 Task: Find connections with filter location Bhānvad with filter topic #Jobwith filter profile language French with filter current company Mitsubishi Electric in India with filter school Calcutta Institute Of Engineering And Management with filter industry Spectator Sports with filter service category Illustration with filter keywords title Product Manager
Action: Mouse moved to (689, 88)
Screenshot: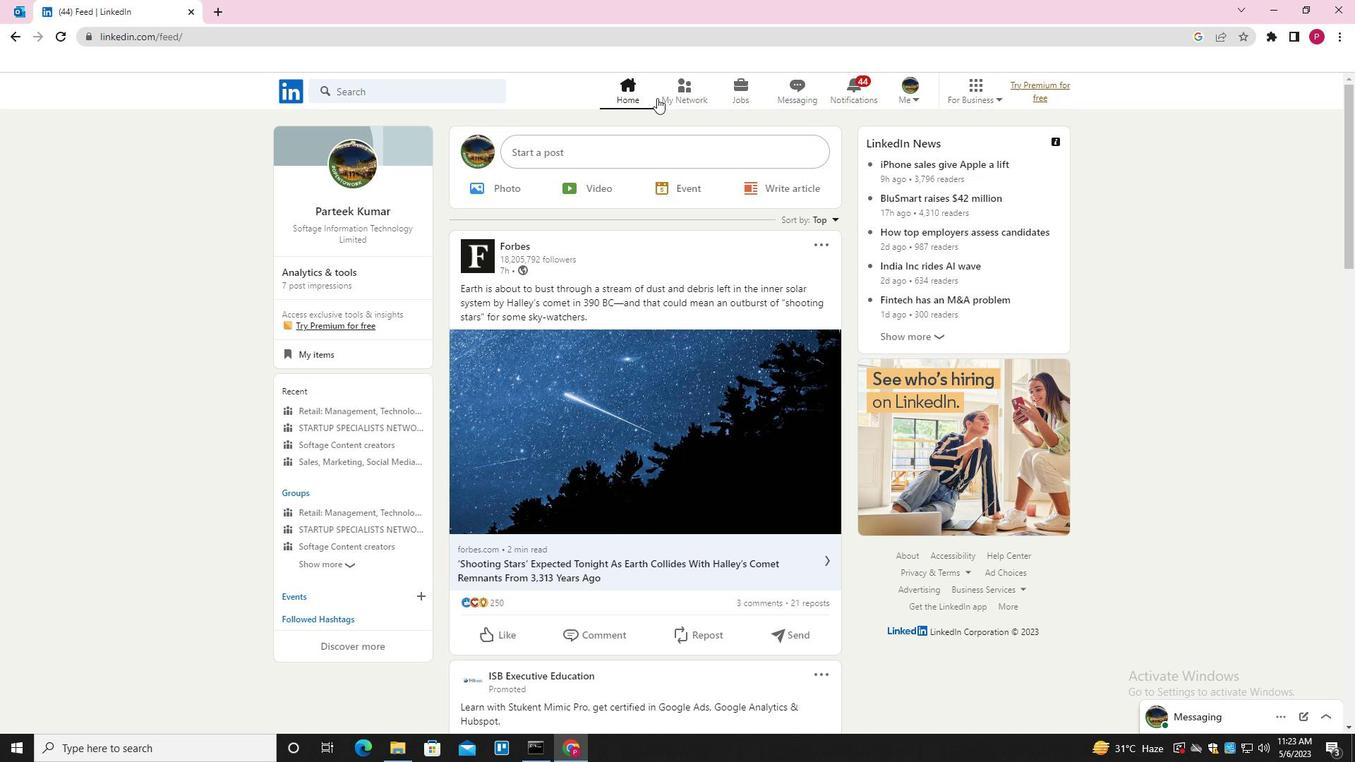 
Action: Mouse pressed left at (689, 88)
Screenshot: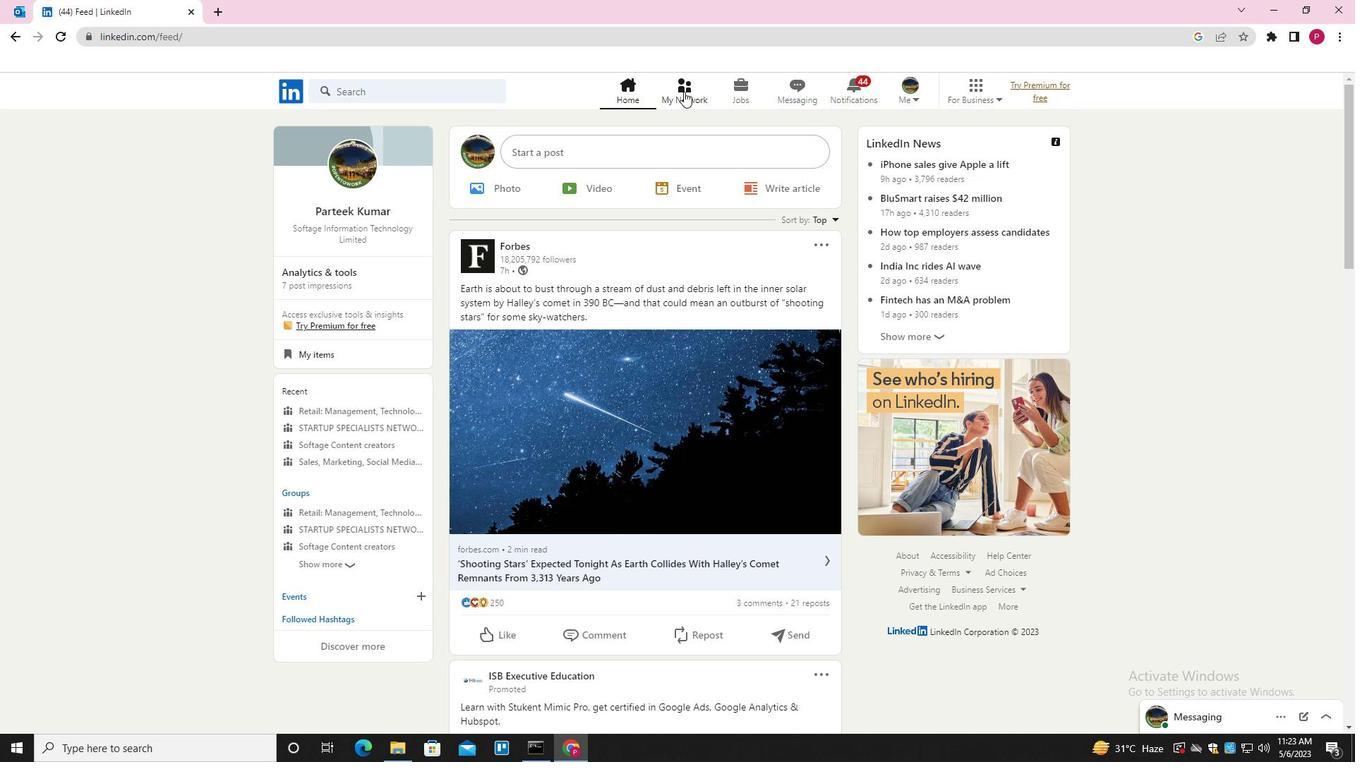 
Action: Mouse moved to (443, 172)
Screenshot: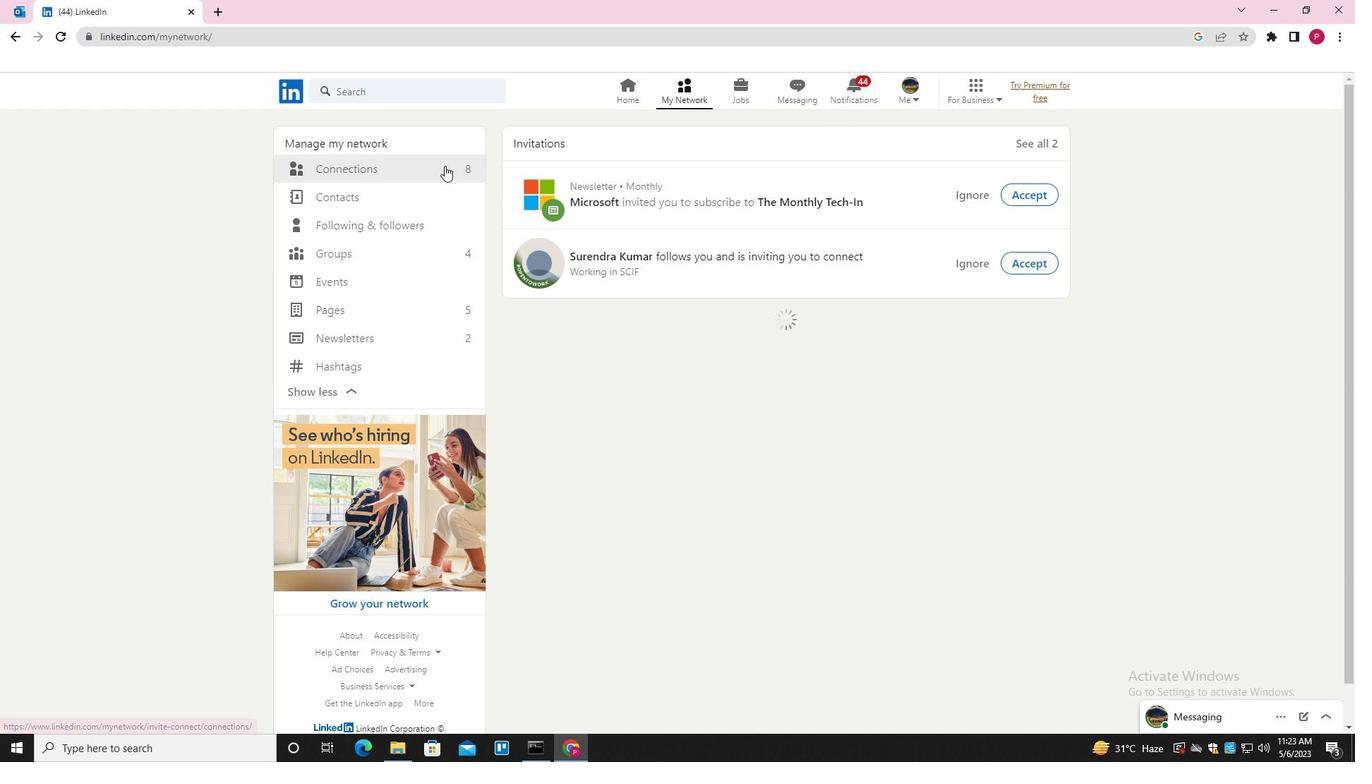 
Action: Mouse pressed left at (443, 172)
Screenshot: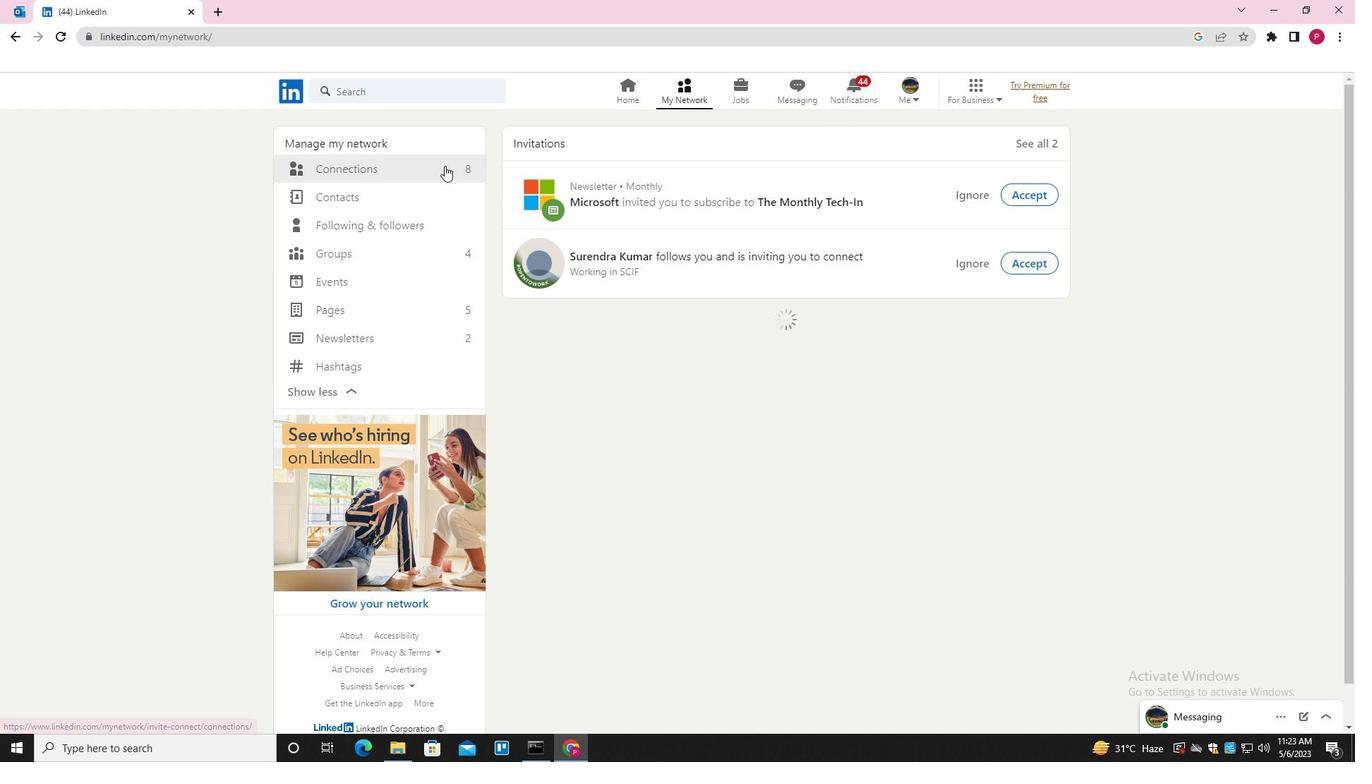 
Action: Mouse moved to (754, 172)
Screenshot: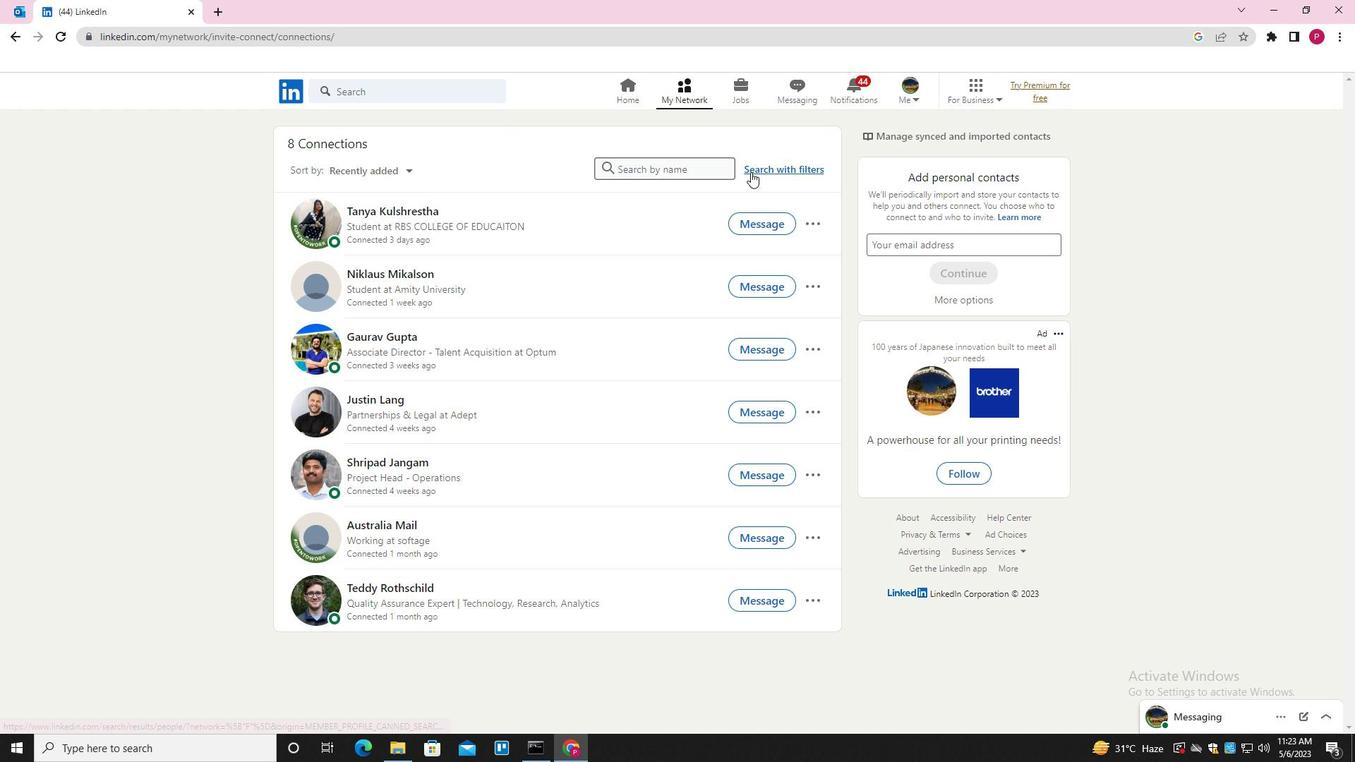 
Action: Mouse pressed left at (754, 172)
Screenshot: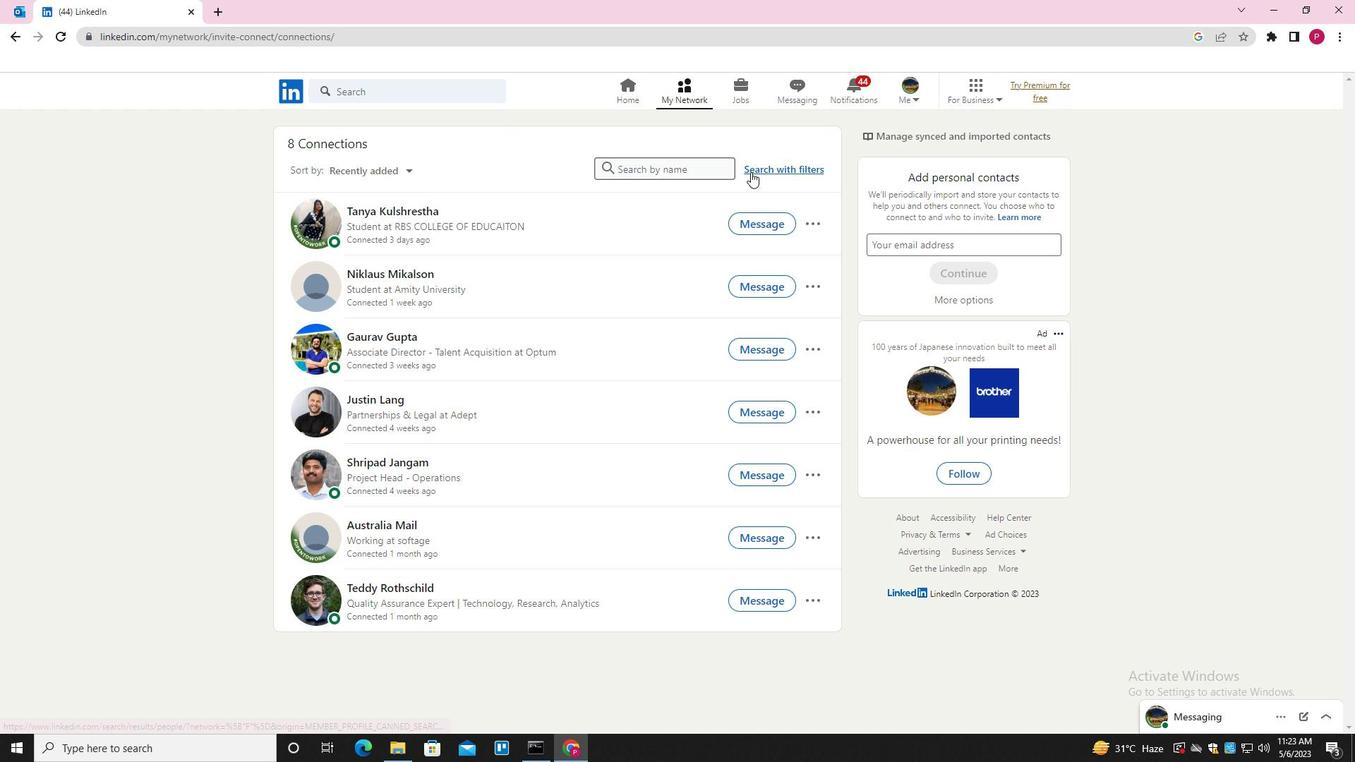 
Action: Mouse moved to (723, 135)
Screenshot: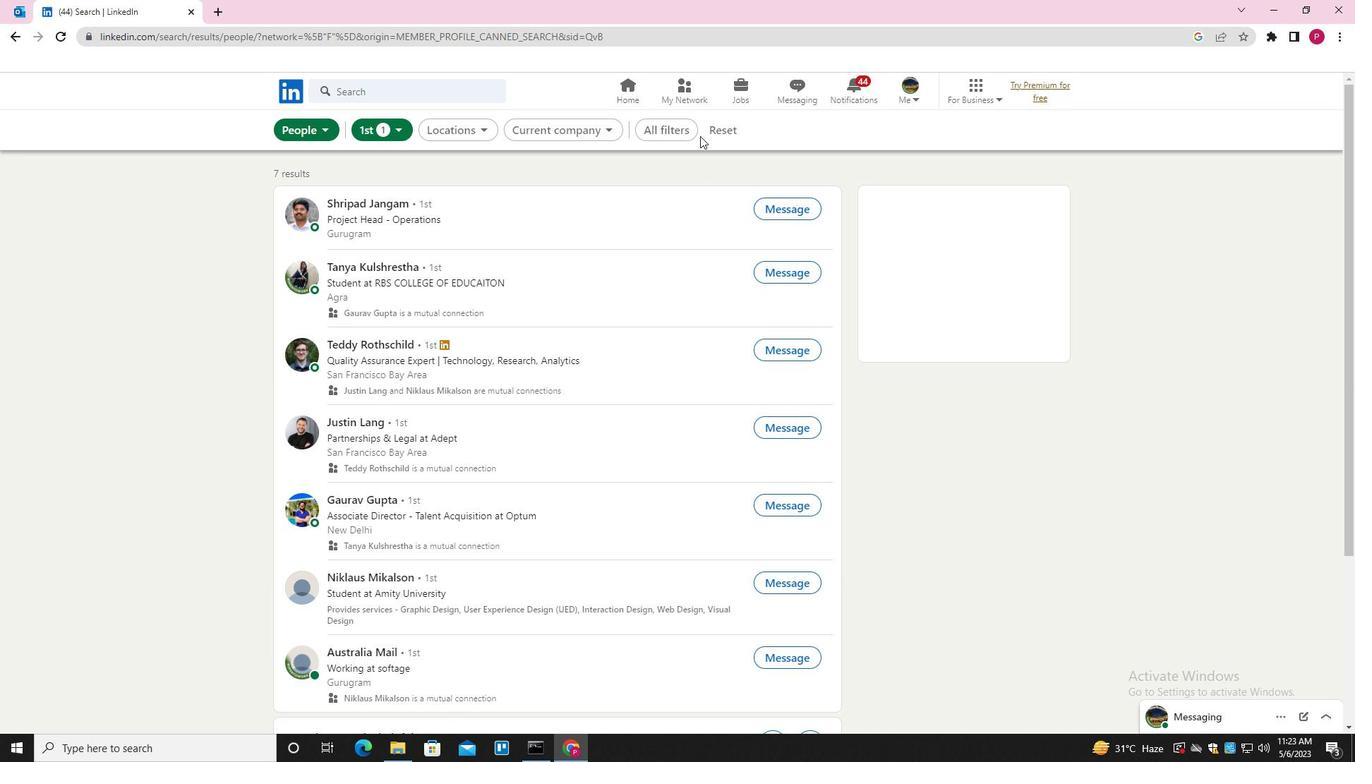 
Action: Mouse pressed left at (723, 135)
Screenshot: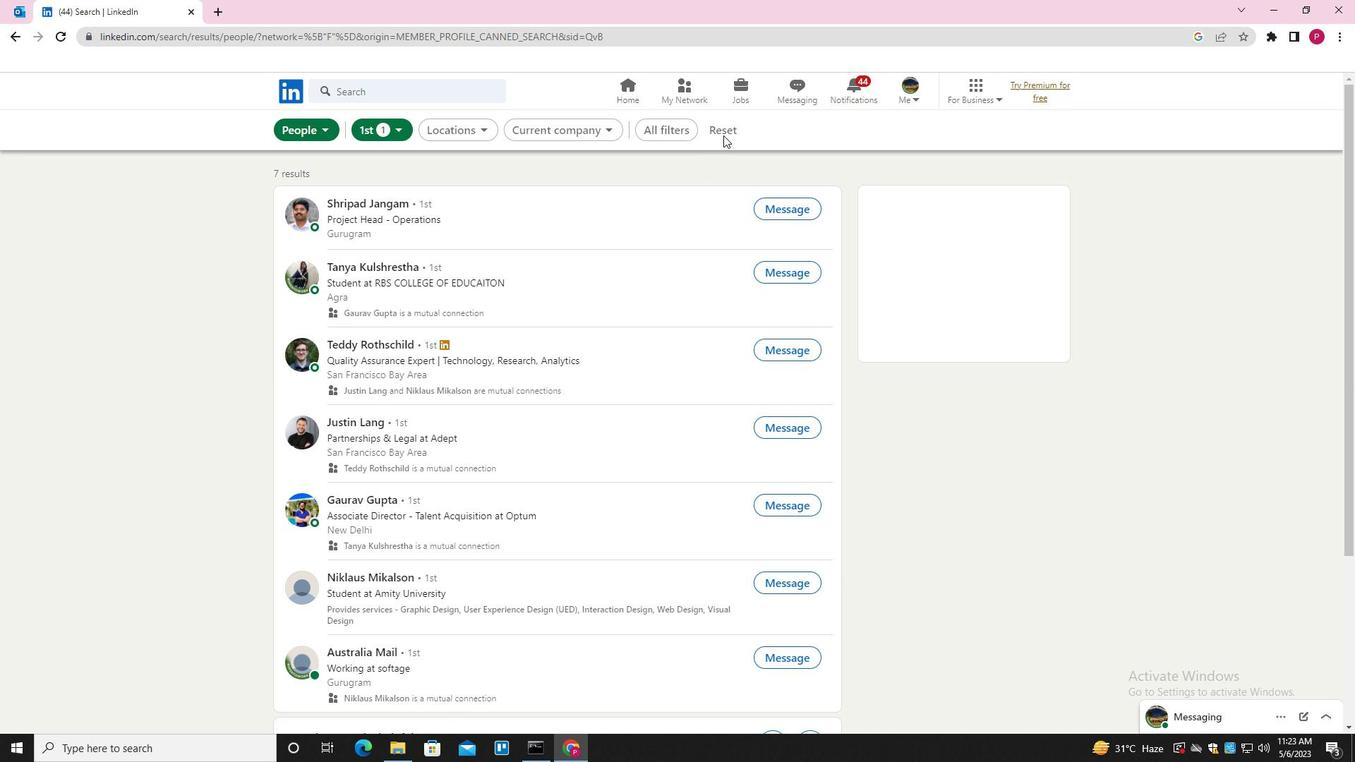 
Action: Mouse moved to (701, 131)
Screenshot: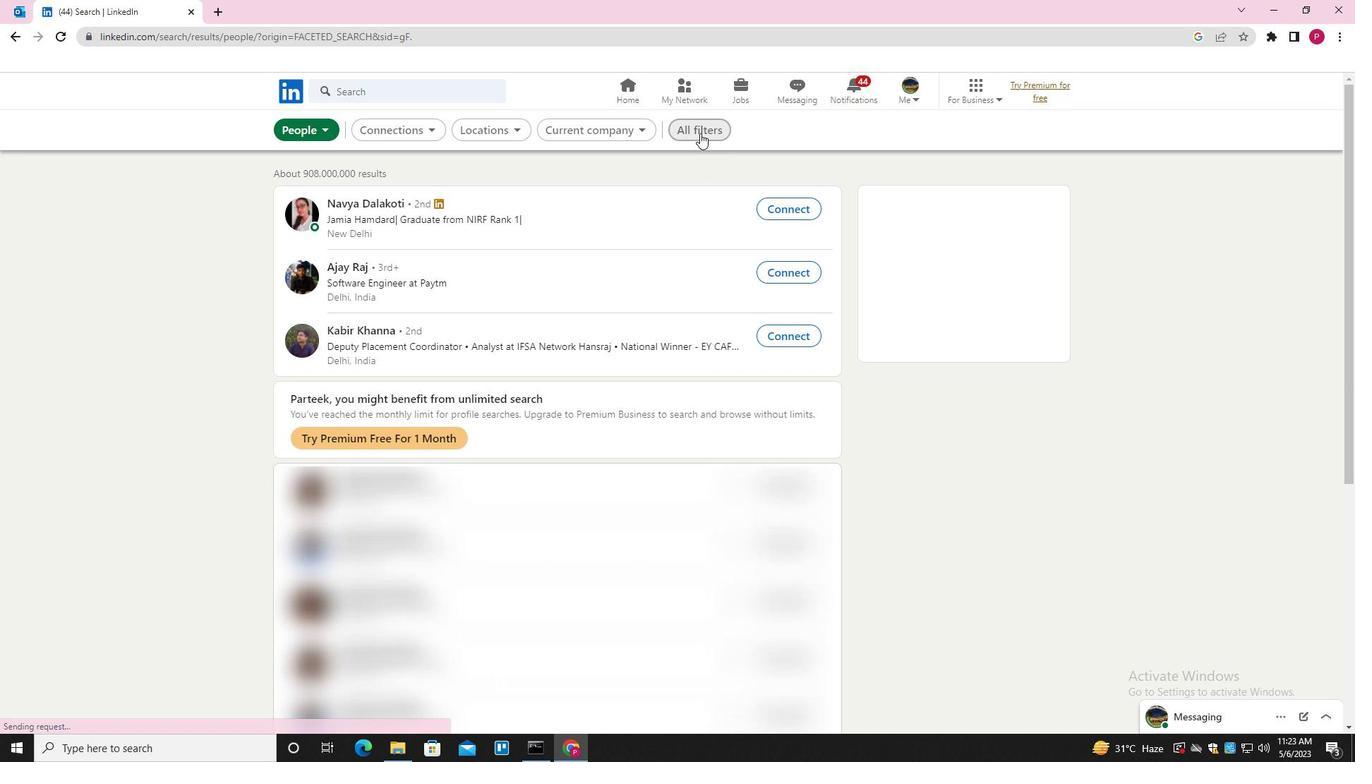 
Action: Mouse pressed left at (701, 131)
Screenshot: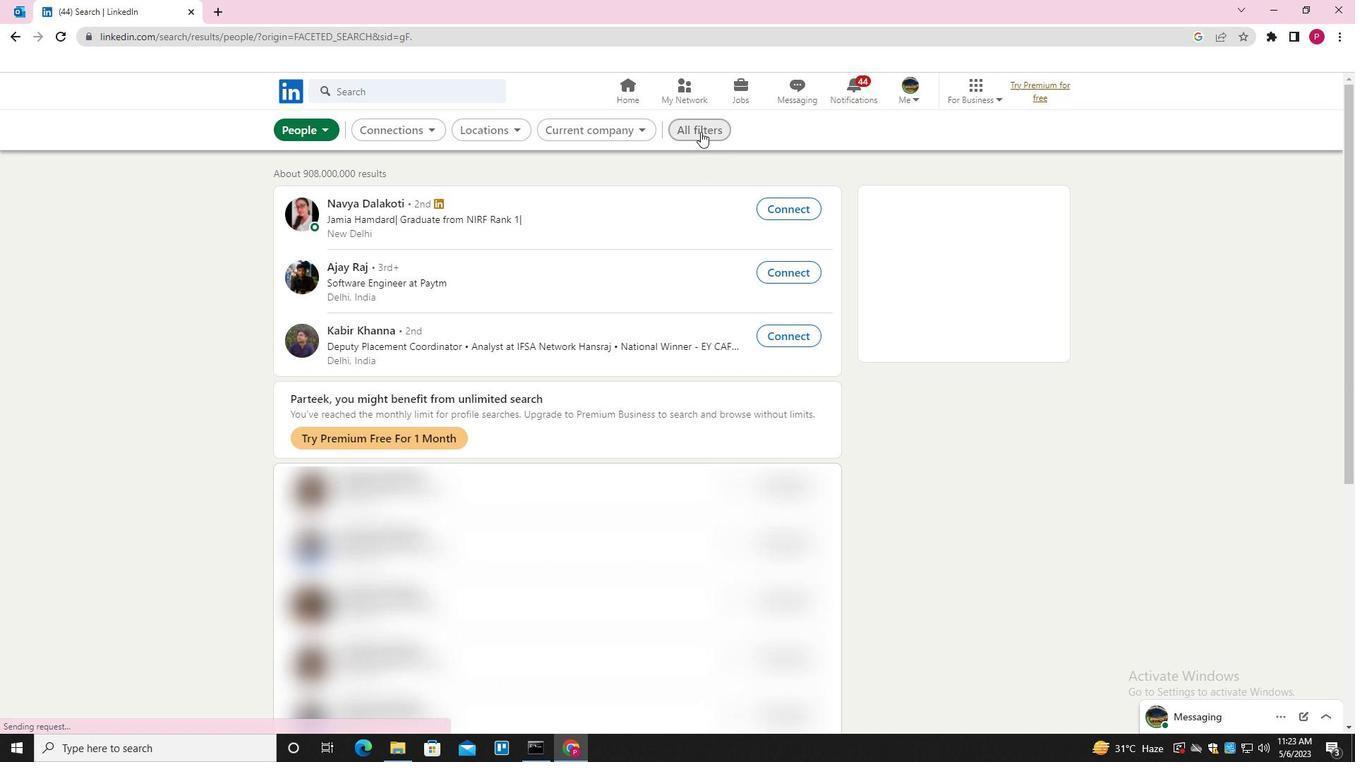 
Action: Mouse moved to (974, 327)
Screenshot: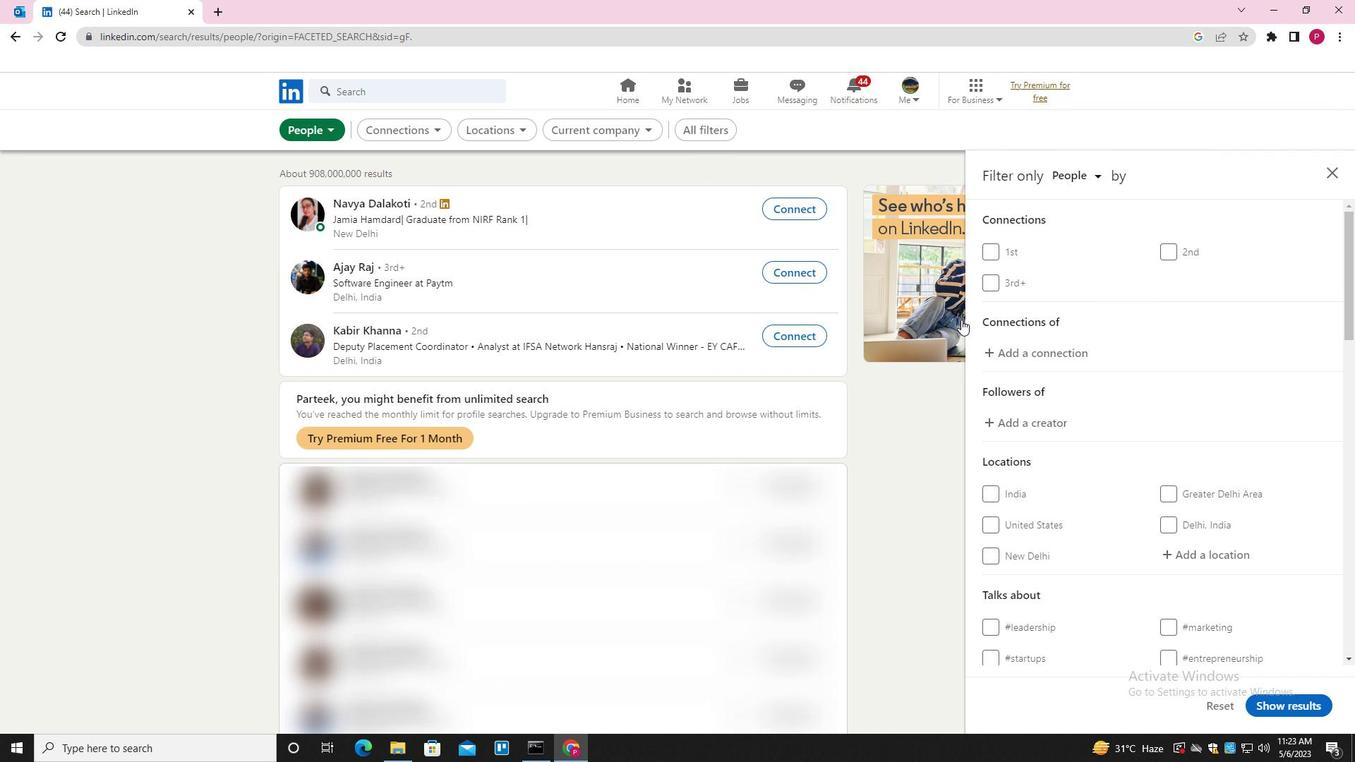 
Action: Mouse scrolled (974, 326) with delta (0, 0)
Screenshot: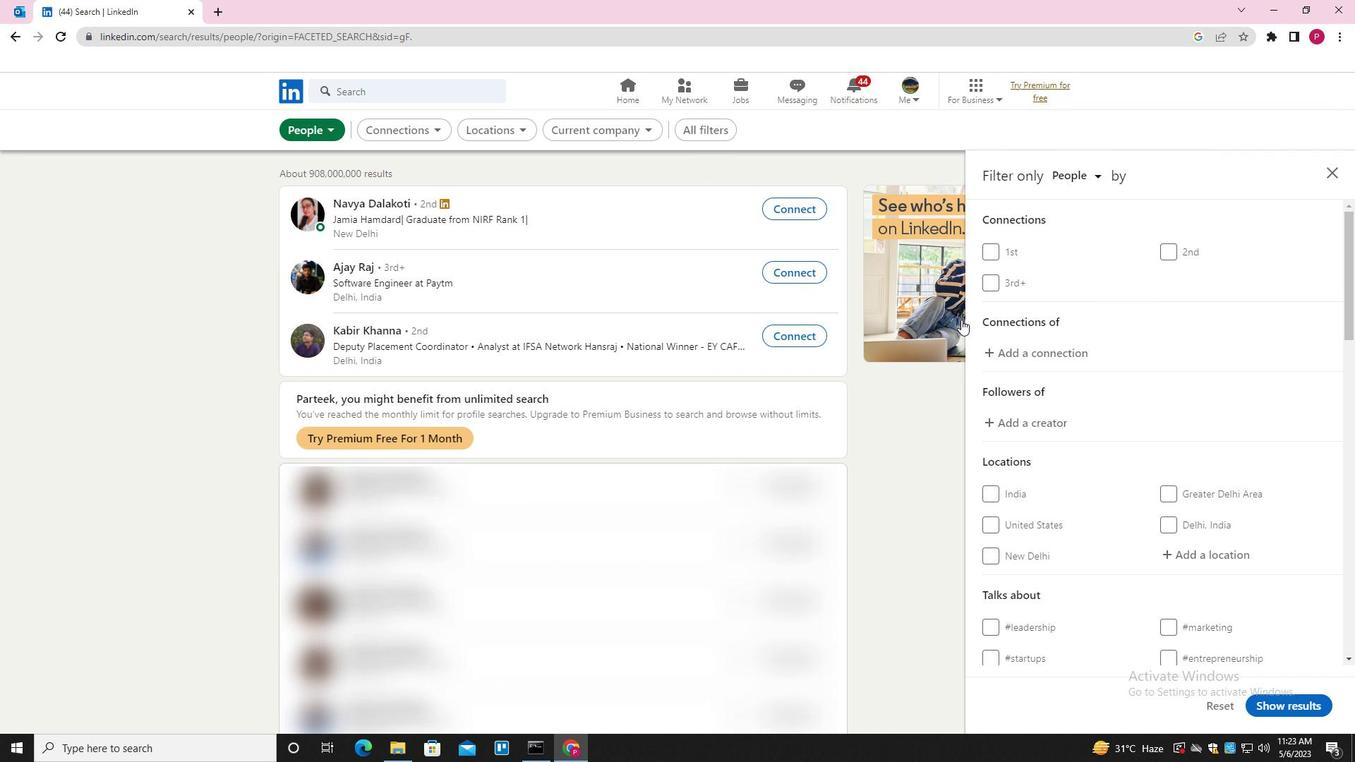 
Action: Mouse moved to (985, 337)
Screenshot: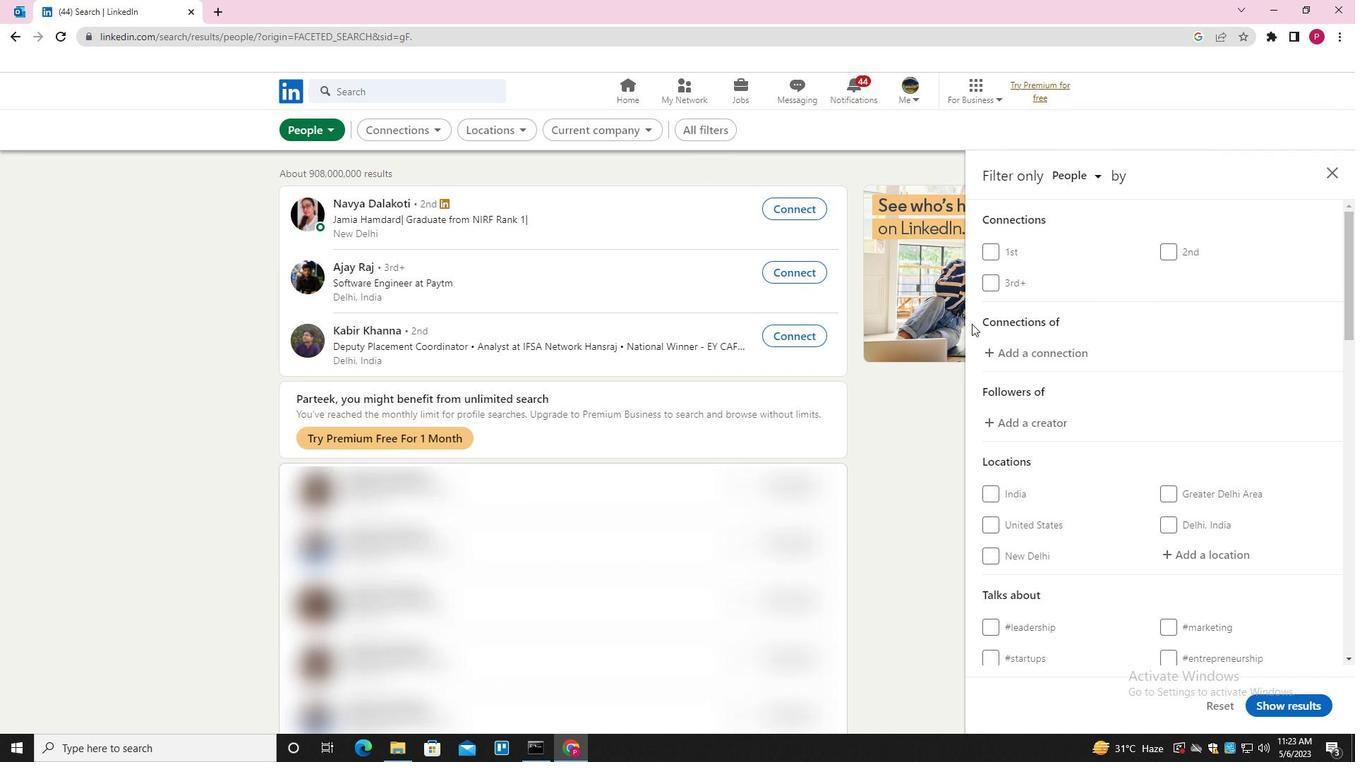 
Action: Mouse scrolled (985, 336) with delta (0, 0)
Screenshot: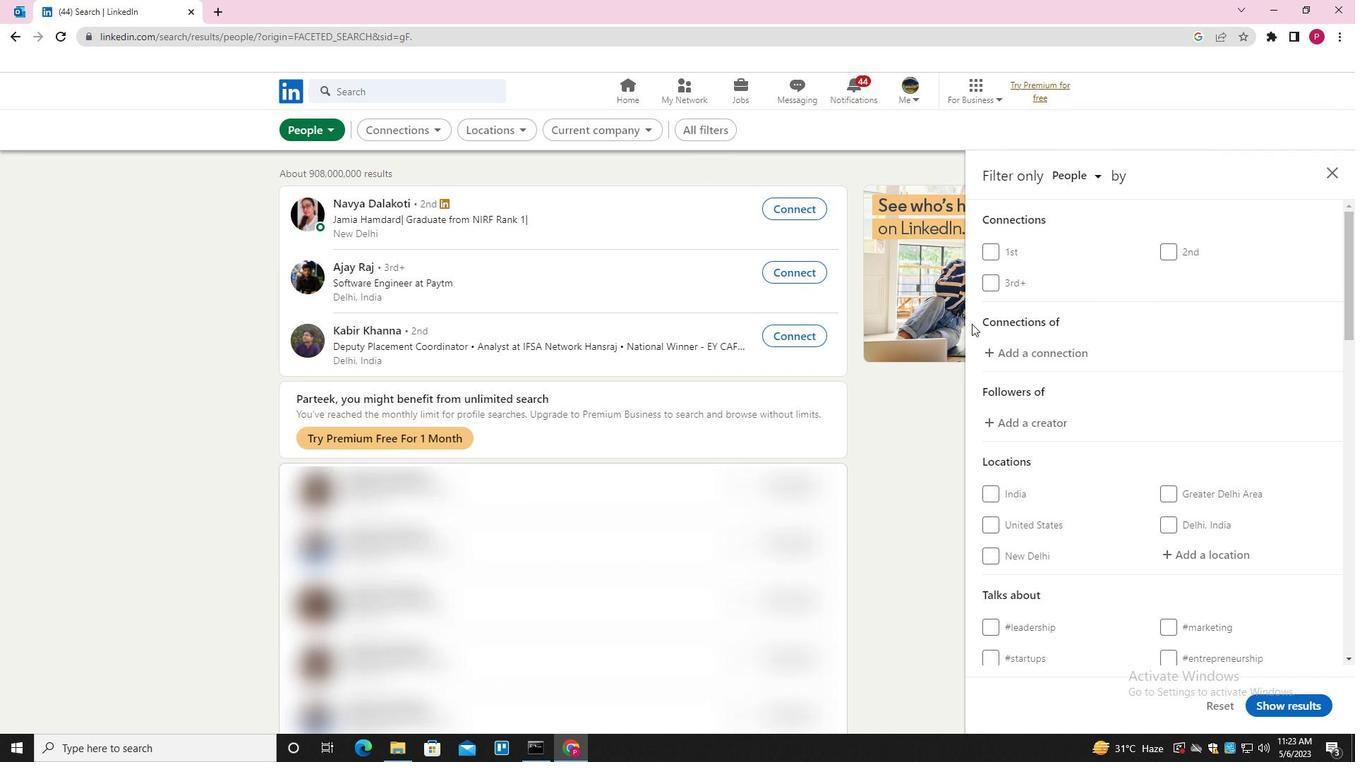 
Action: Mouse moved to (1199, 412)
Screenshot: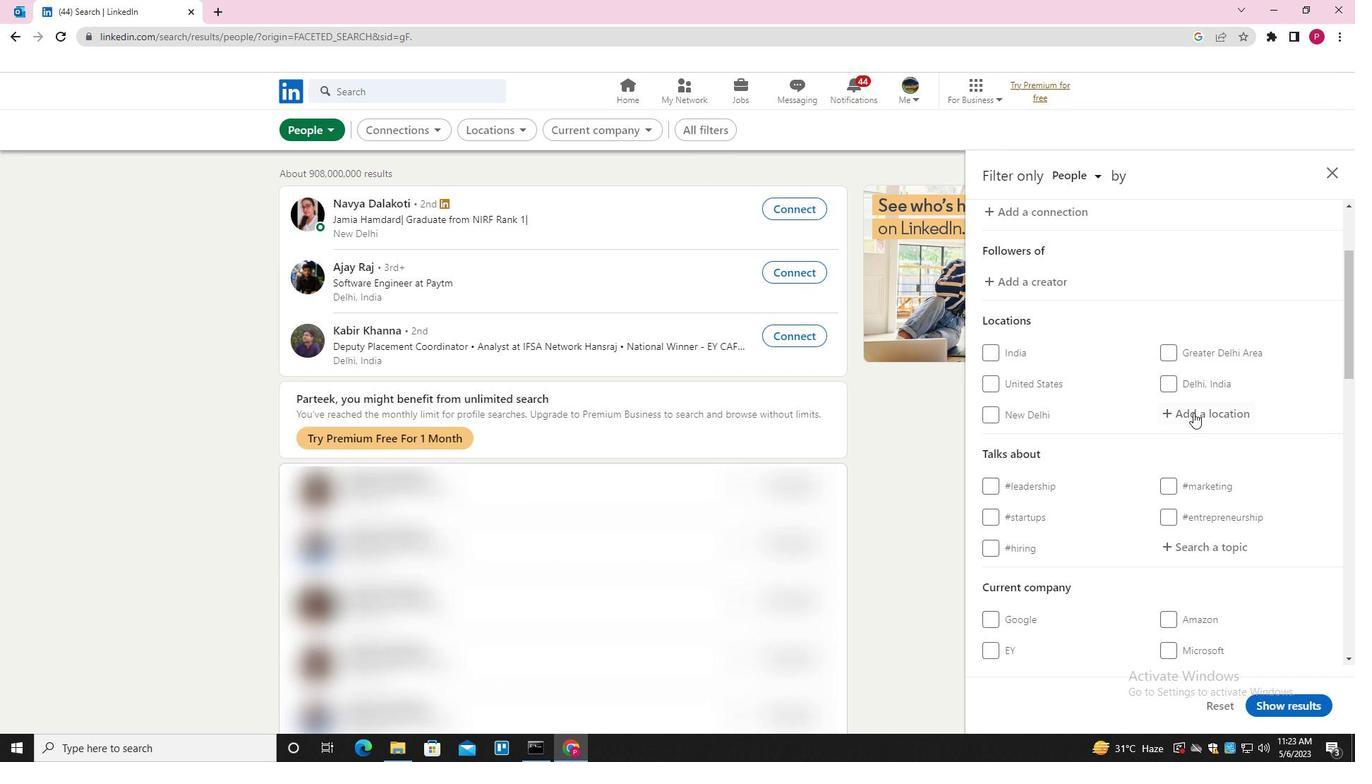 
Action: Mouse pressed left at (1199, 412)
Screenshot: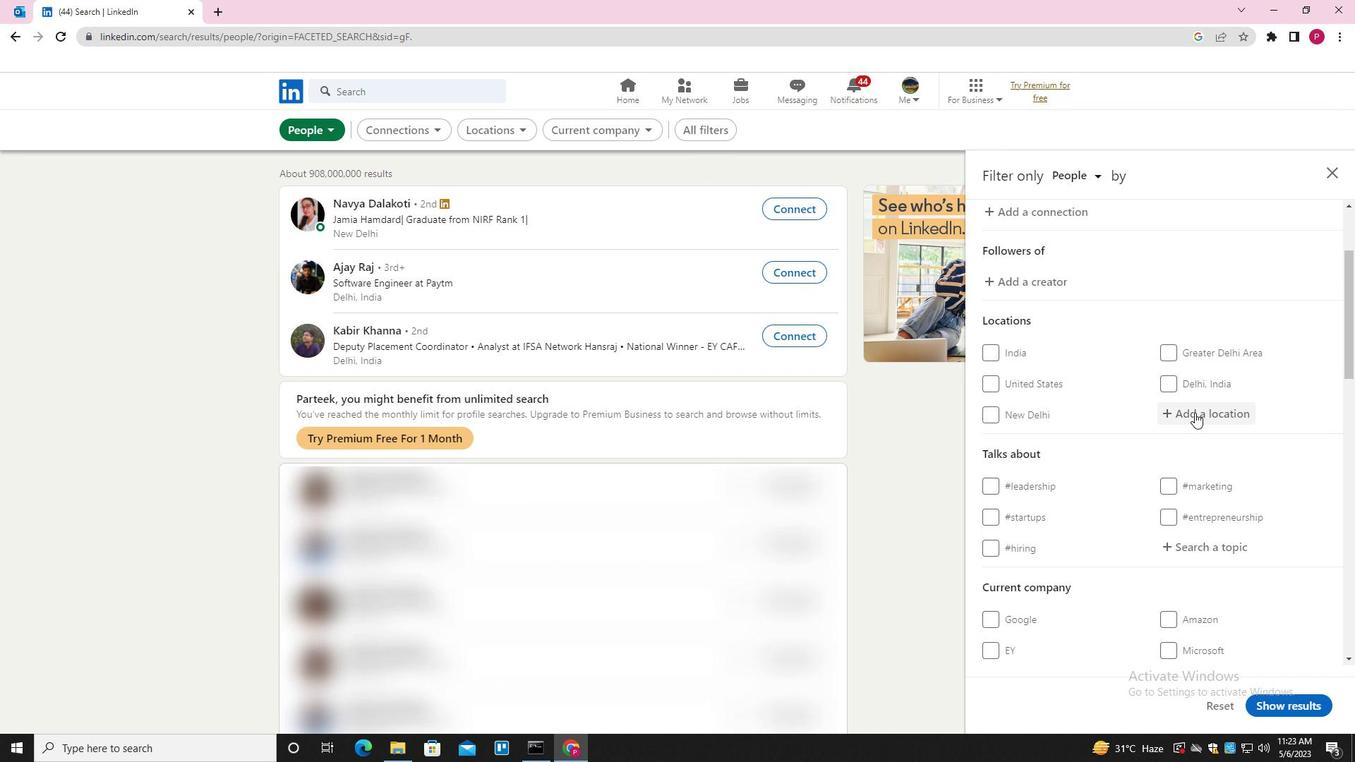 
Action: Key pressed <Key.shift>BHANVAD<Key.down><Key.enter>
Screenshot: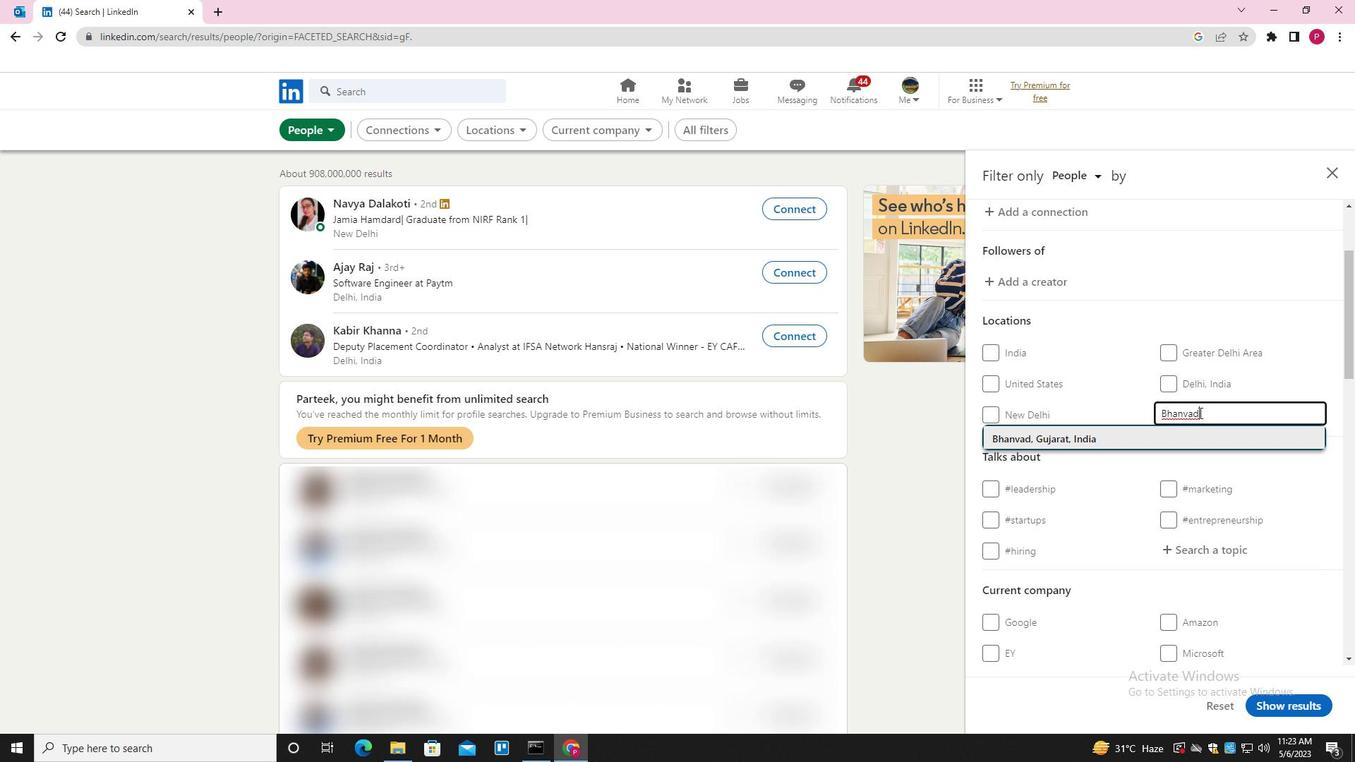 
Action: Mouse moved to (1191, 419)
Screenshot: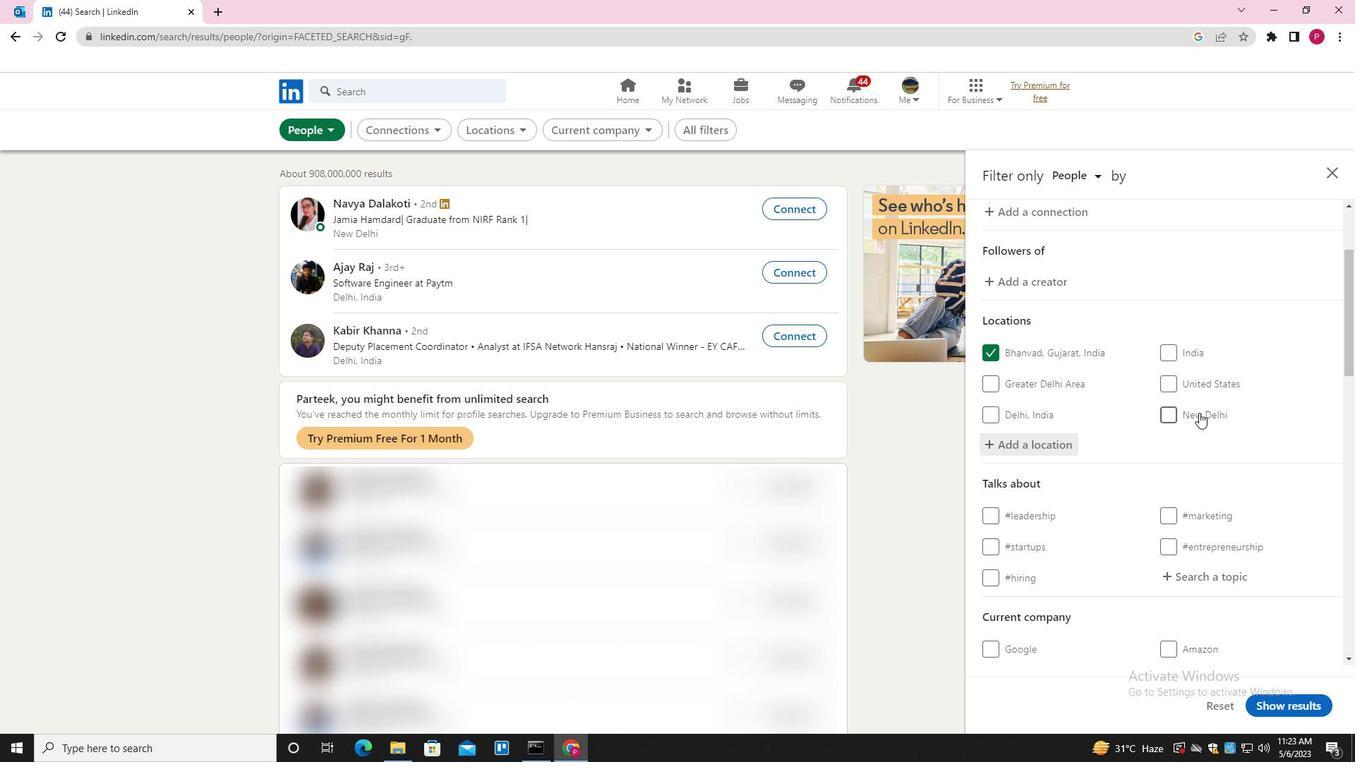 
Action: Mouse scrolled (1191, 418) with delta (0, 0)
Screenshot: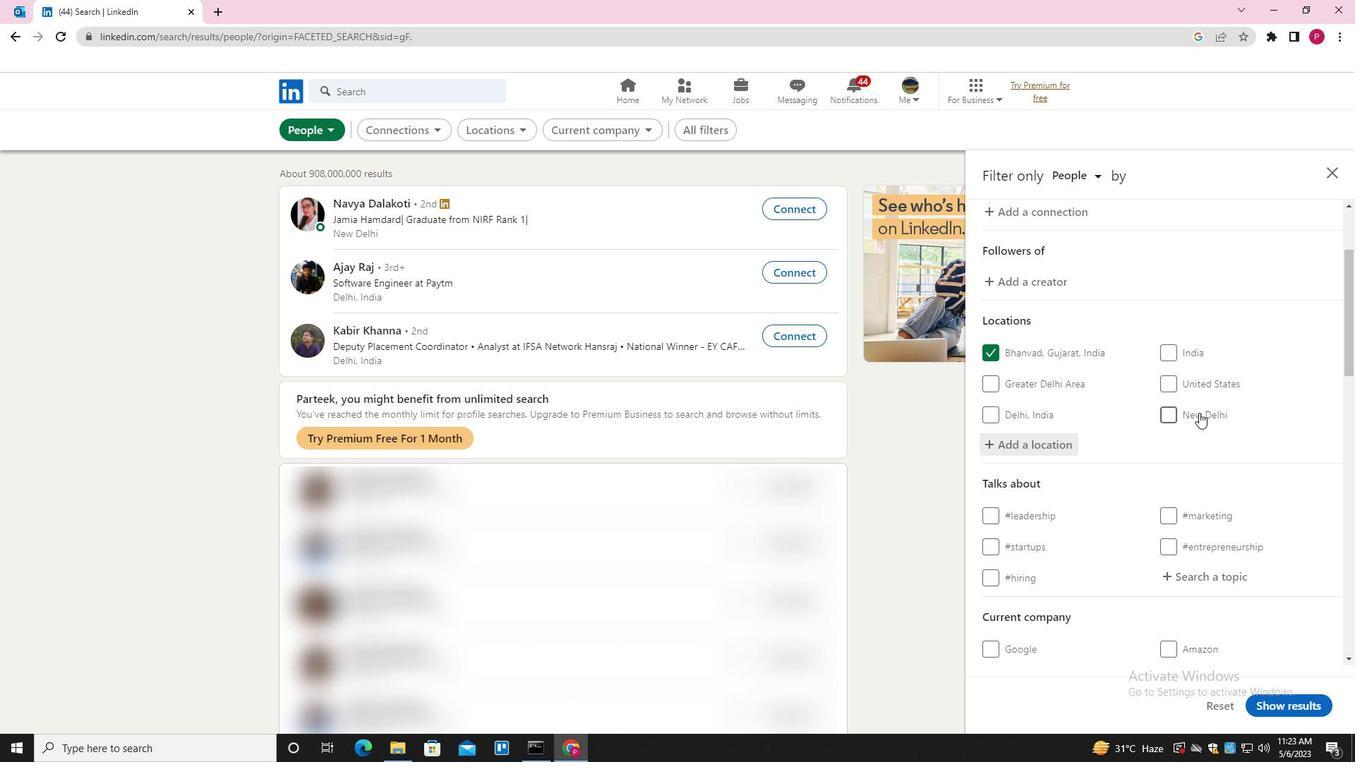 
Action: Mouse scrolled (1191, 418) with delta (0, 0)
Screenshot: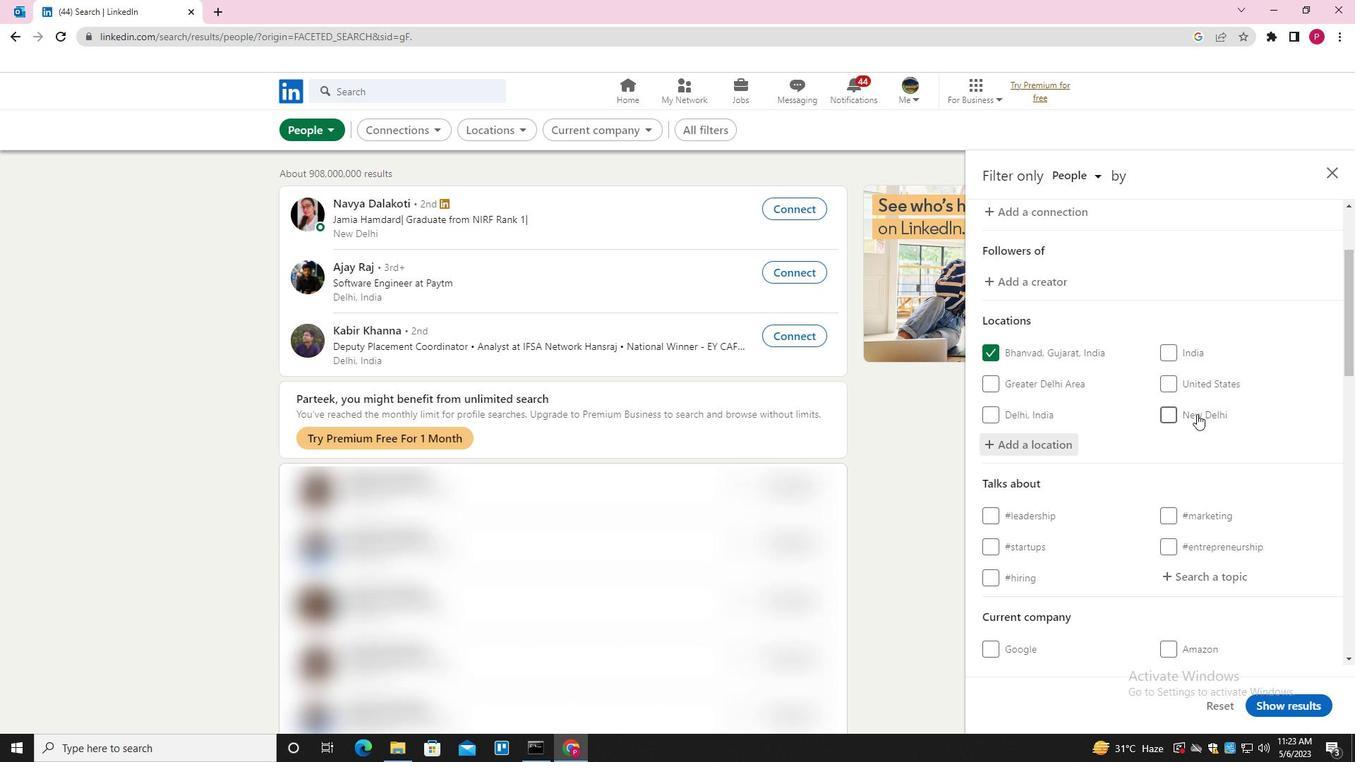 
Action: Mouse moved to (1190, 420)
Screenshot: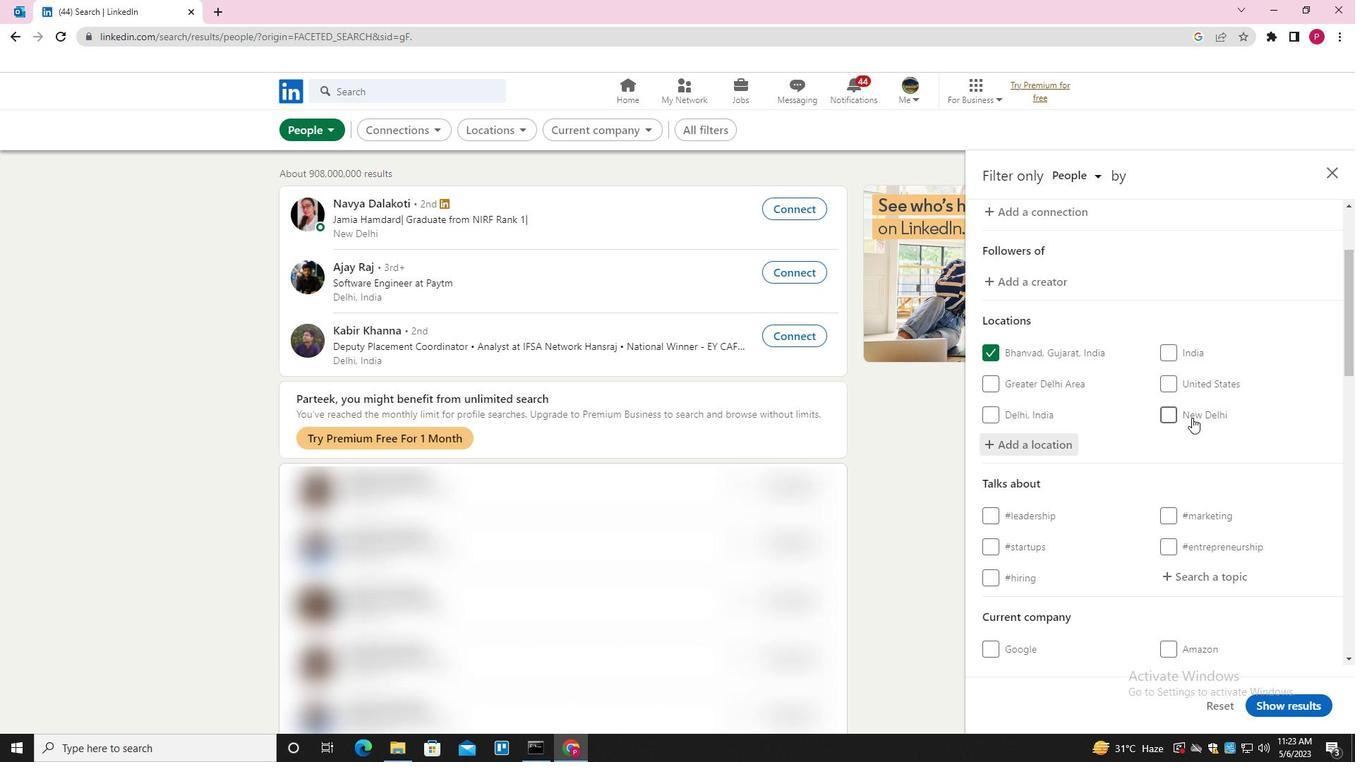 
Action: Mouse scrolled (1190, 420) with delta (0, 0)
Screenshot: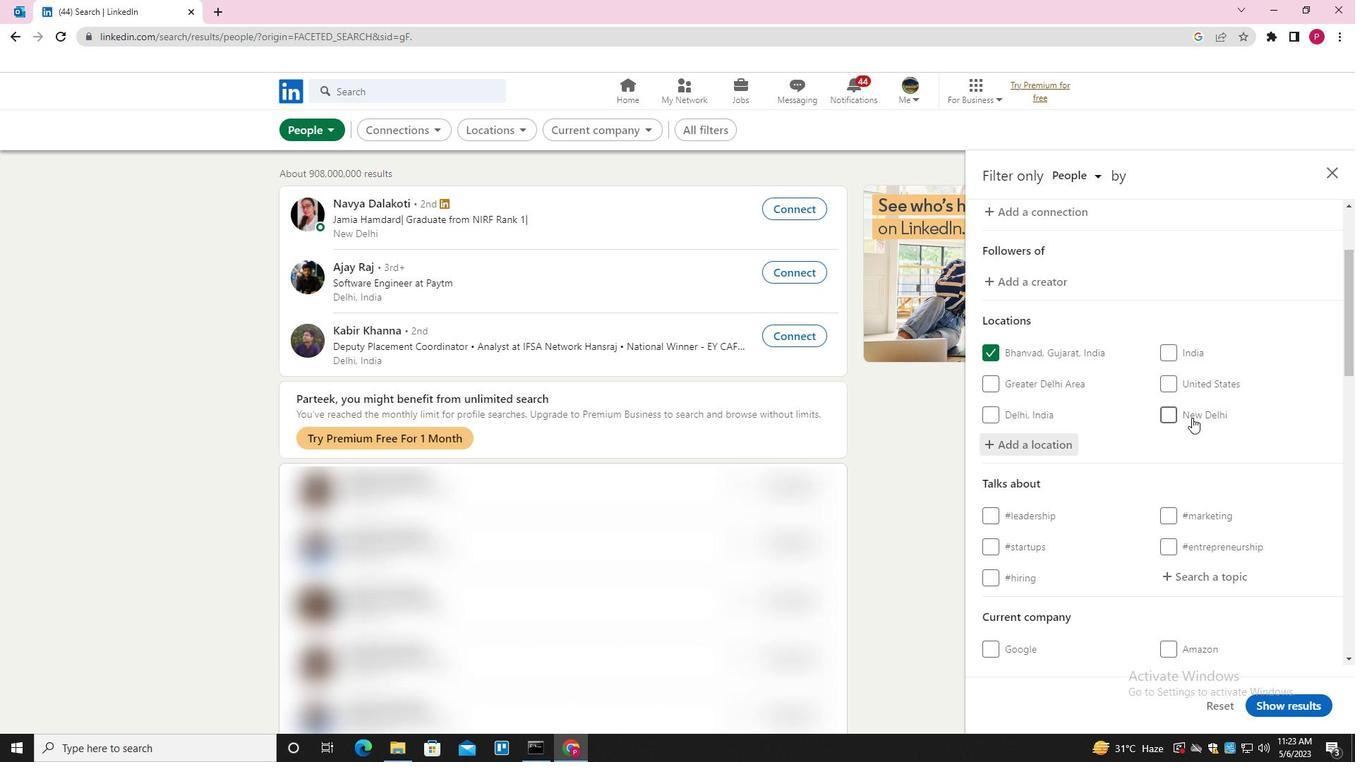 
Action: Mouse scrolled (1190, 420) with delta (0, 0)
Screenshot: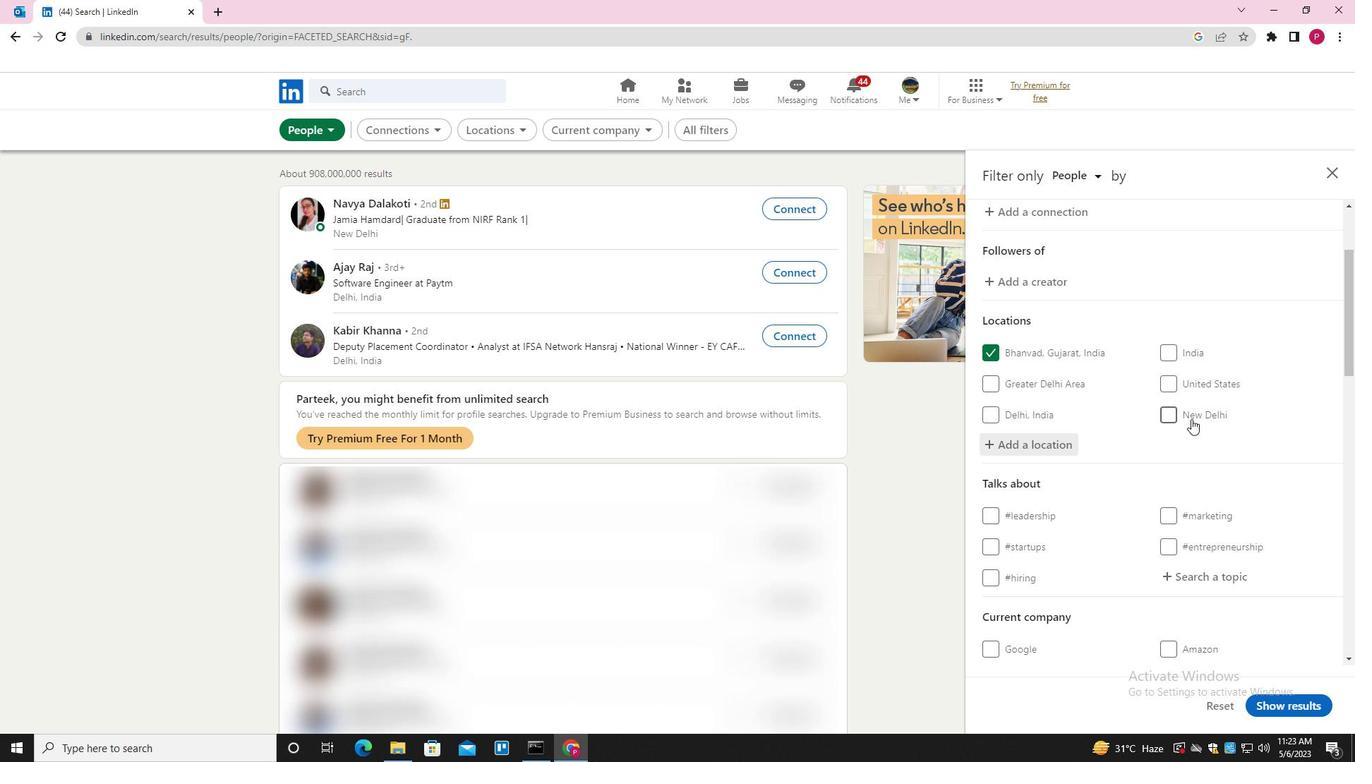 
Action: Mouse moved to (1211, 300)
Screenshot: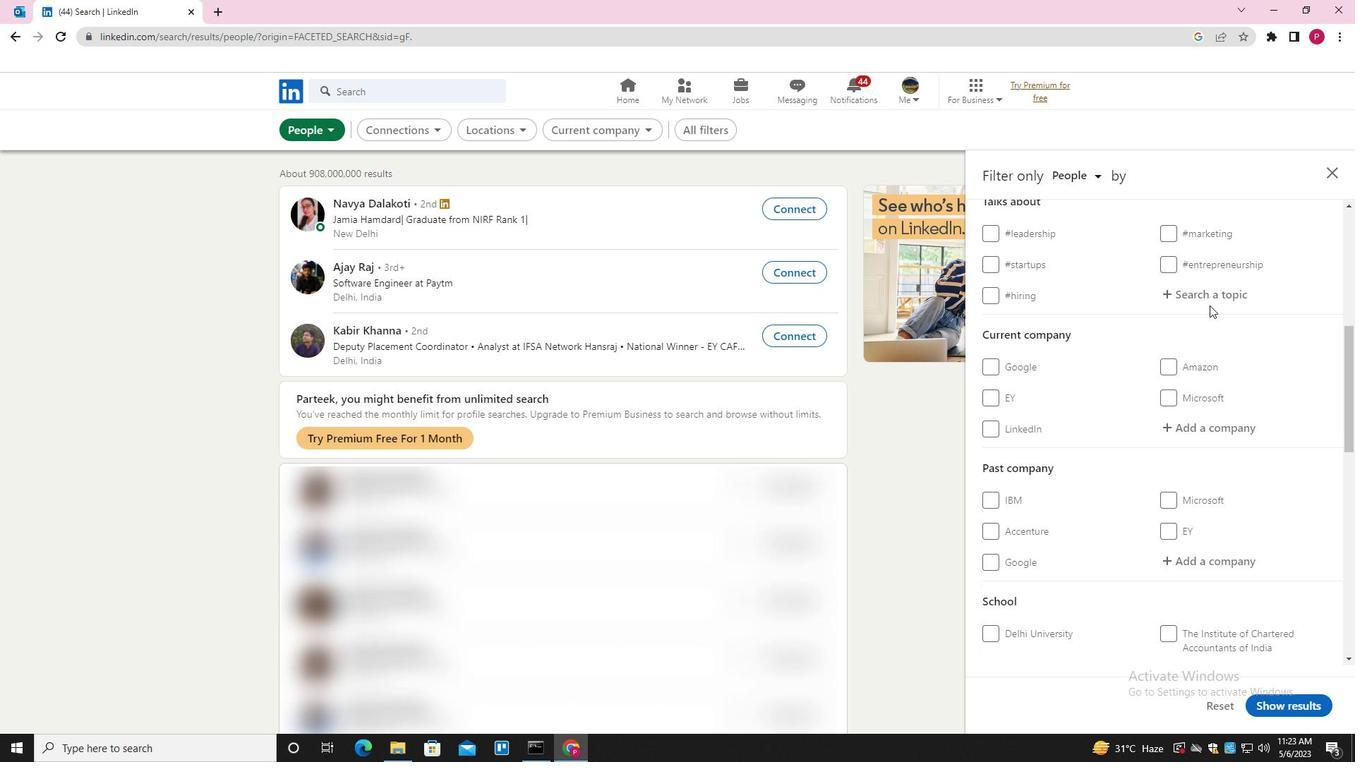 
Action: Mouse pressed left at (1211, 300)
Screenshot: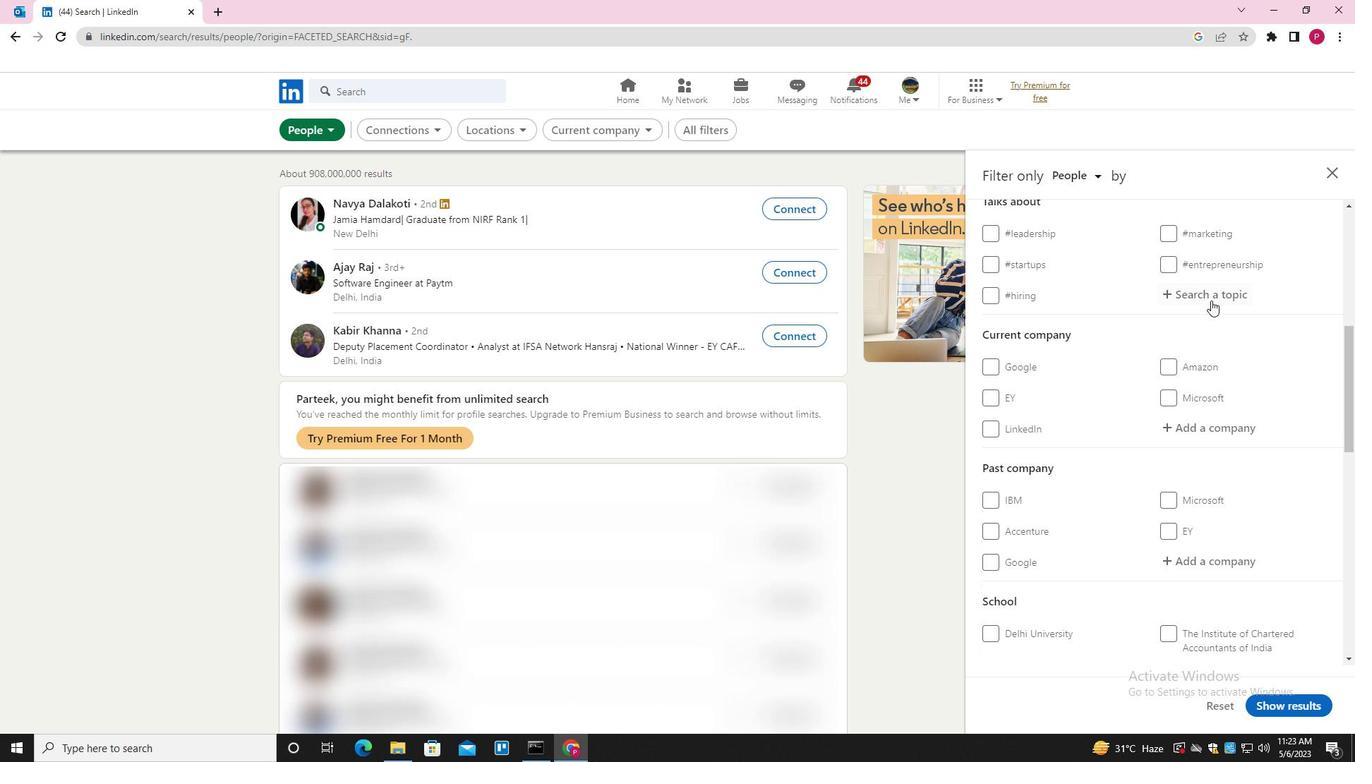 
Action: Key pressed JOB<Key.down><Key.enter>
Screenshot: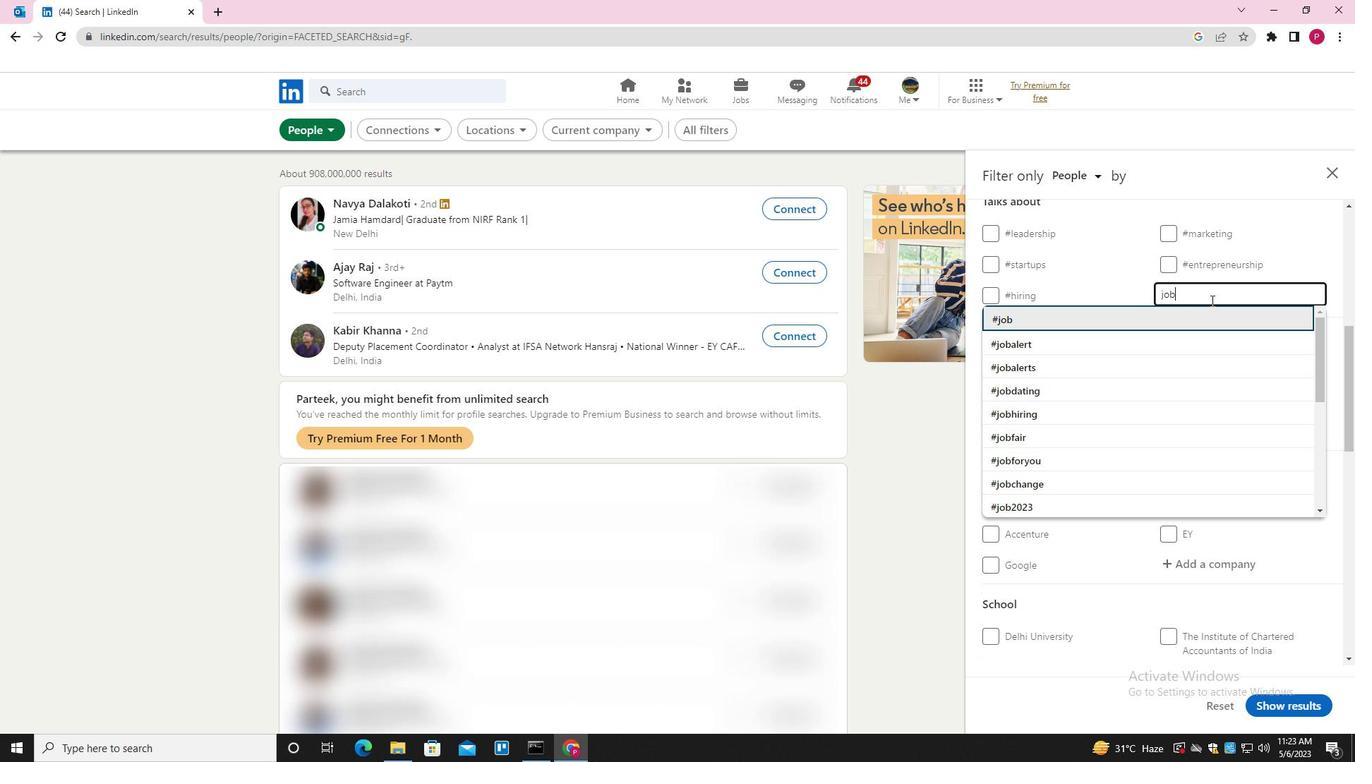 
Action: Mouse moved to (1133, 388)
Screenshot: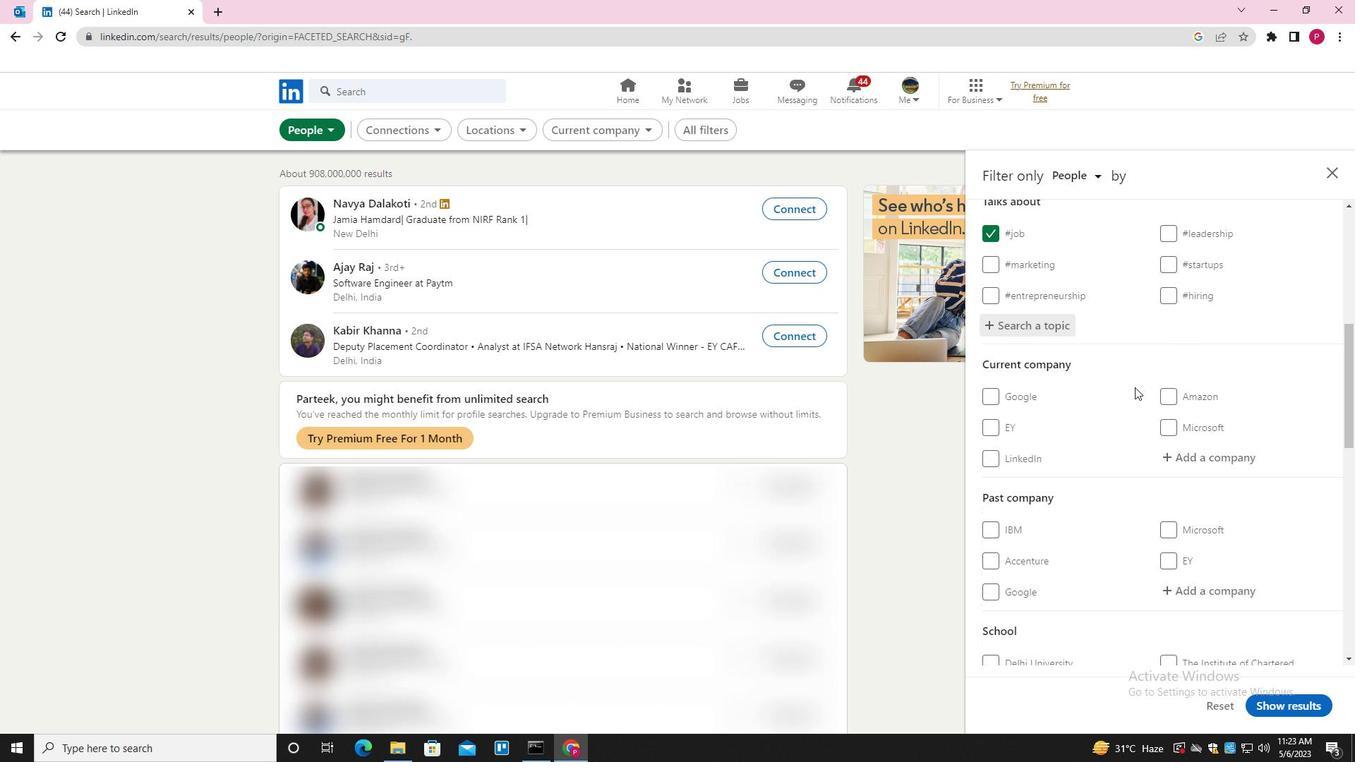 
Action: Mouse scrolled (1133, 387) with delta (0, 0)
Screenshot: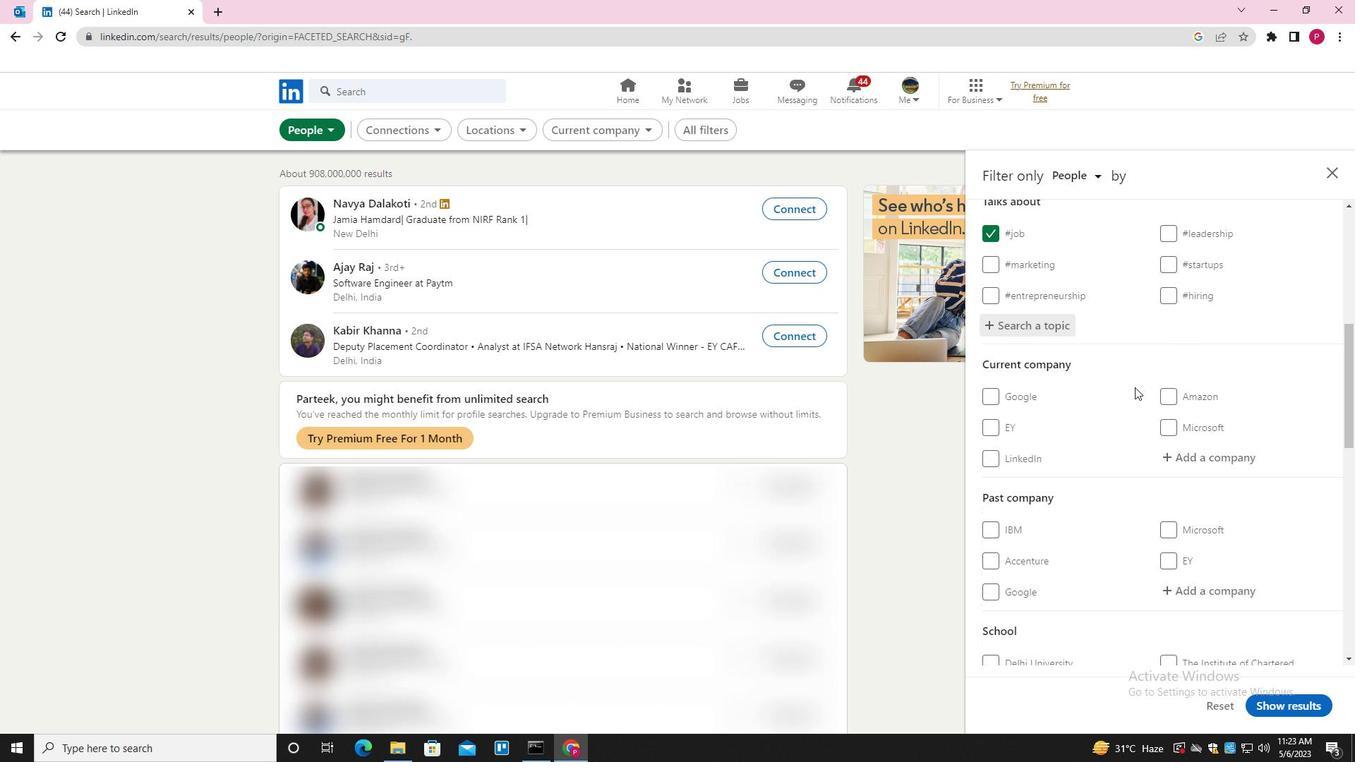 
Action: Mouse scrolled (1133, 387) with delta (0, 0)
Screenshot: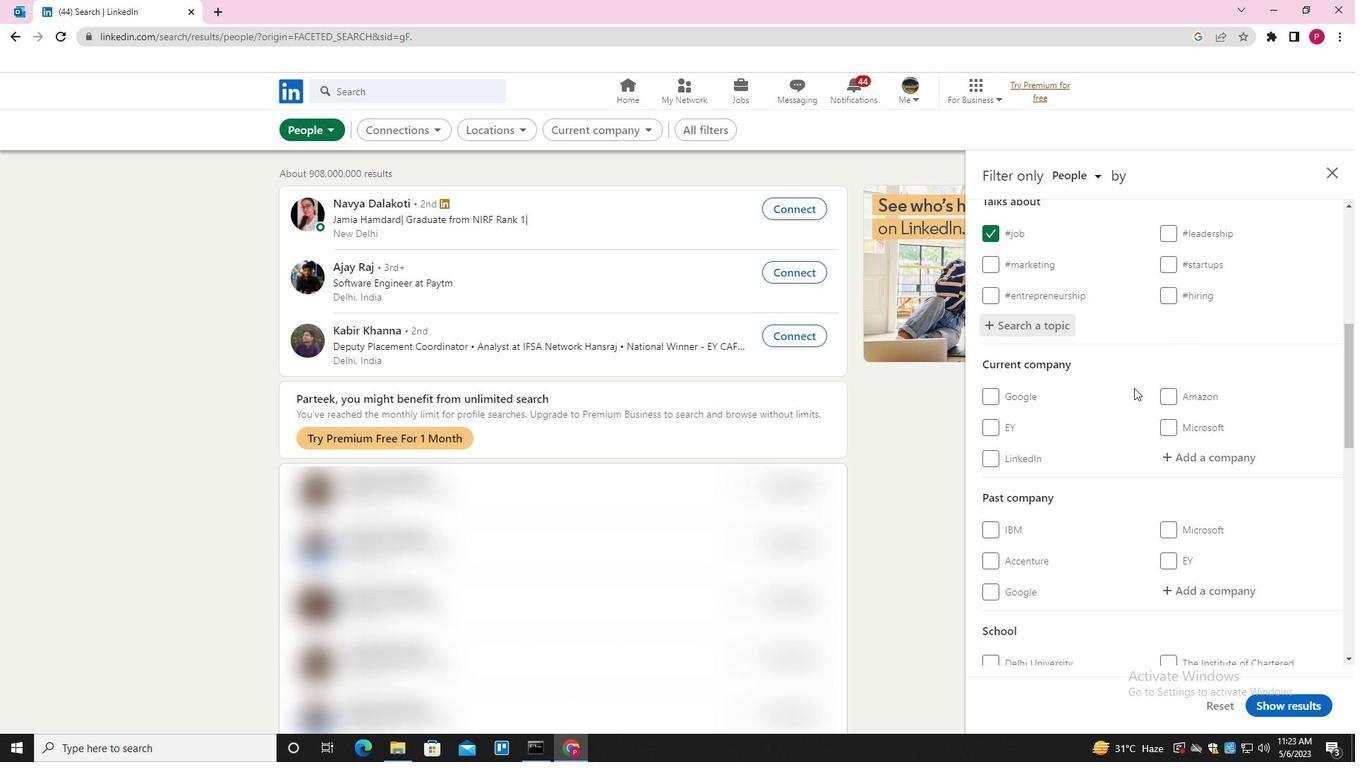 
Action: Mouse scrolled (1133, 387) with delta (0, 0)
Screenshot: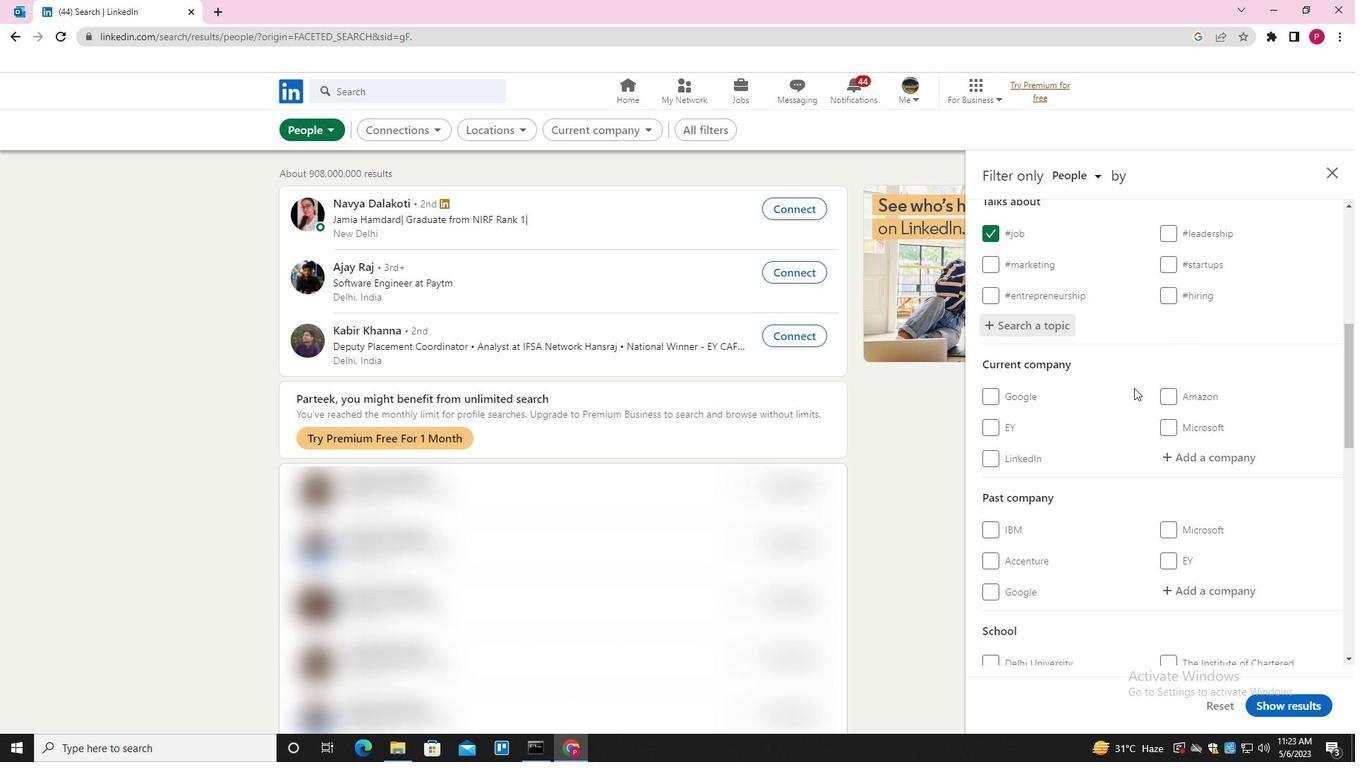 
Action: Mouse moved to (1133, 391)
Screenshot: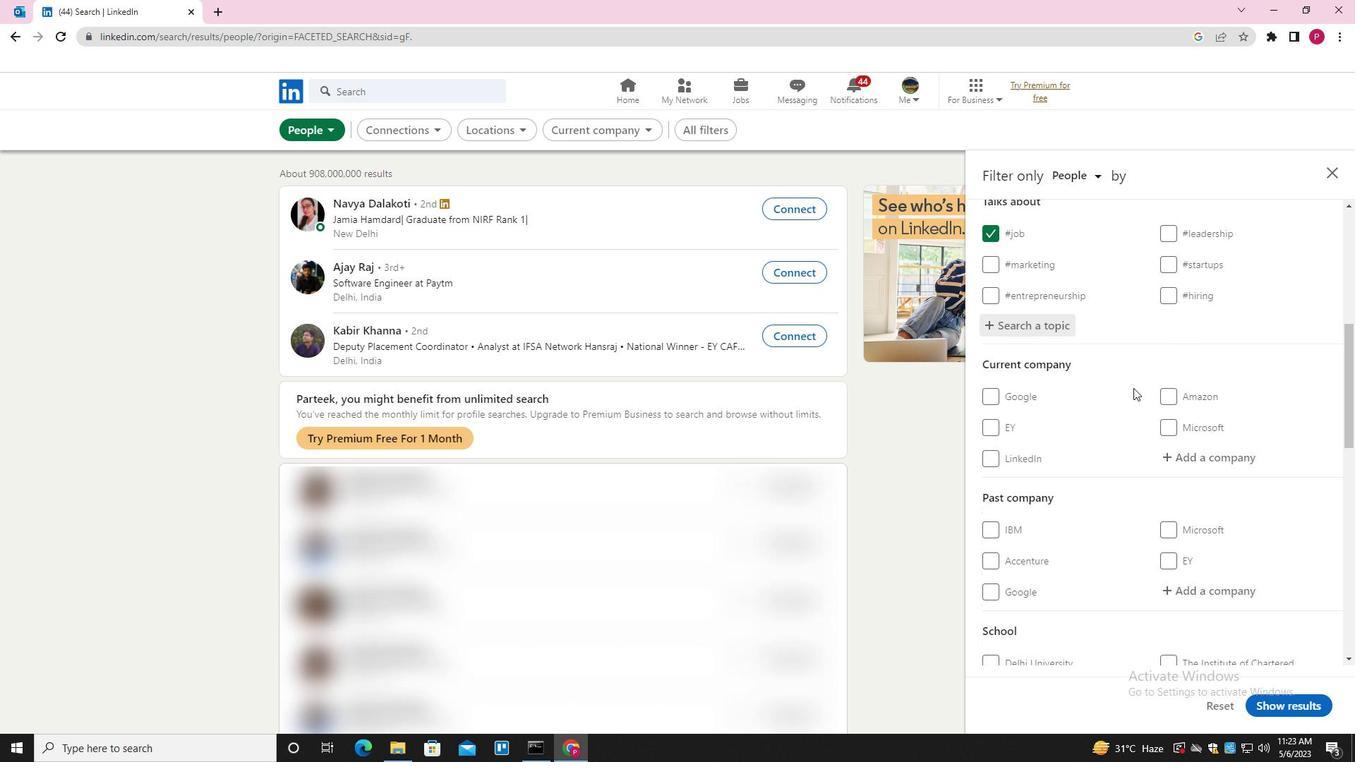 
Action: Mouse scrolled (1133, 390) with delta (0, 0)
Screenshot: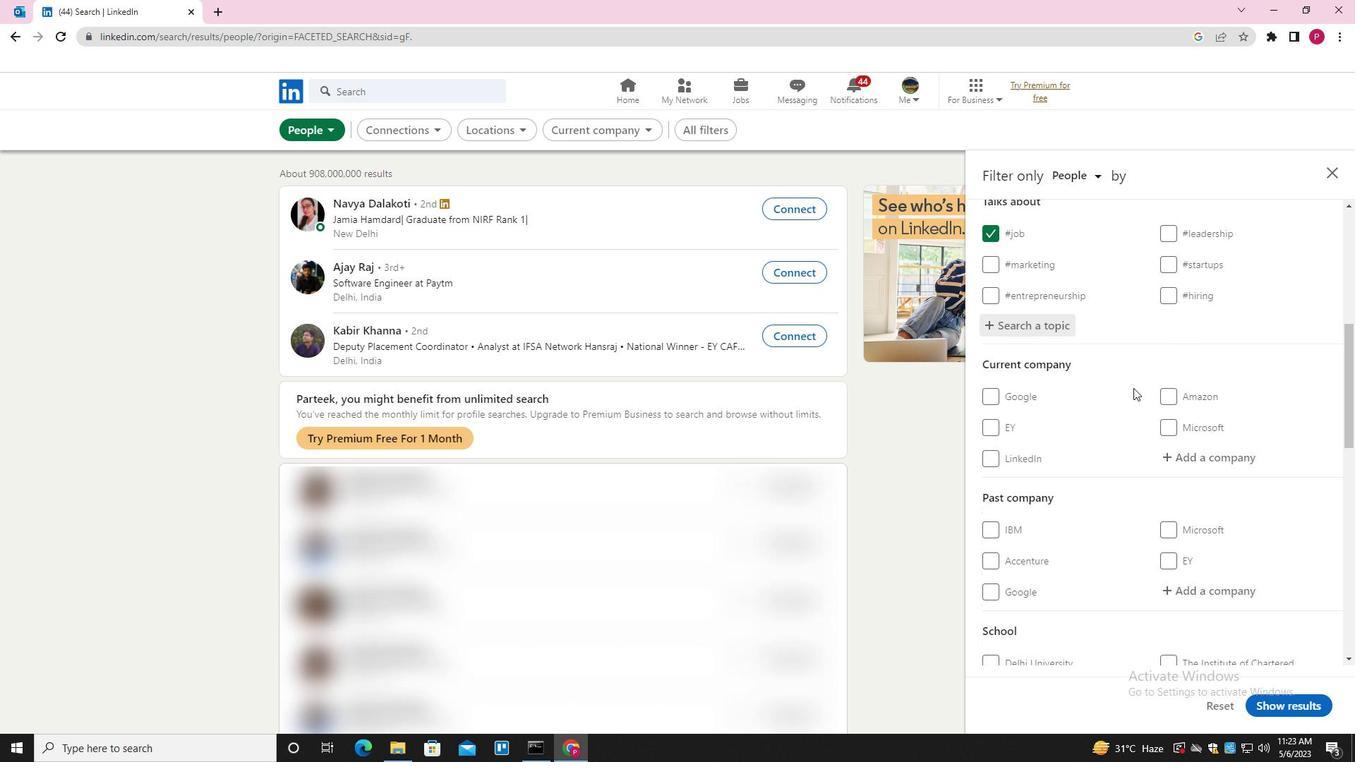 
Action: Mouse moved to (1133, 398)
Screenshot: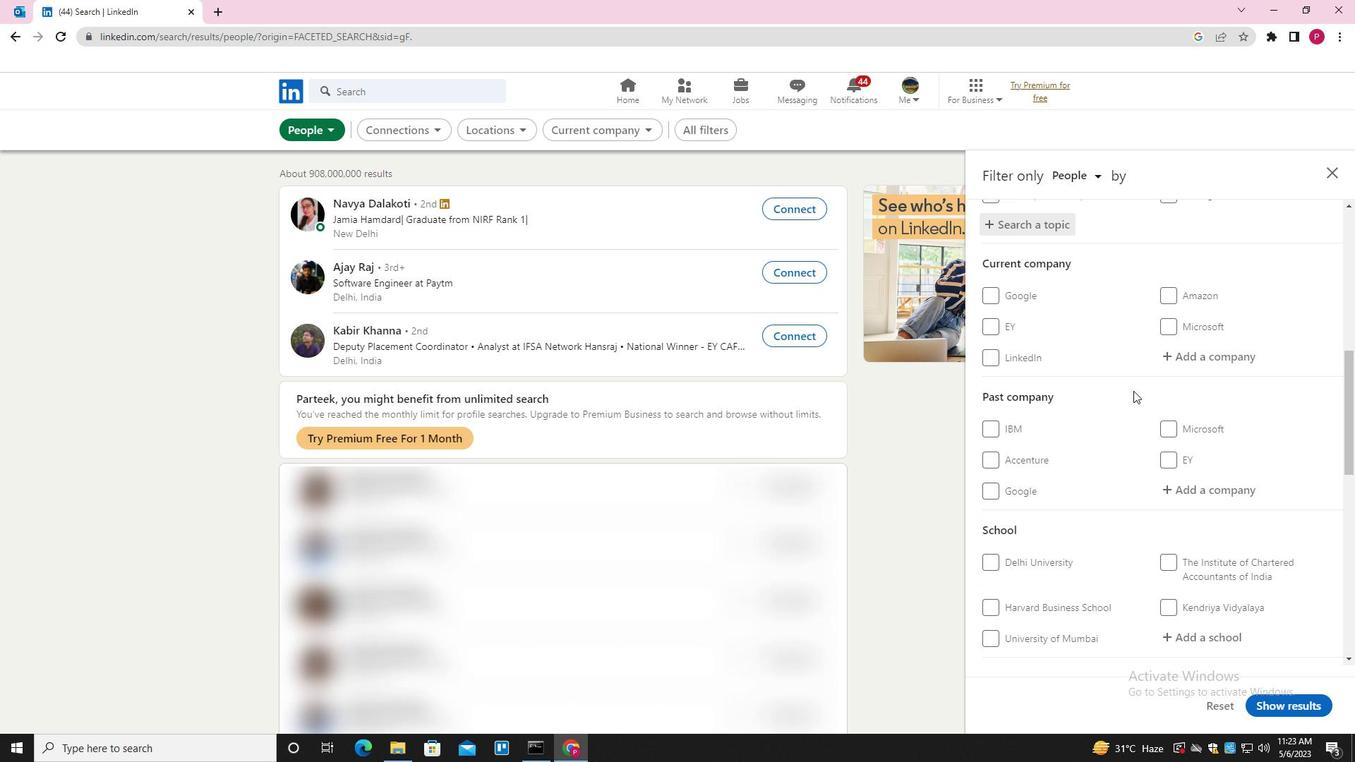 
Action: Mouse scrolled (1133, 397) with delta (0, 0)
Screenshot: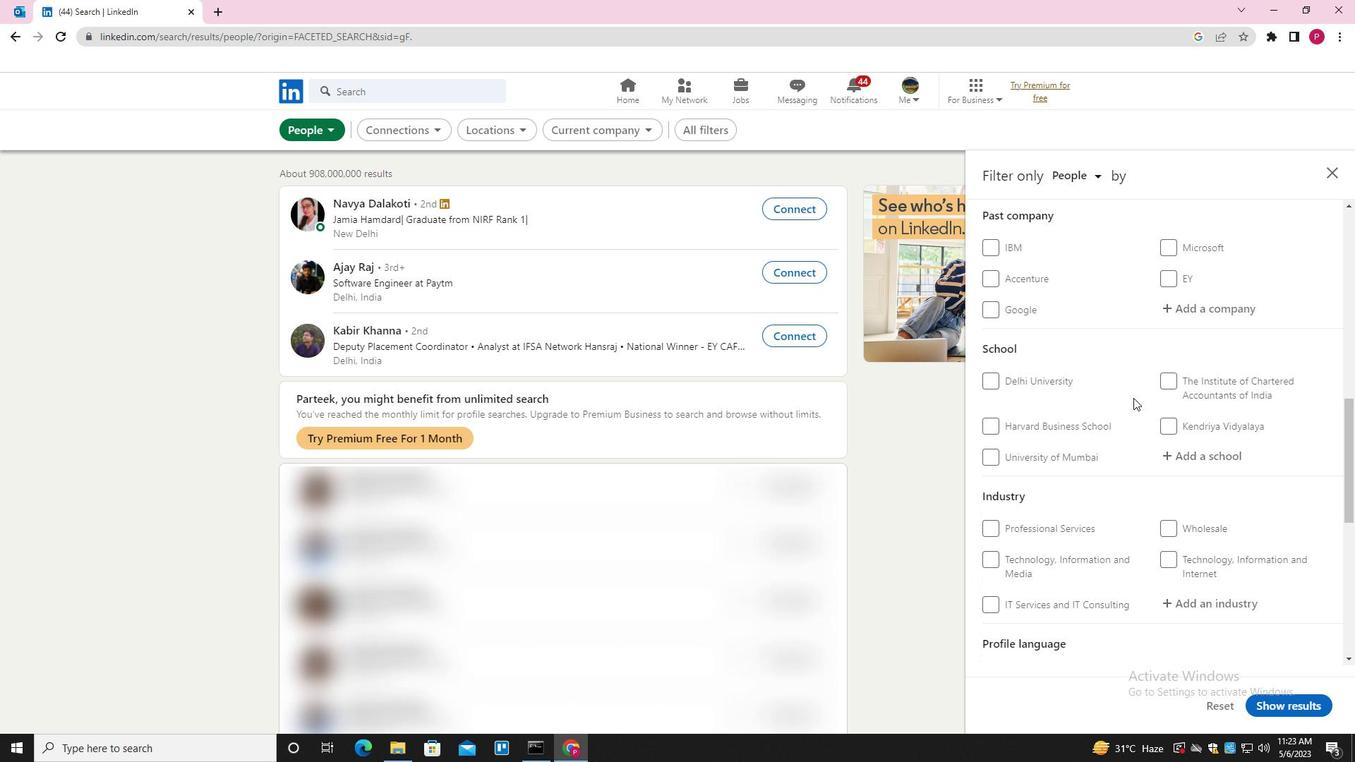 
Action: Mouse scrolled (1133, 397) with delta (0, 0)
Screenshot: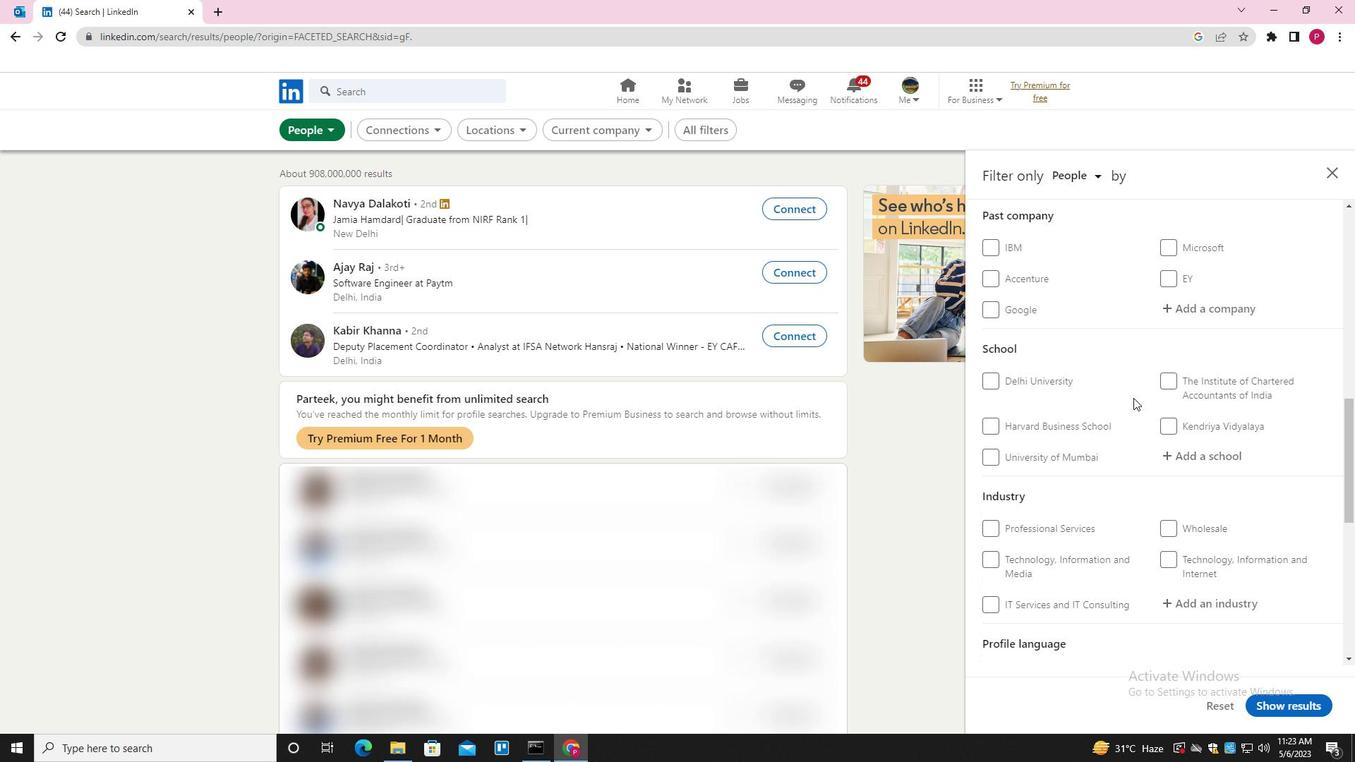 
Action: Mouse scrolled (1133, 397) with delta (0, 0)
Screenshot: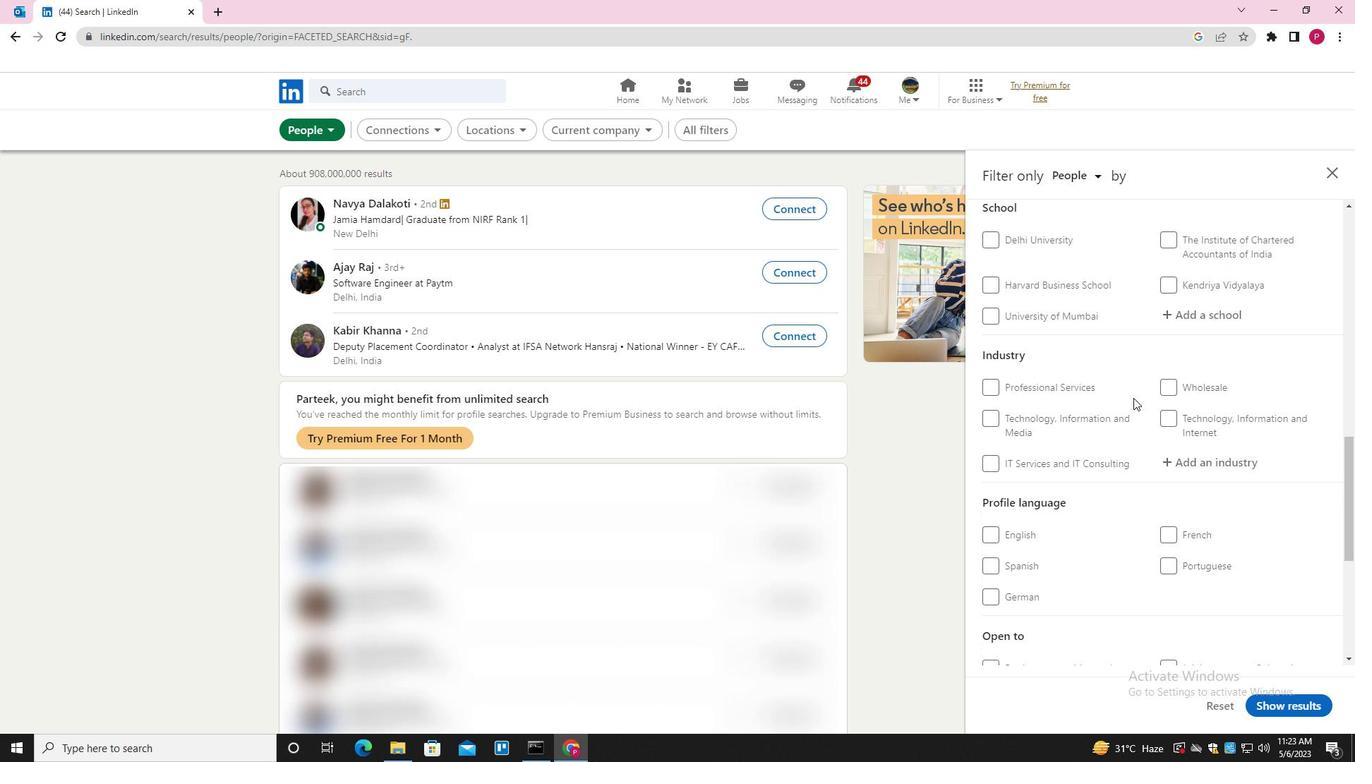 
Action: Mouse scrolled (1133, 397) with delta (0, 0)
Screenshot: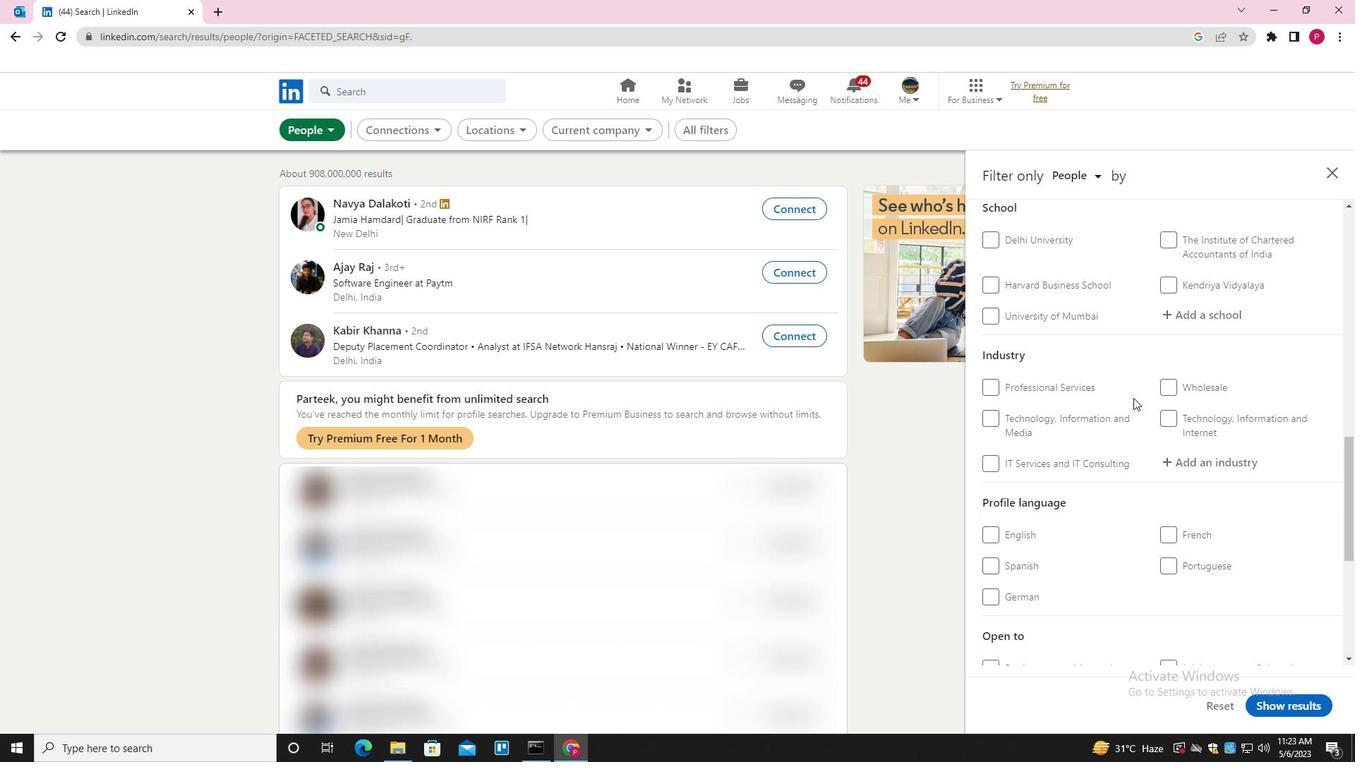 
Action: Mouse scrolled (1133, 397) with delta (0, 0)
Screenshot: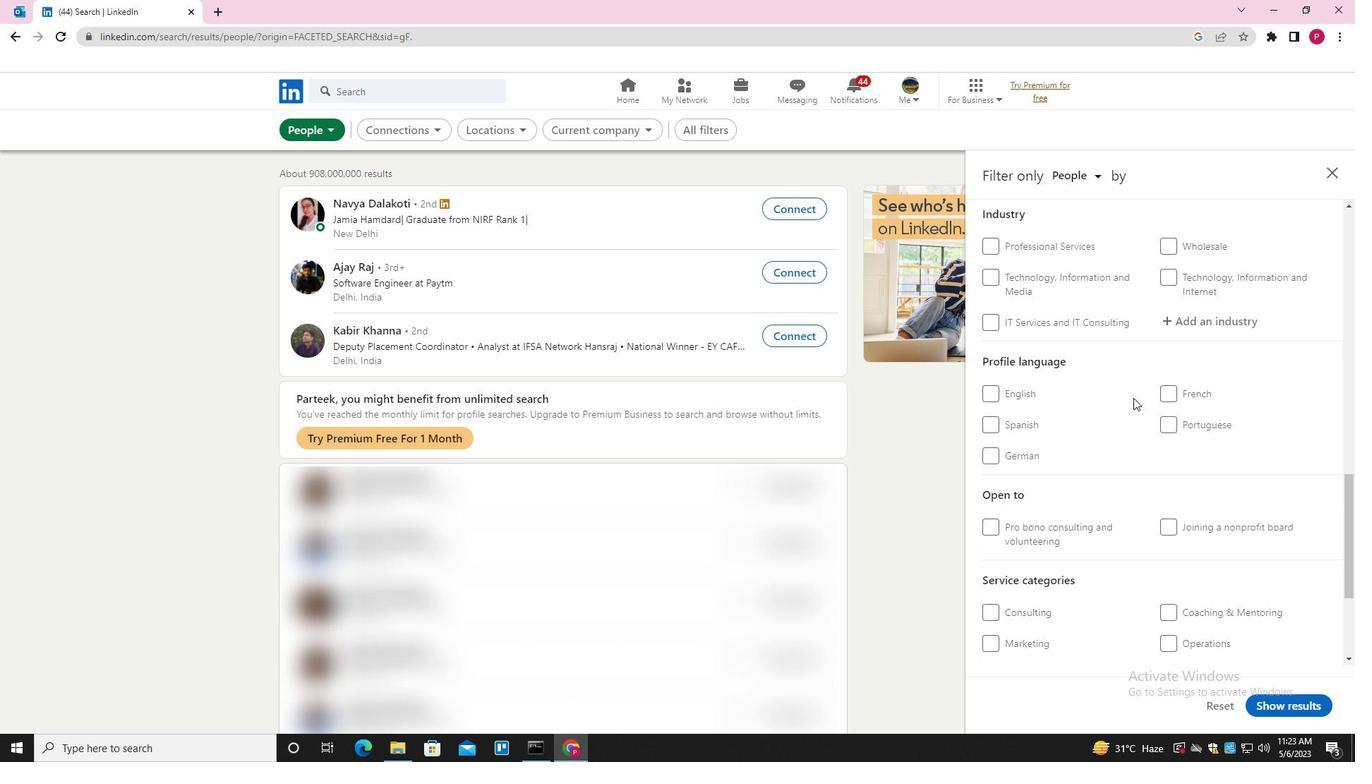 
Action: Mouse moved to (1171, 325)
Screenshot: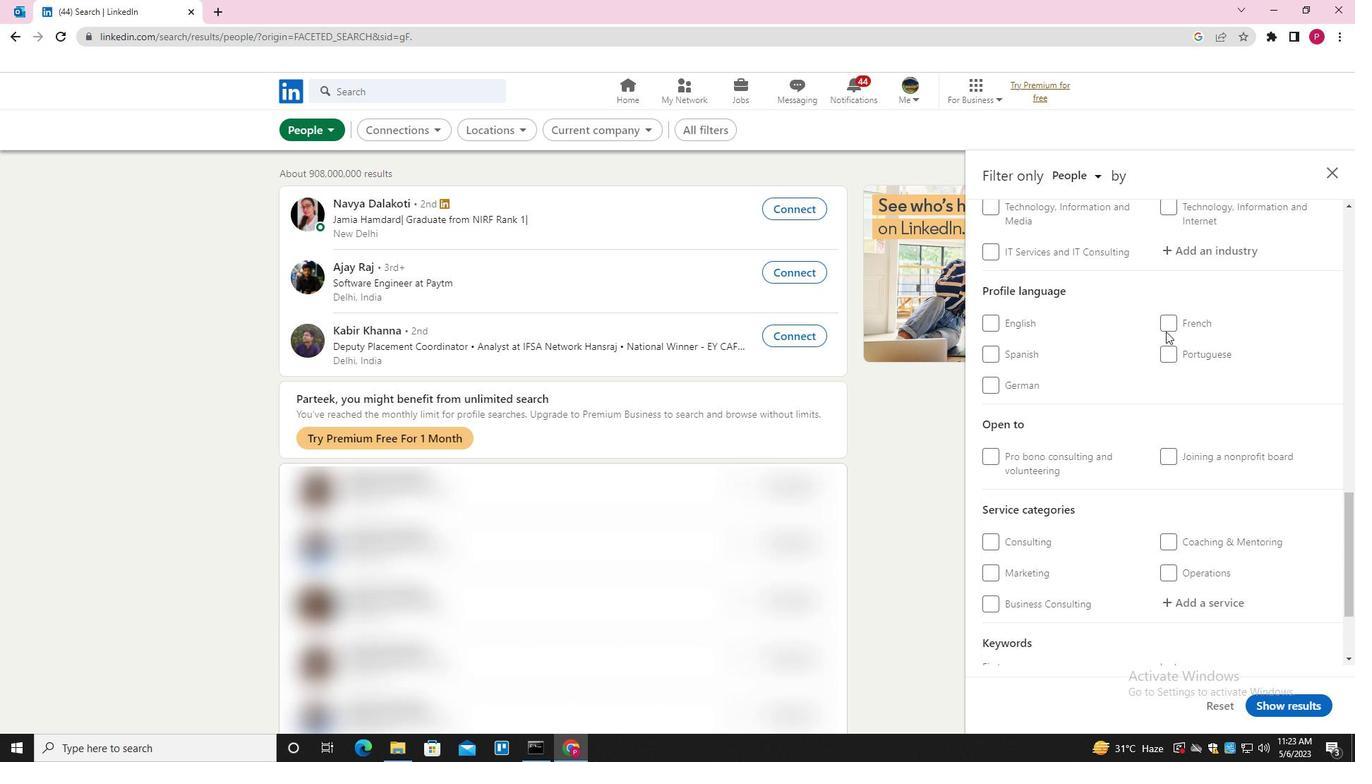 
Action: Mouse pressed left at (1171, 325)
Screenshot: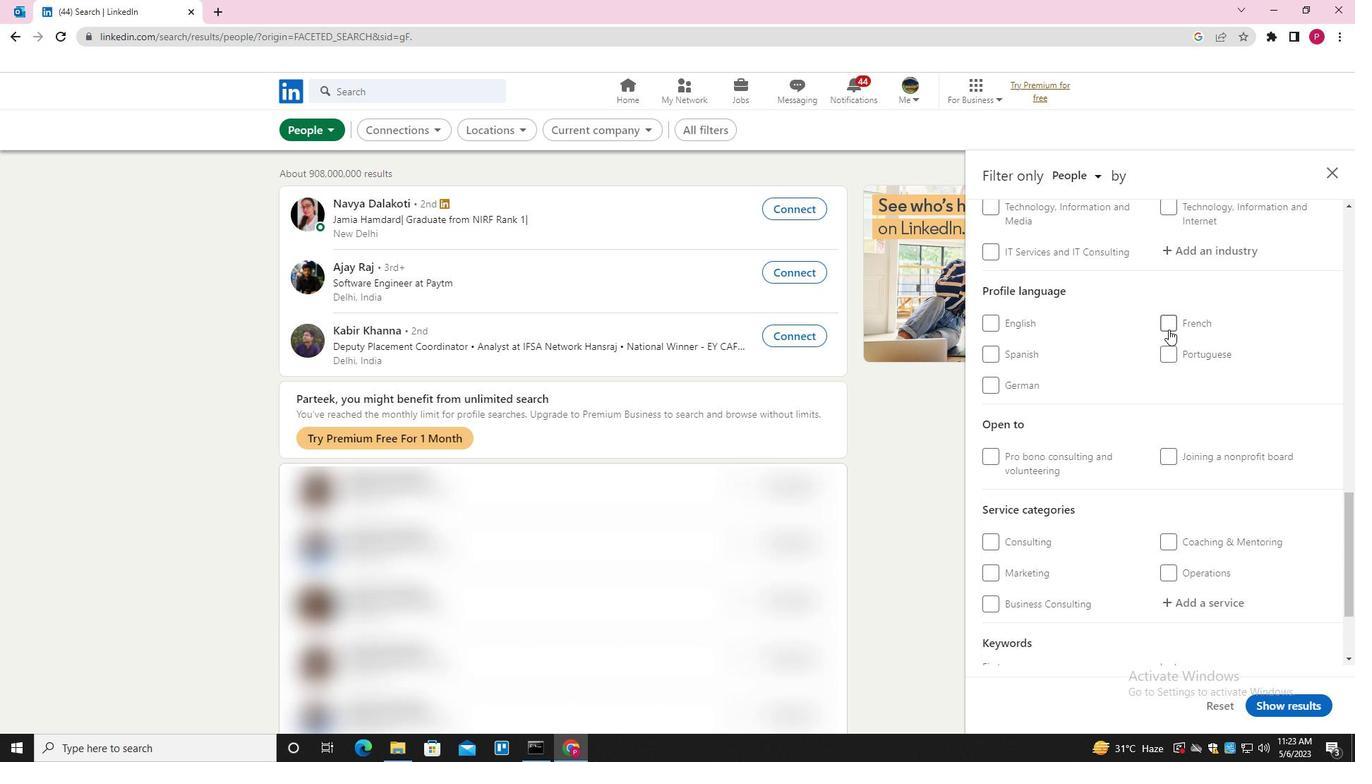 
Action: Mouse moved to (1083, 402)
Screenshot: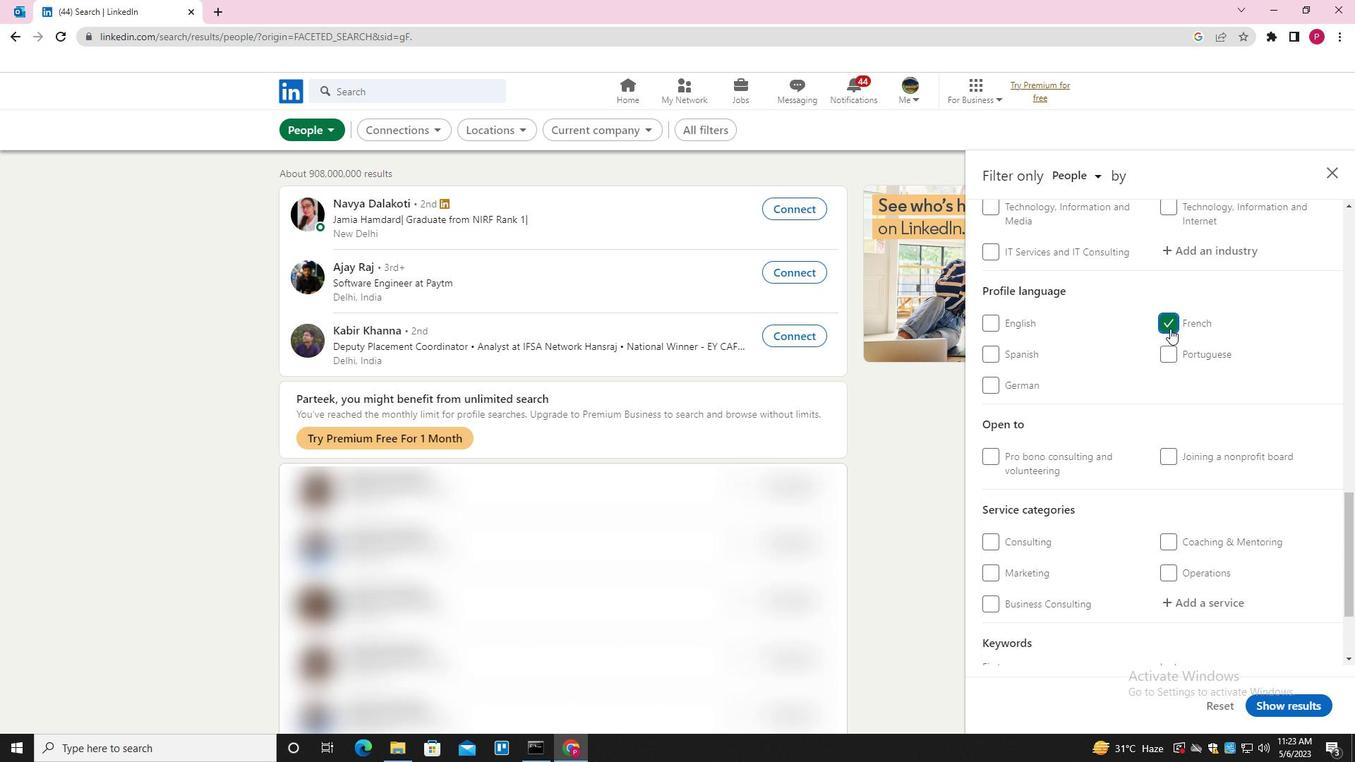 
Action: Mouse scrolled (1083, 403) with delta (0, 0)
Screenshot: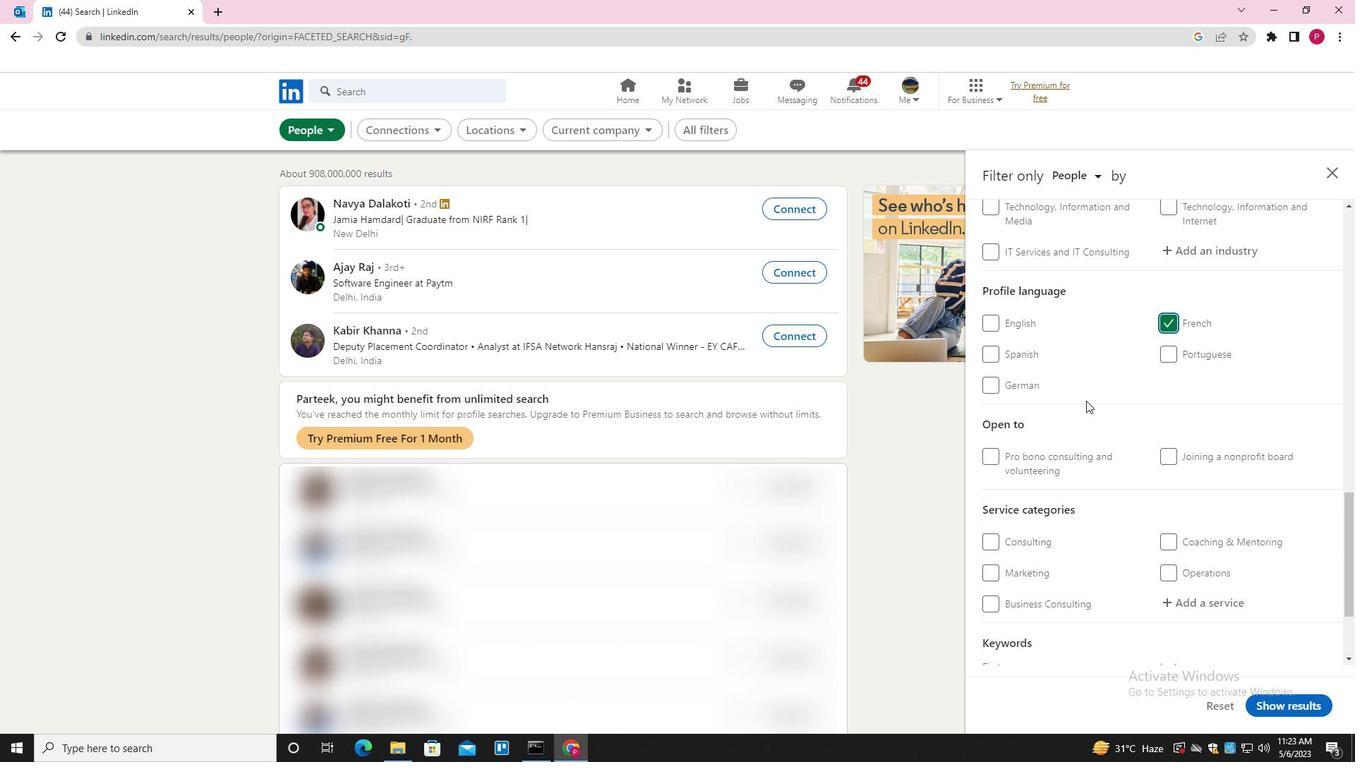 
Action: Mouse scrolled (1083, 403) with delta (0, 0)
Screenshot: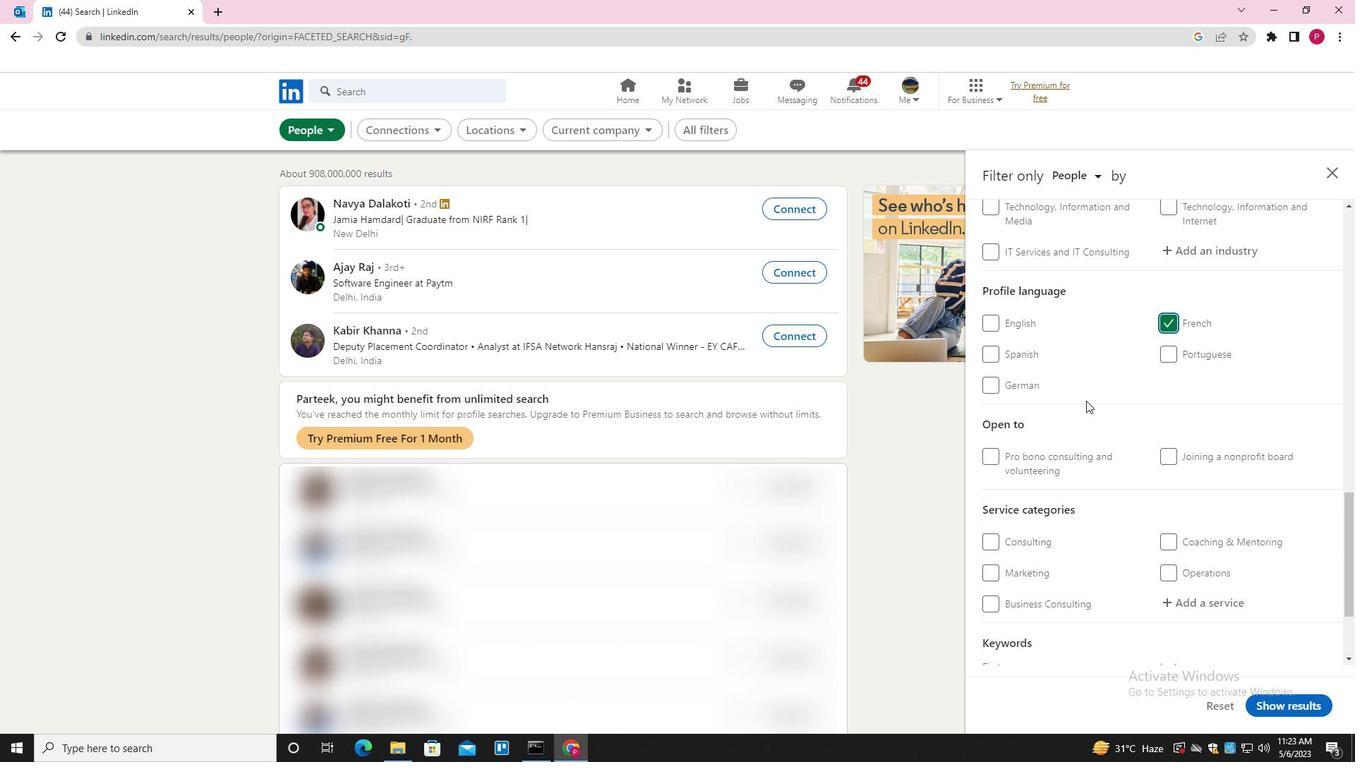 
Action: Mouse scrolled (1083, 403) with delta (0, 0)
Screenshot: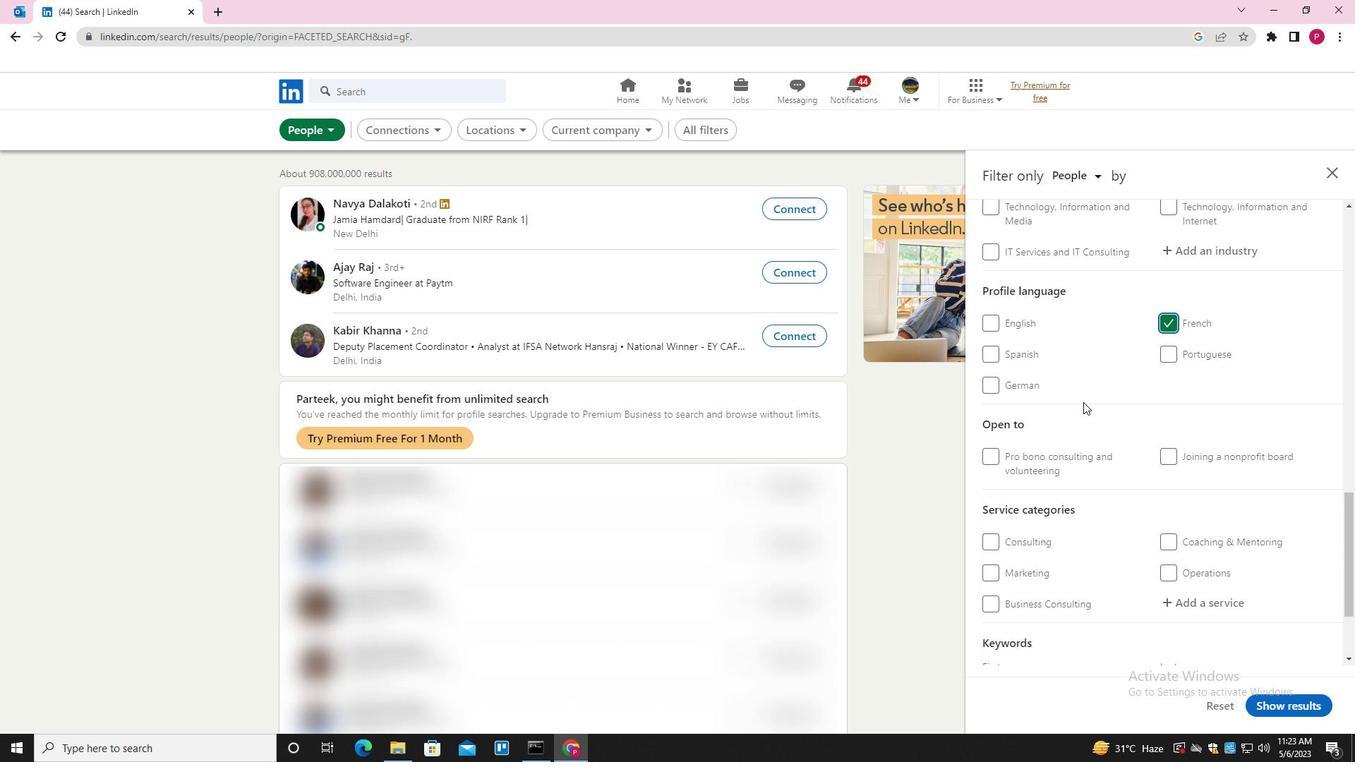 
Action: Mouse scrolled (1083, 403) with delta (0, 0)
Screenshot: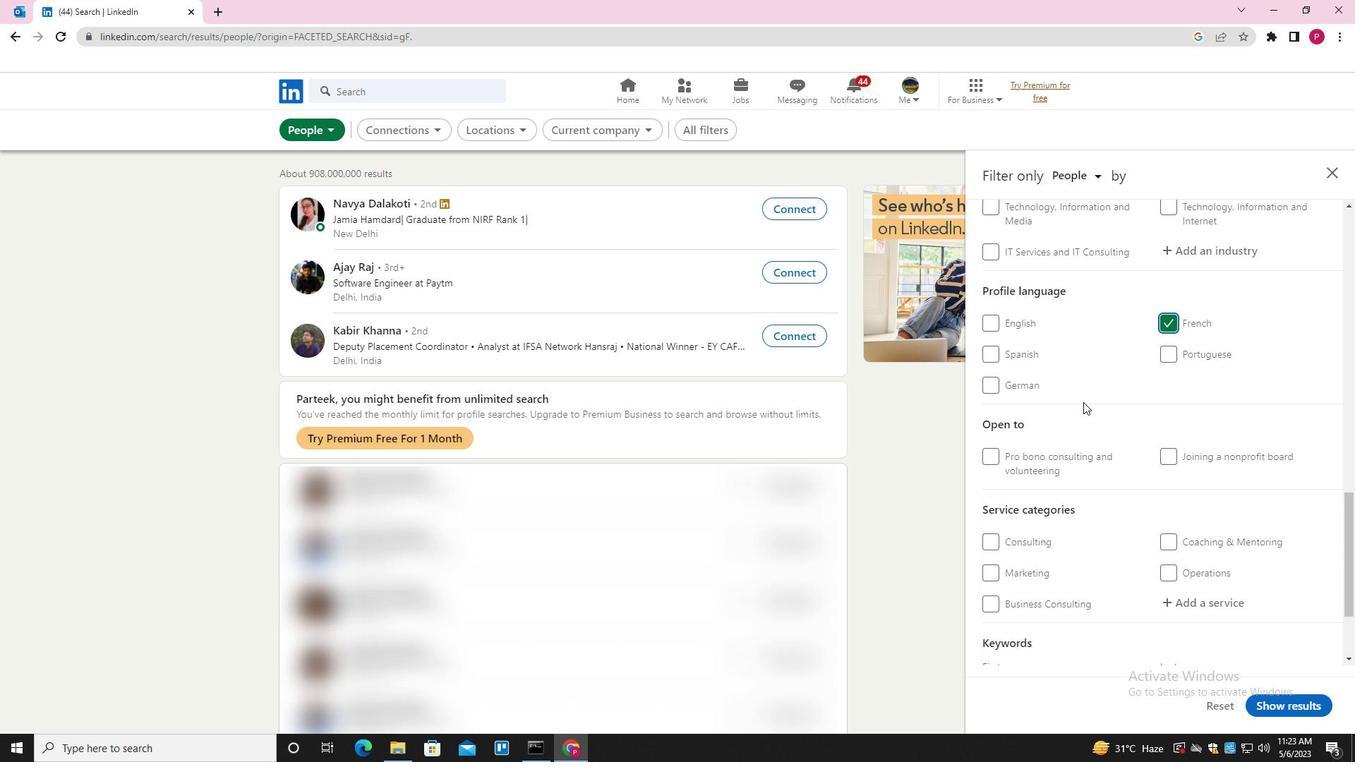 
Action: Mouse scrolled (1083, 403) with delta (0, 0)
Screenshot: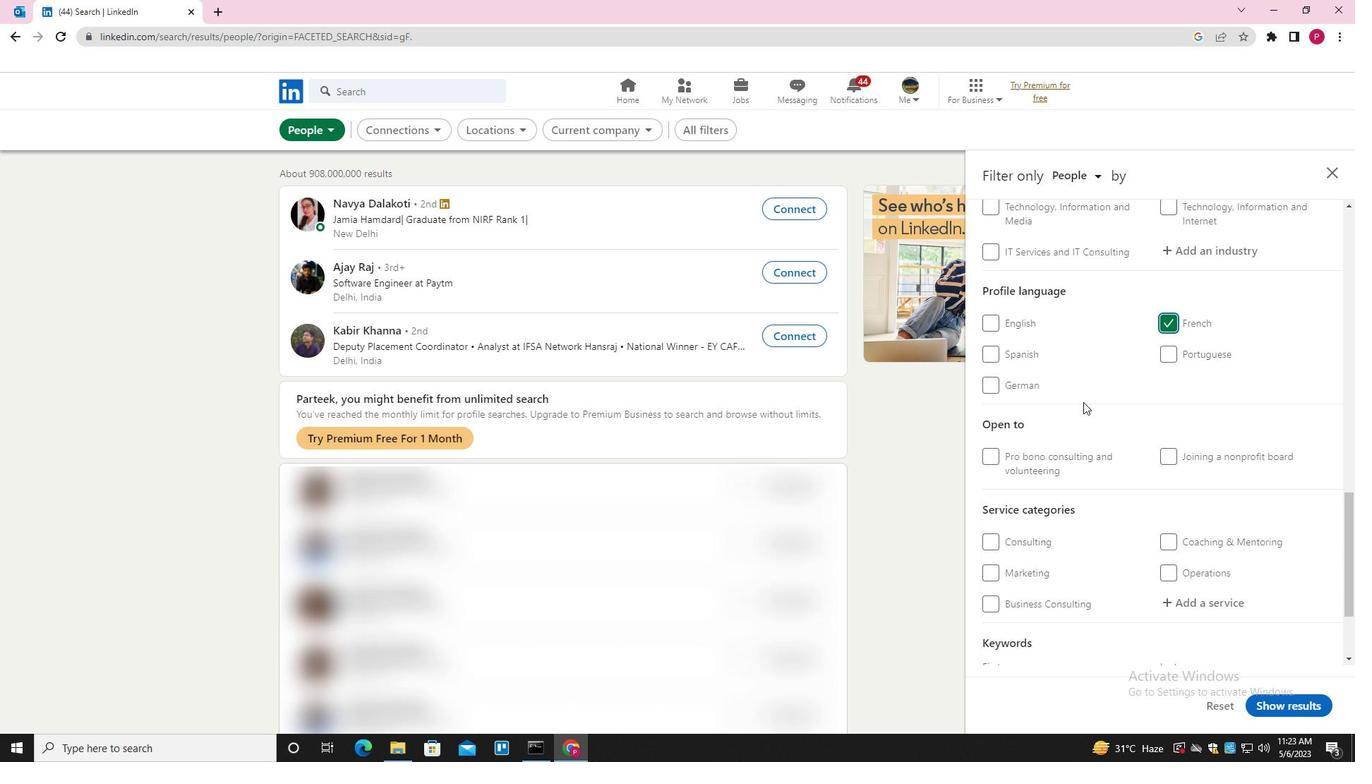 
Action: Mouse moved to (1082, 402)
Screenshot: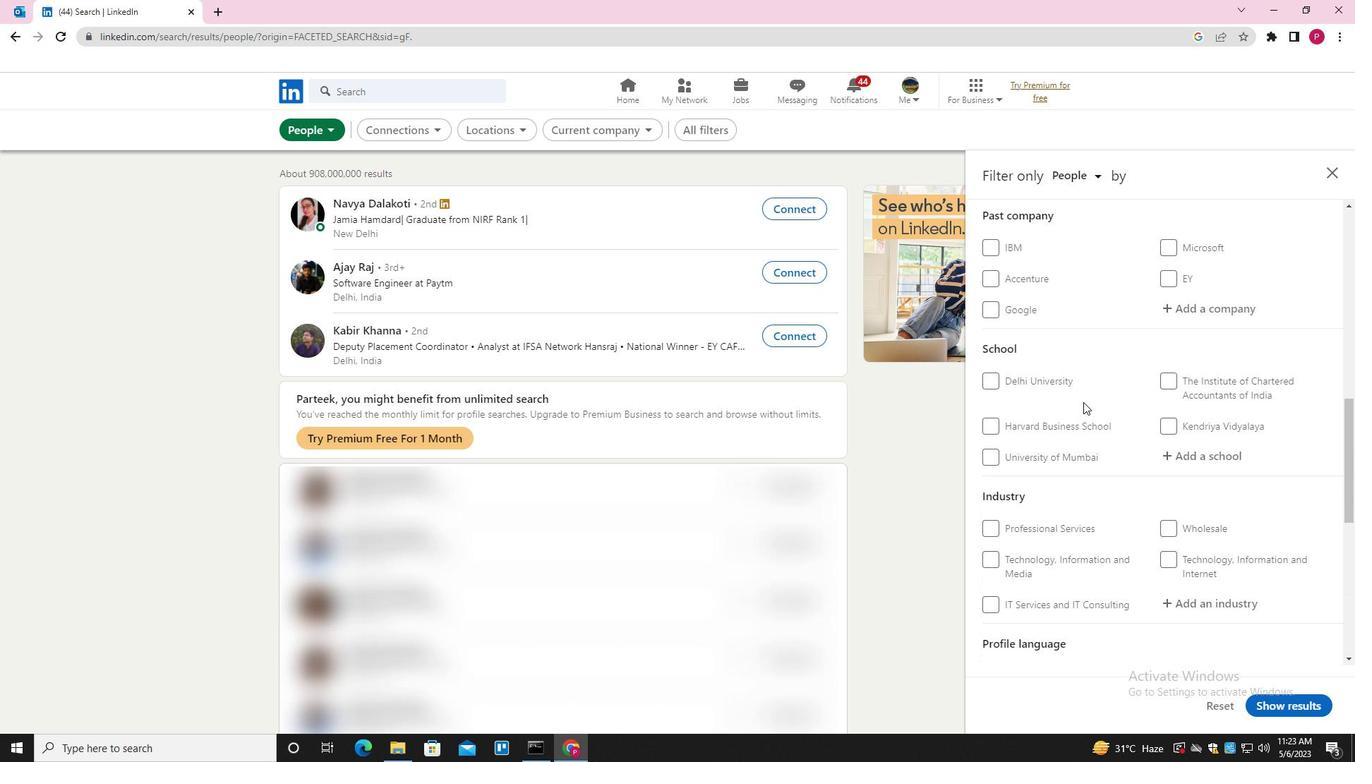 
Action: Mouse scrolled (1082, 403) with delta (0, 0)
Screenshot: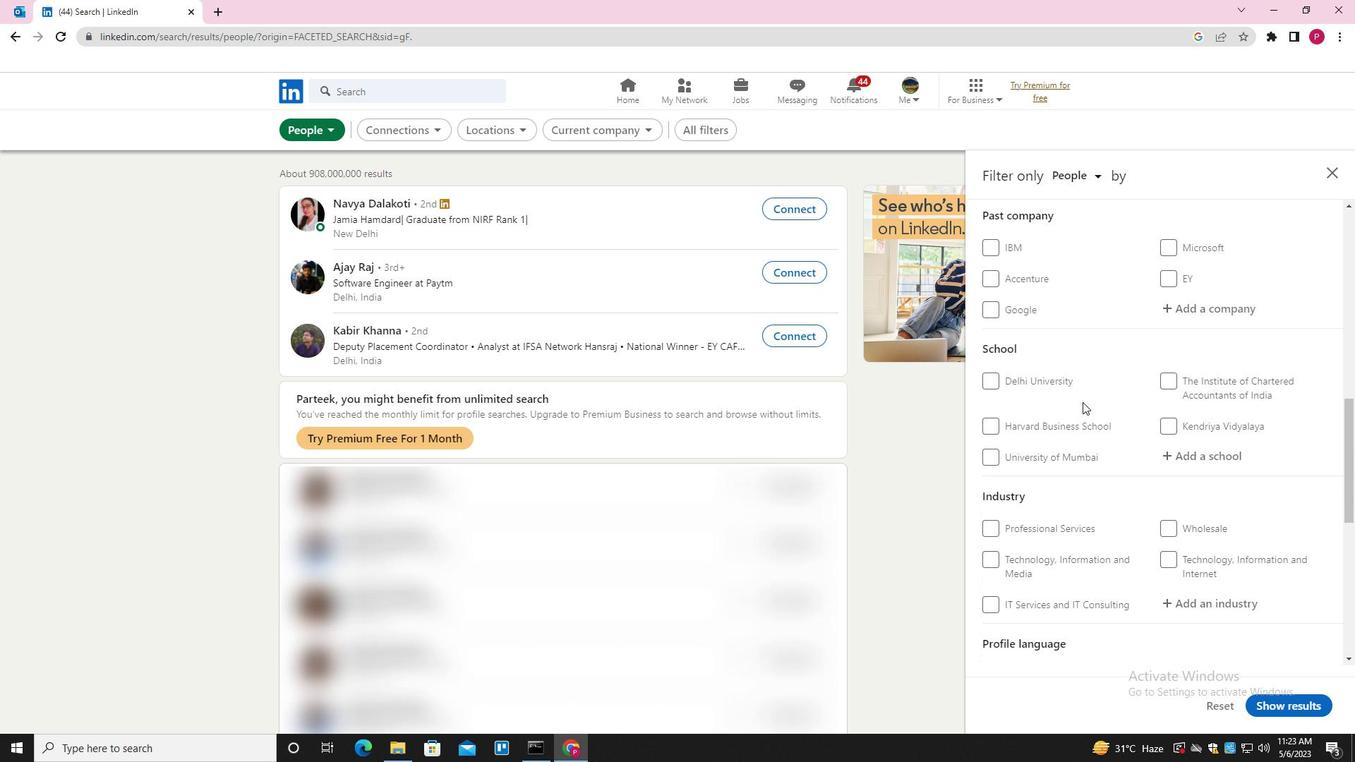
Action: Mouse scrolled (1082, 403) with delta (0, 0)
Screenshot: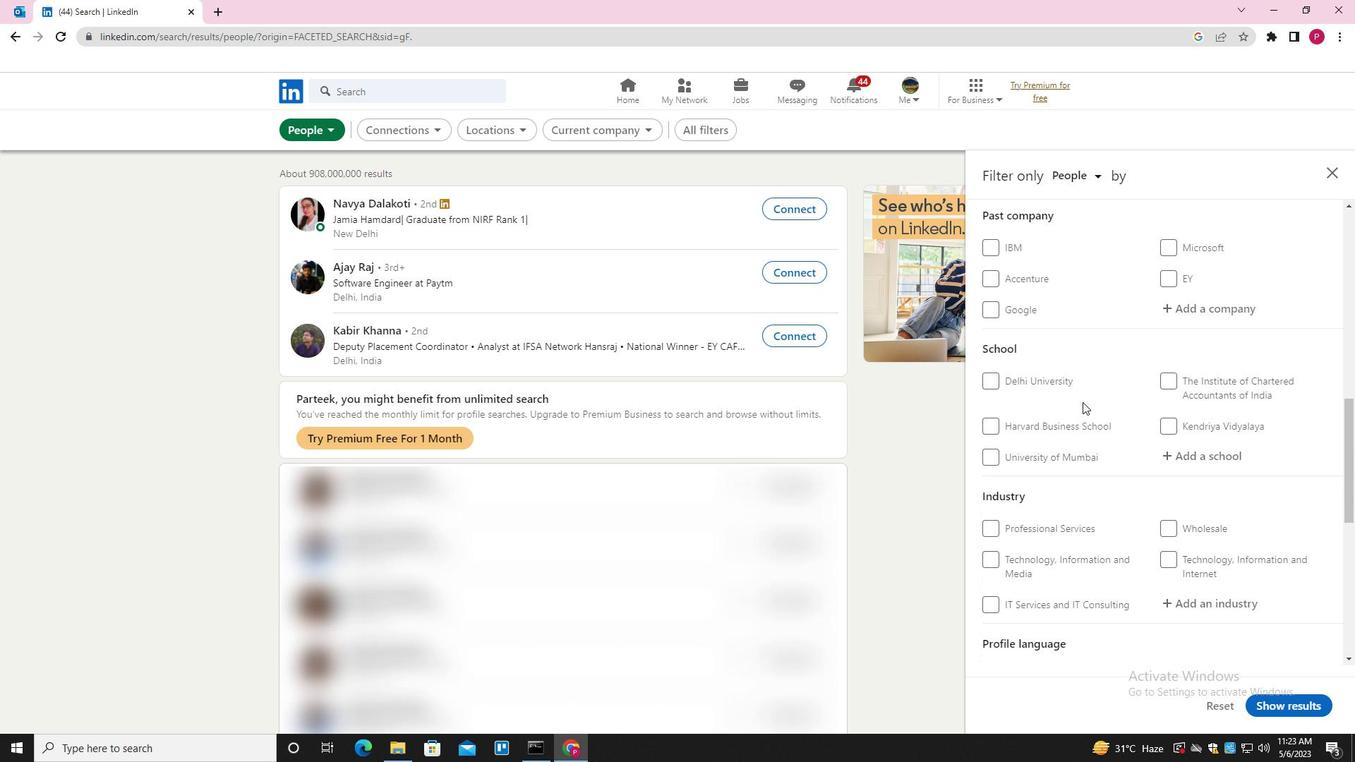 
Action: Mouse moved to (1204, 320)
Screenshot: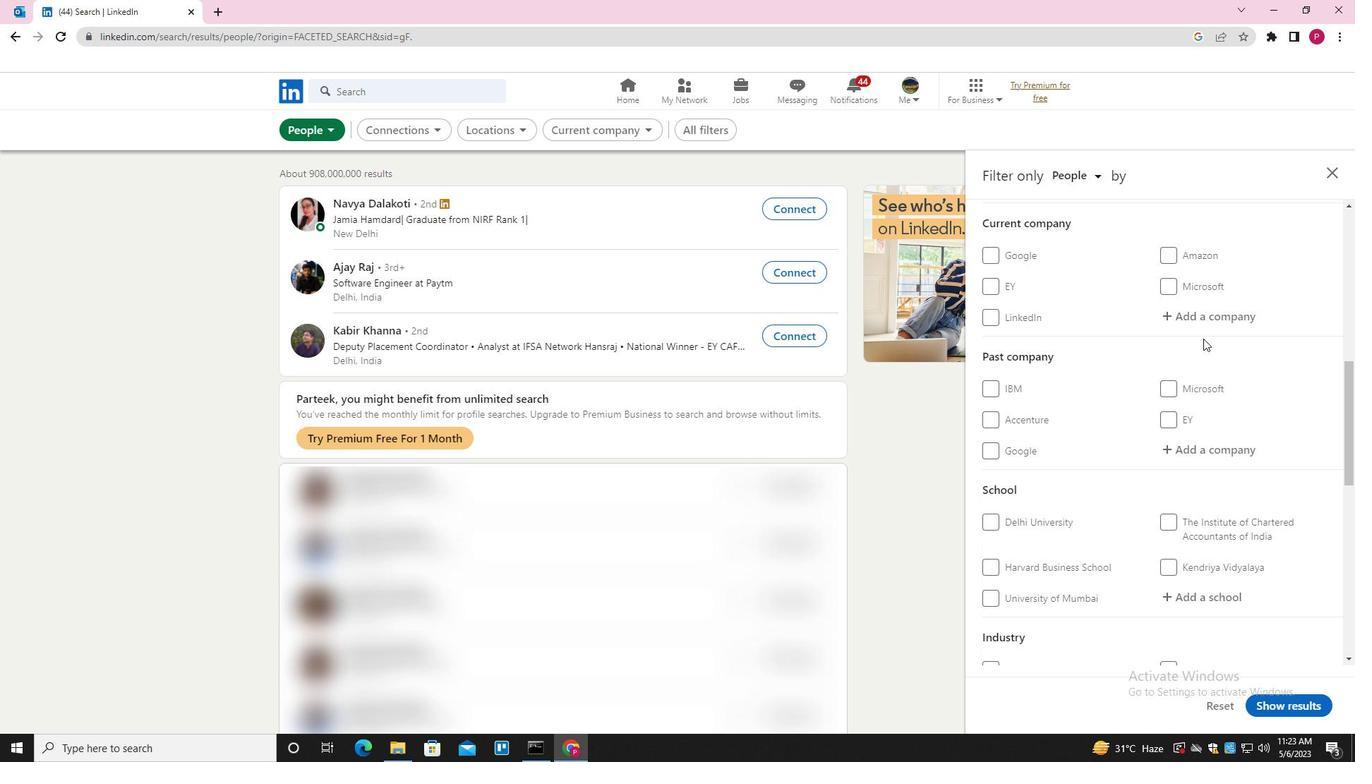 
Action: Mouse pressed left at (1204, 320)
Screenshot: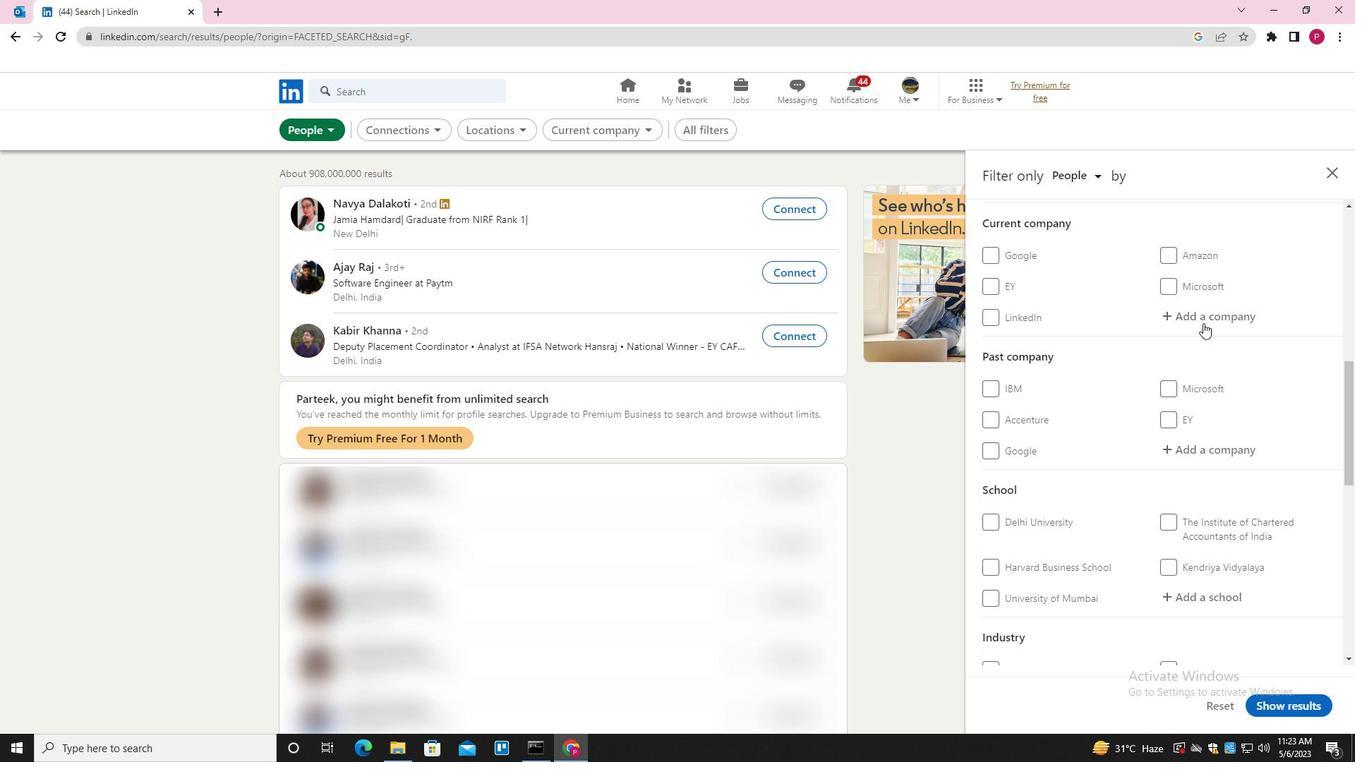 
Action: Key pressed <Key.shift>MITSUN<Key.backspace>BISHI<Key.space><Key.shift><Key.shift><Key.shift>ELECTRIC<Key.down><Key.down><Key.enter>
Screenshot: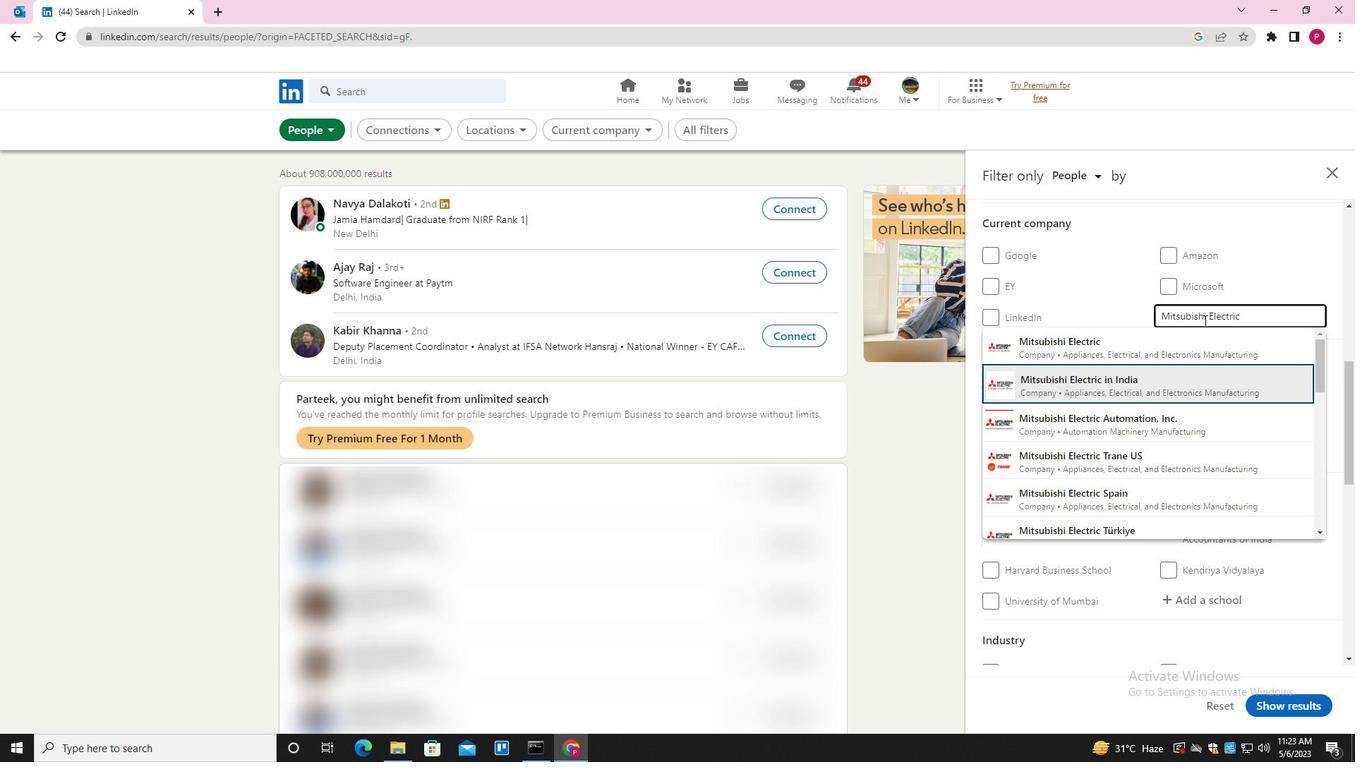 
Action: Mouse moved to (1114, 377)
Screenshot: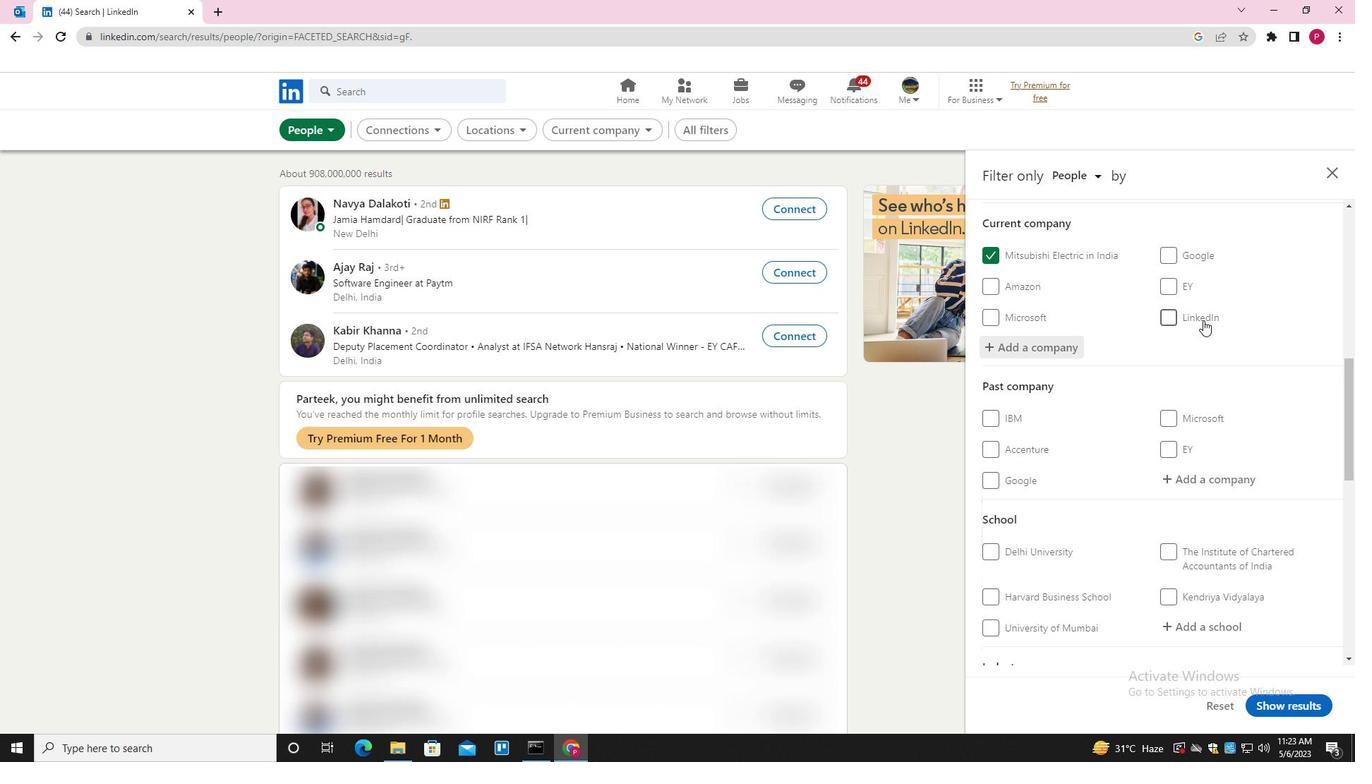 
Action: Mouse scrolled (1114, 376) with delta (0, 0)
Screenshot: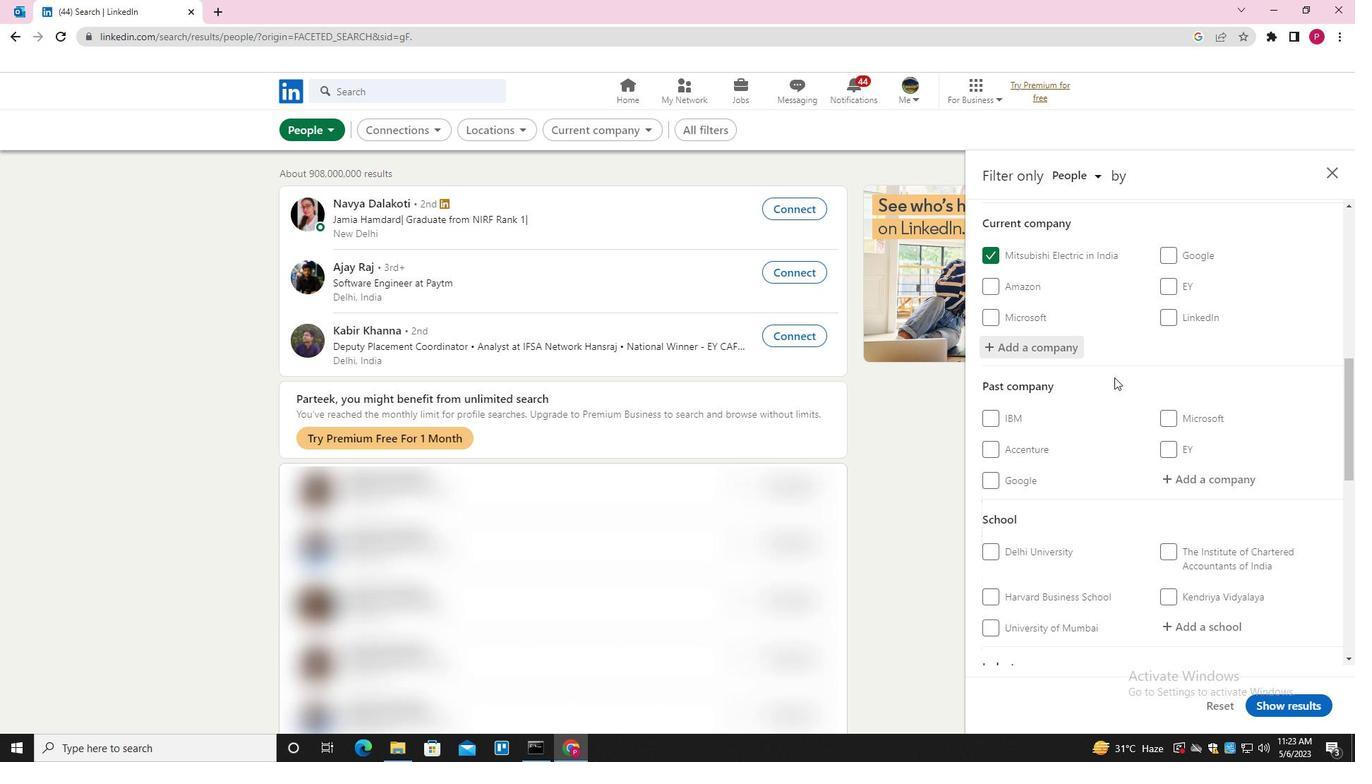 
Action: Mouse scrolled (1114, 376) with delta (0, 0)
Screenshot: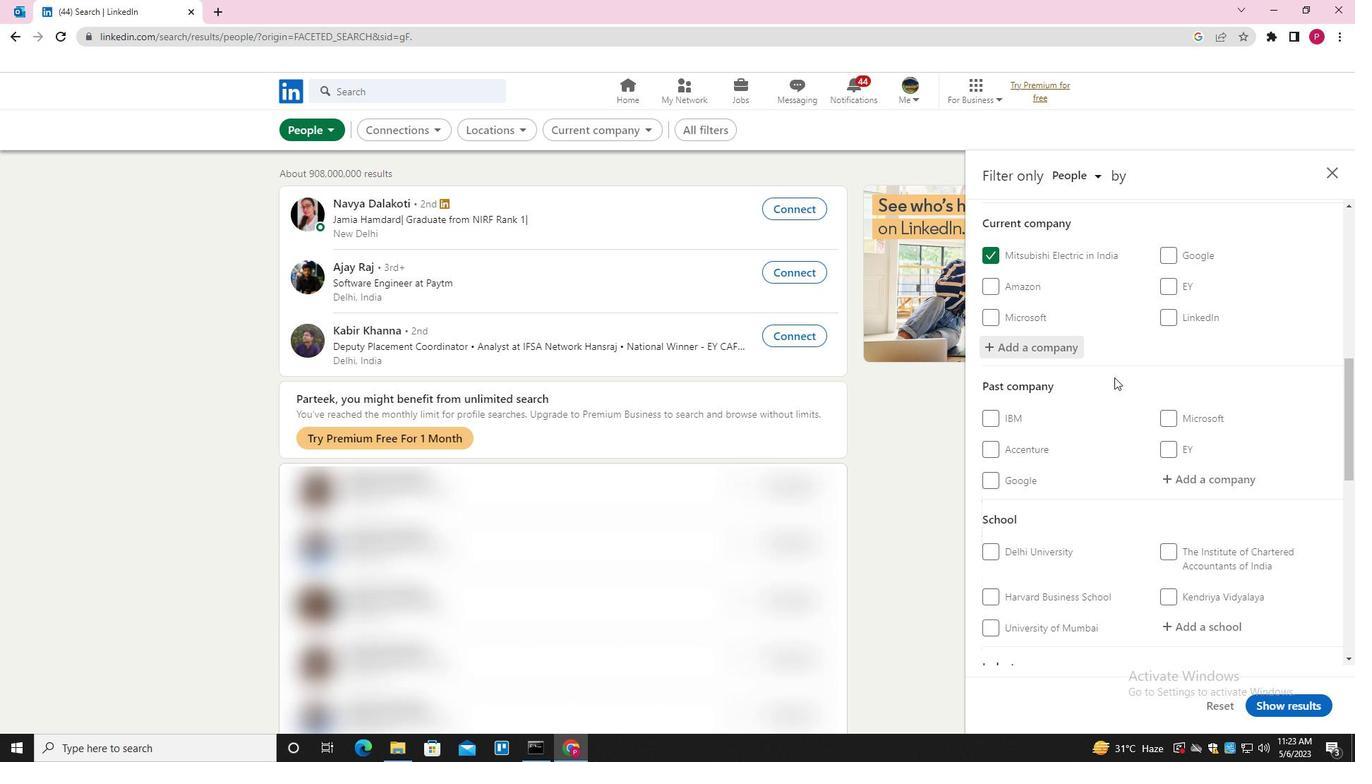 
Action: Mouse scrolled (1114, 376) with delta (0, 0)
Screenshot: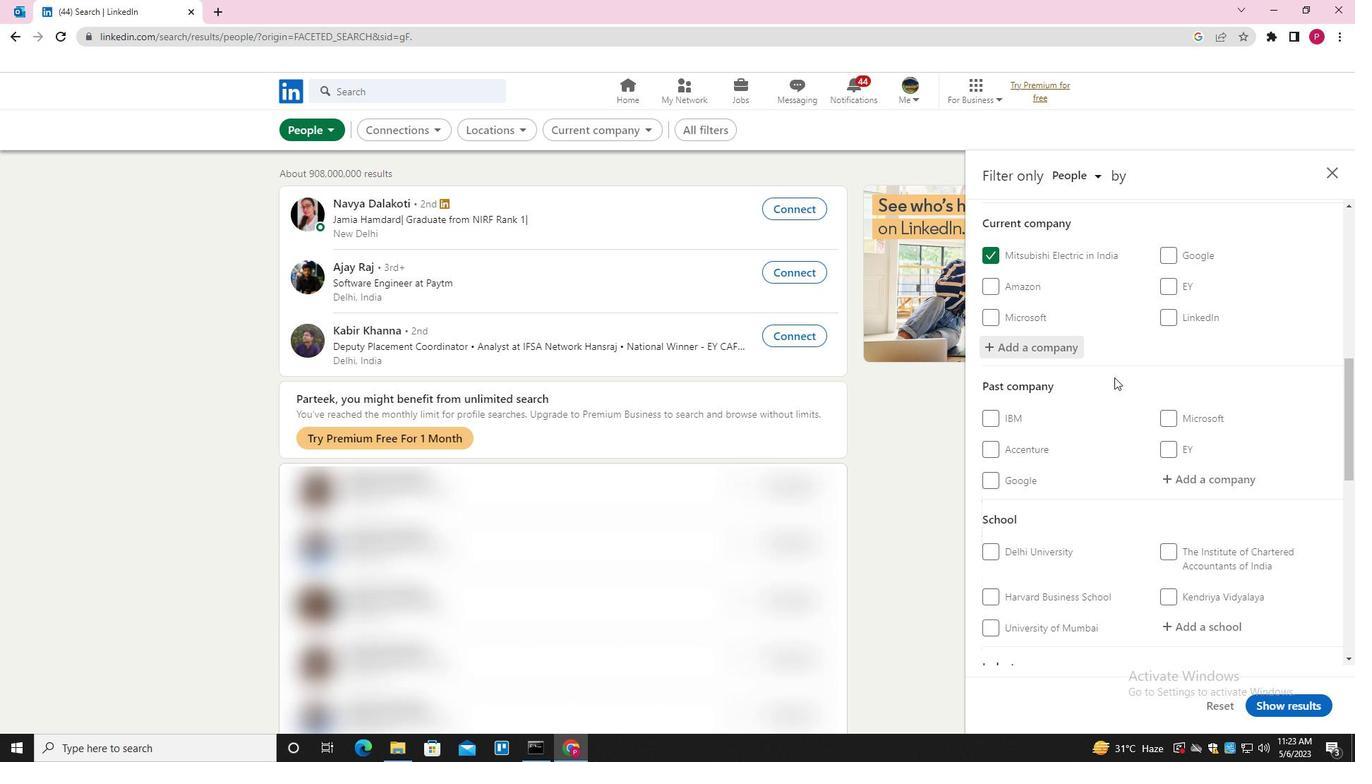 
Action: Mouse scrolled (1114, 376) with delta (0, 0)
Screenshot: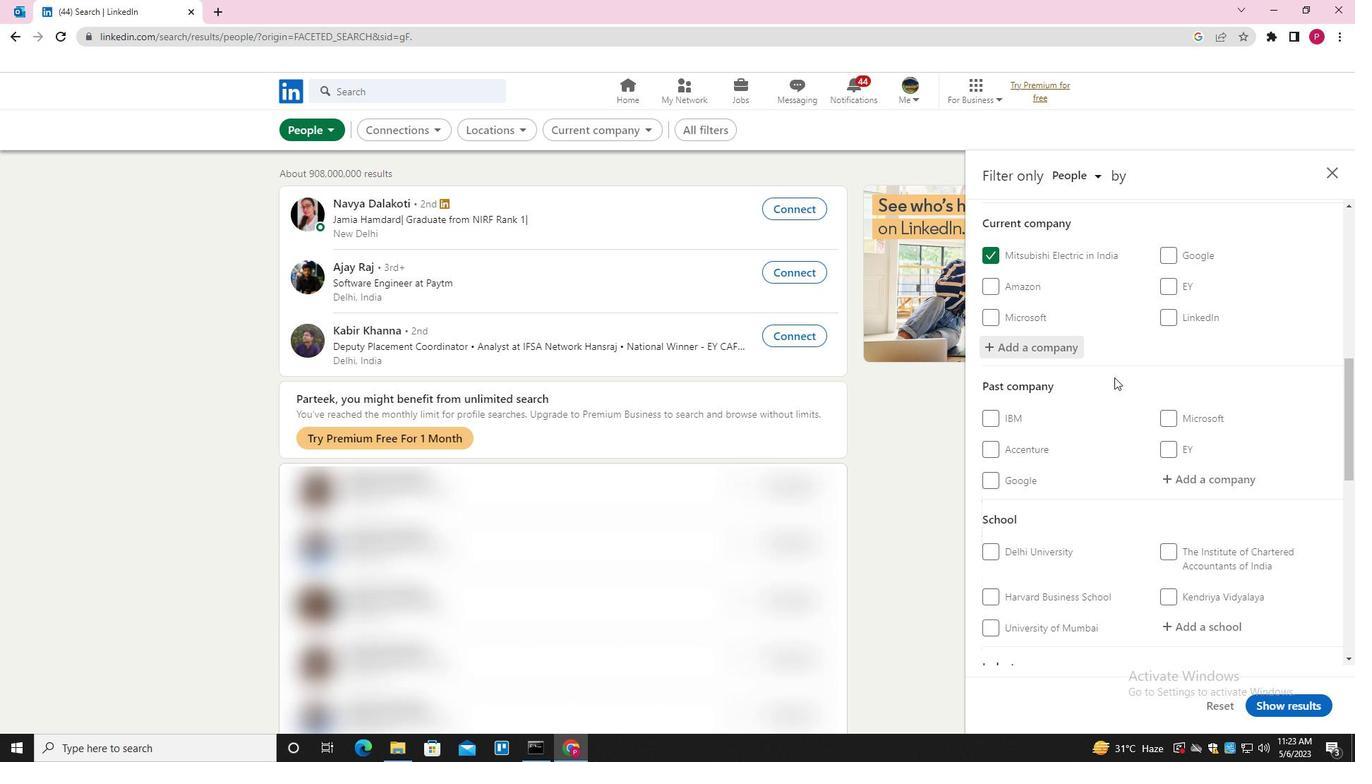 
Action: Mouse moved to (1221, 348)
Screenshot: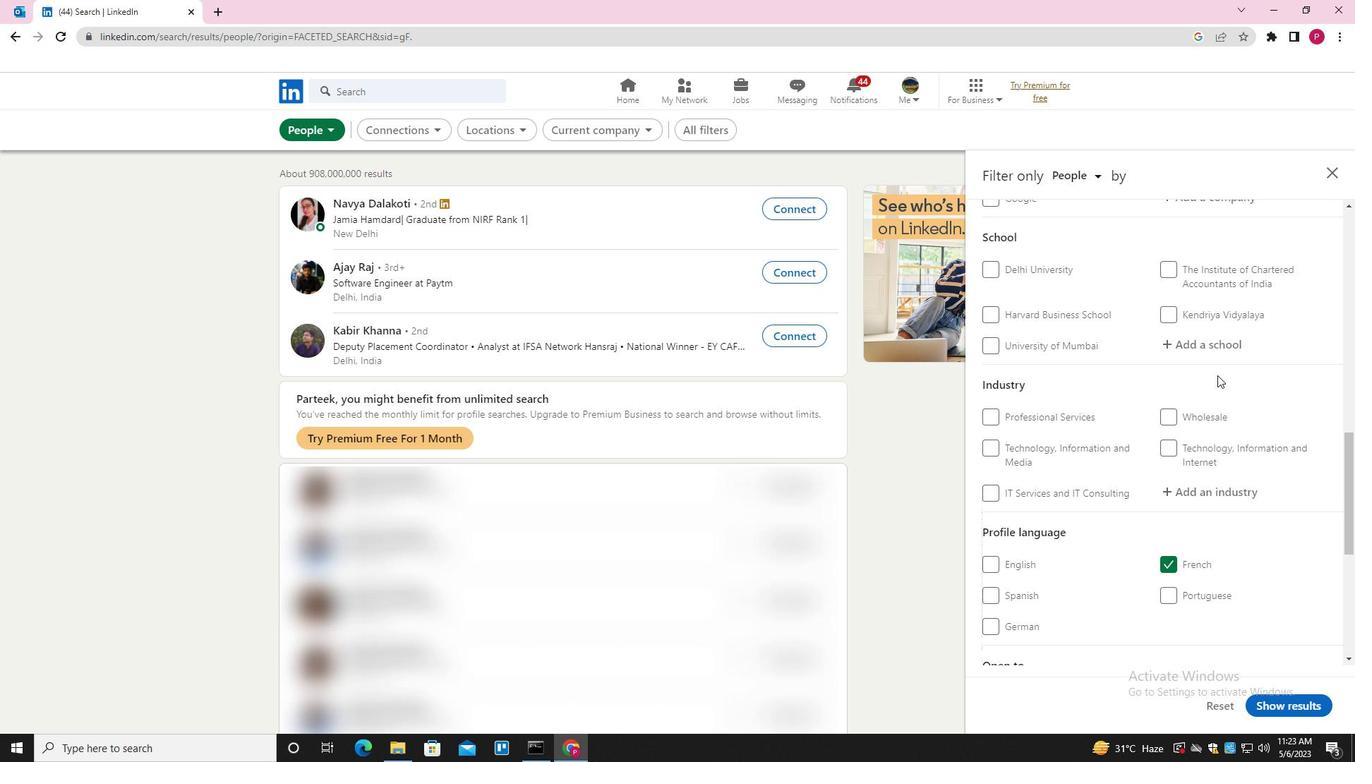 
Action: Mouse pressed left at (1221, 348)
Screenshot: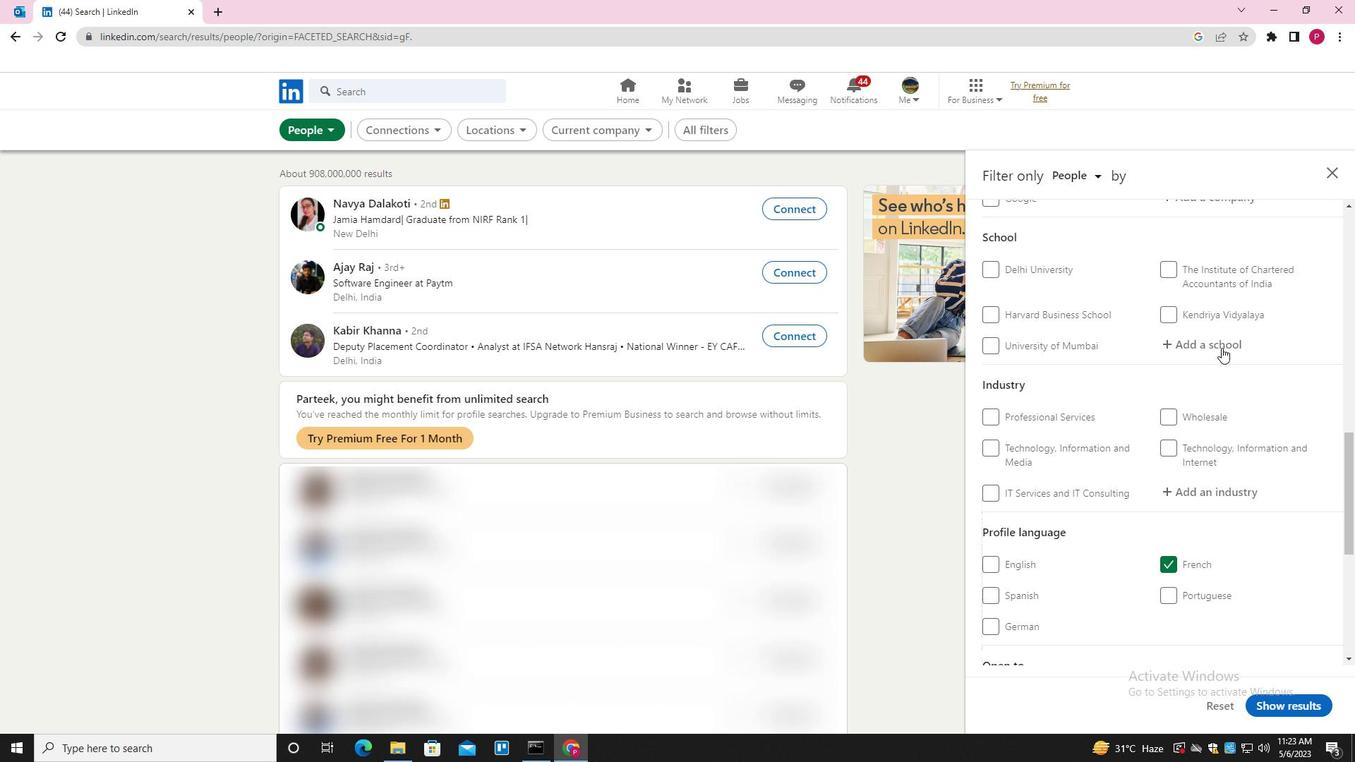 
Action: Key pressed <Key.caps_lock><Key.caps_lock><Key.shift>CALCUTTA<Key.space><Key.shift>INSTITUTE<Key.space>OF<Key.space><Key.shift><Key.shift>ENGINEERING<Key.space><Key.down><Key.enter>
Screenshot: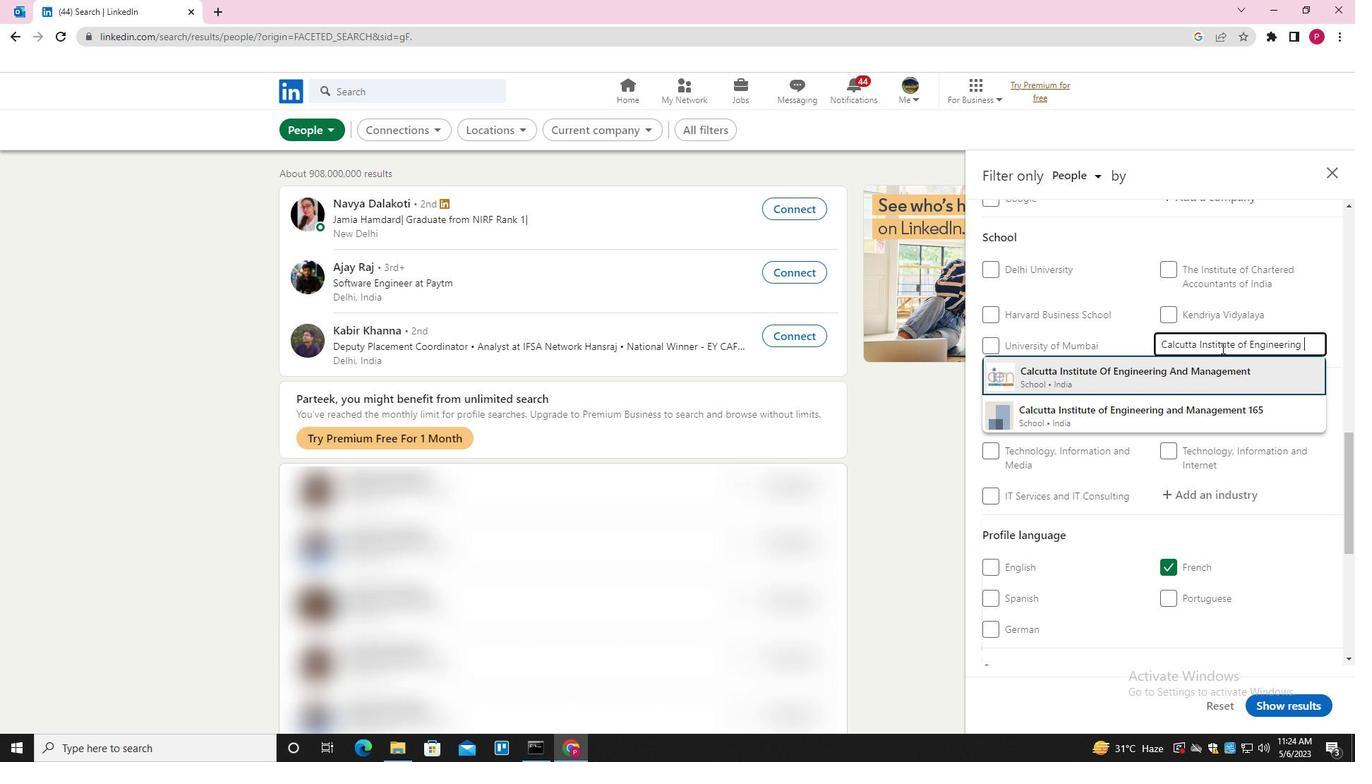 
Action: Mouse moved to (1205, 456)
Screenshot: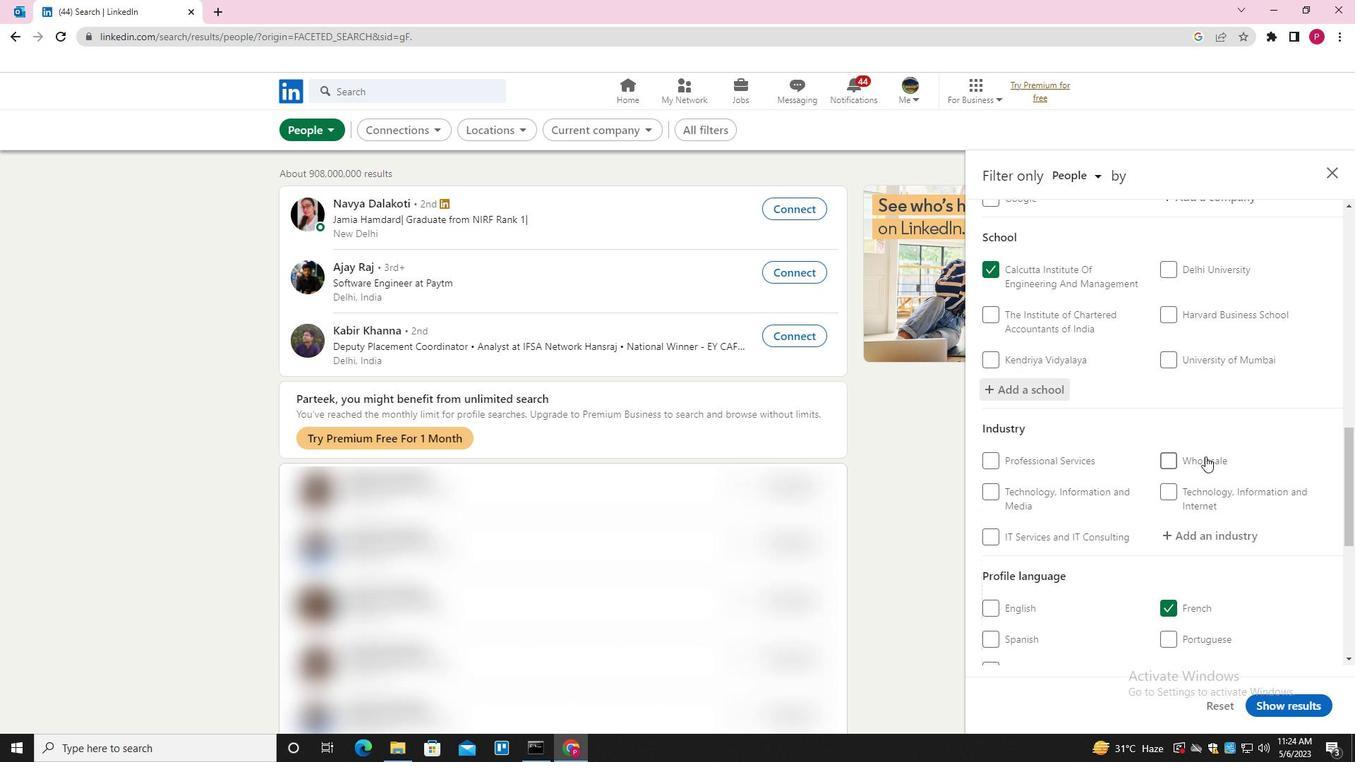 
Action: Mouse scrolled (1205, 456) with delta (0, 0)
Screenshot: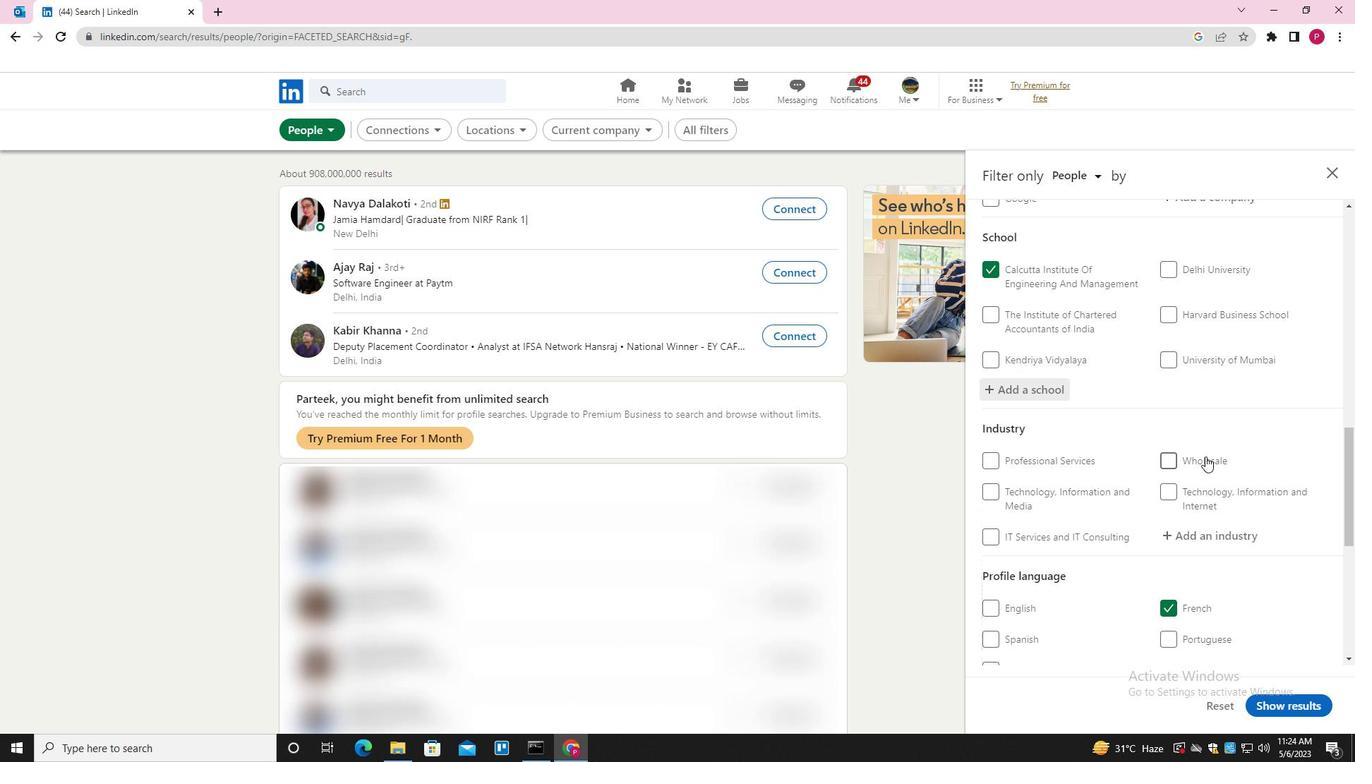 
Action: Mouse moved to (1203, 457)
Screenshot: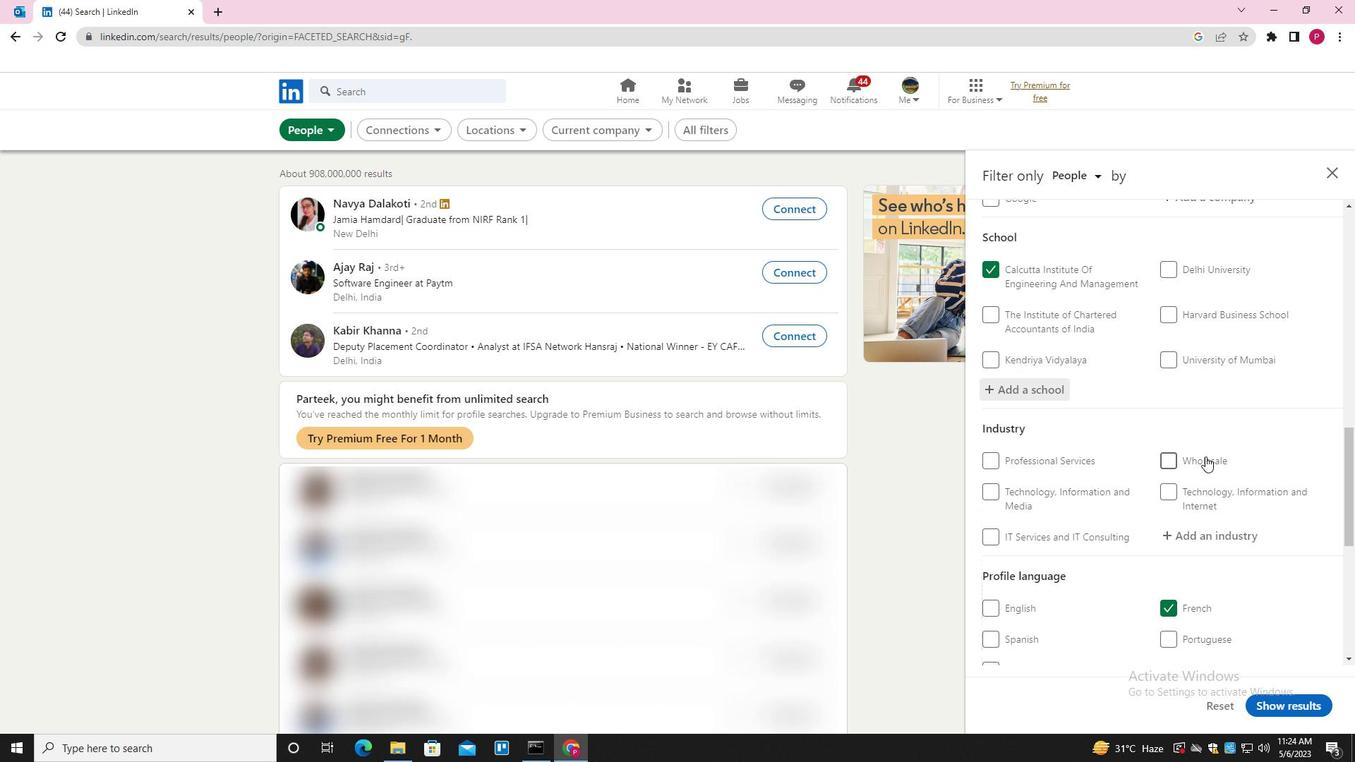 
Action: Mouse scrolled (1203, 456) with delta (0, 0)
Screenshot: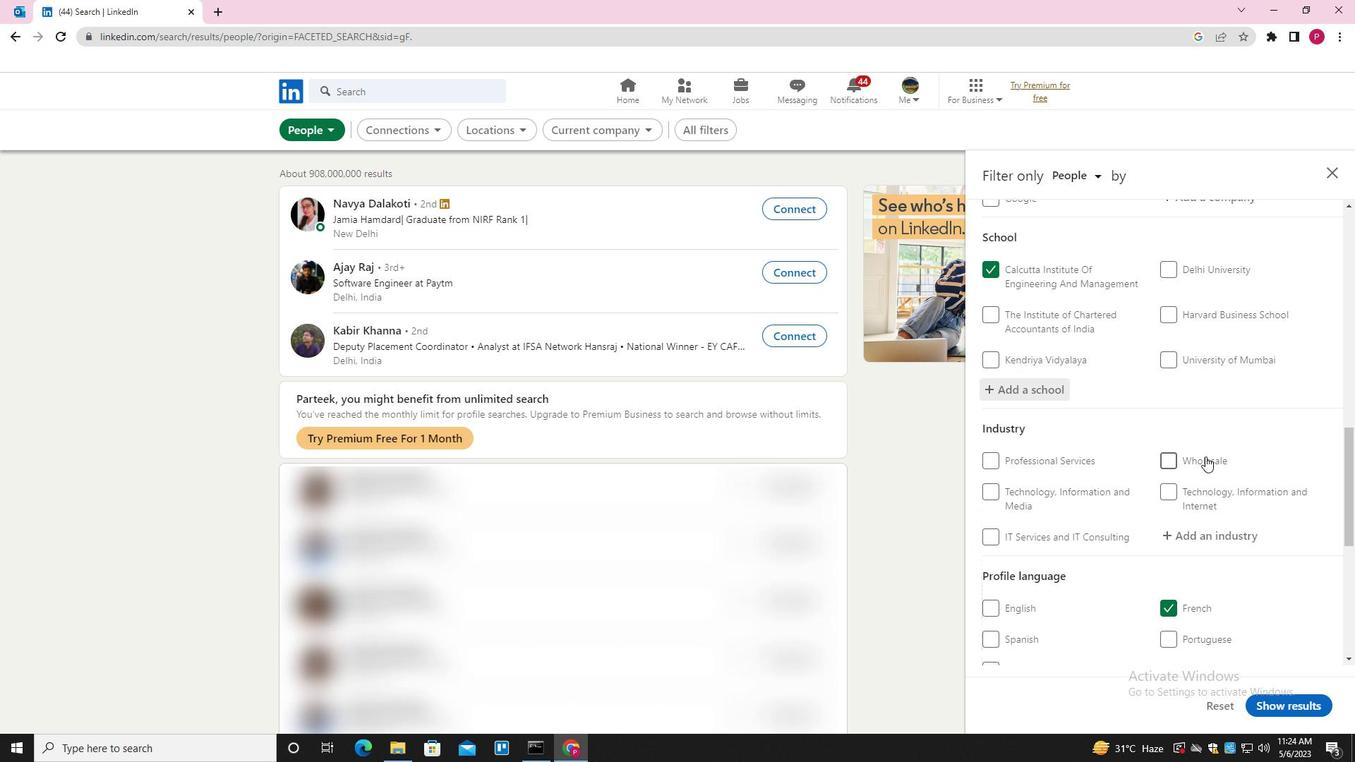 
Action: Mouse moved to (1200, 398)
Screenshot: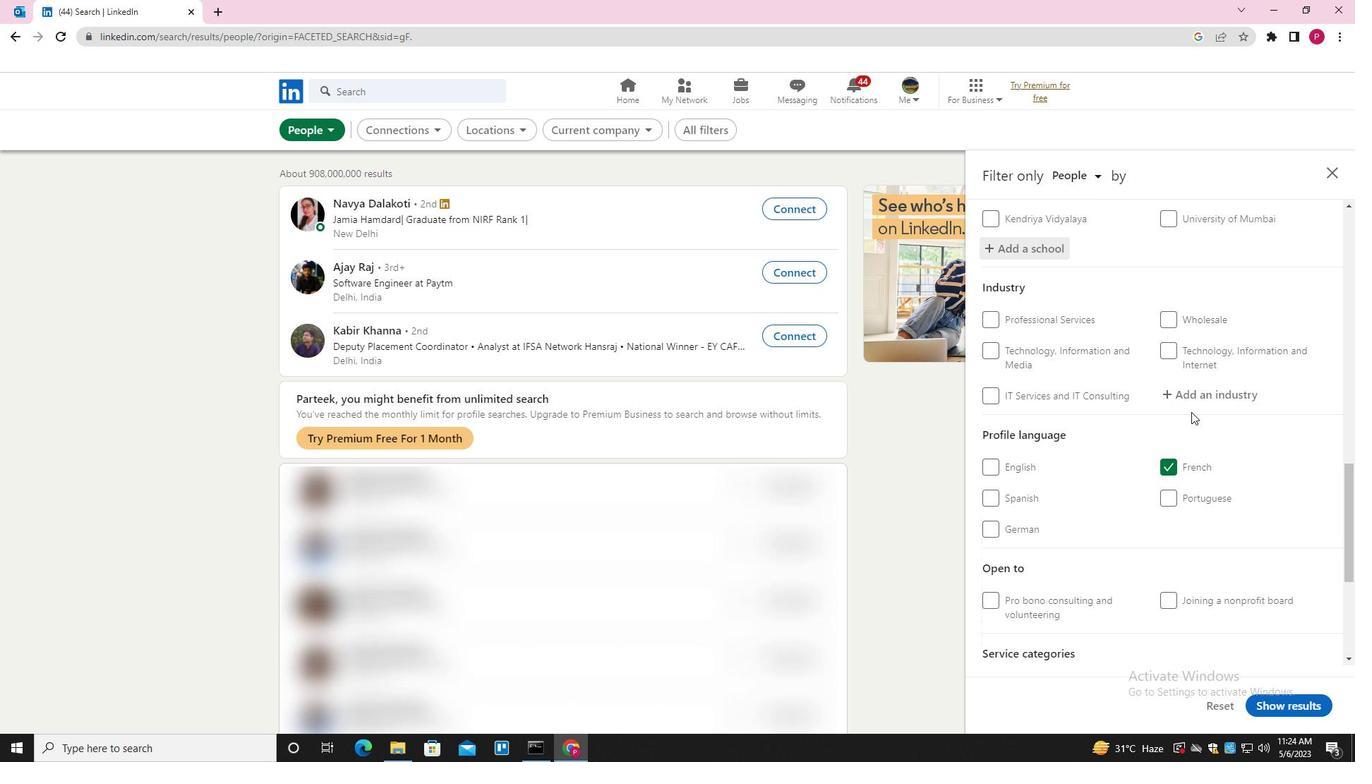 
Action: Mouse pressed left at (1200, 398)
Screenshot: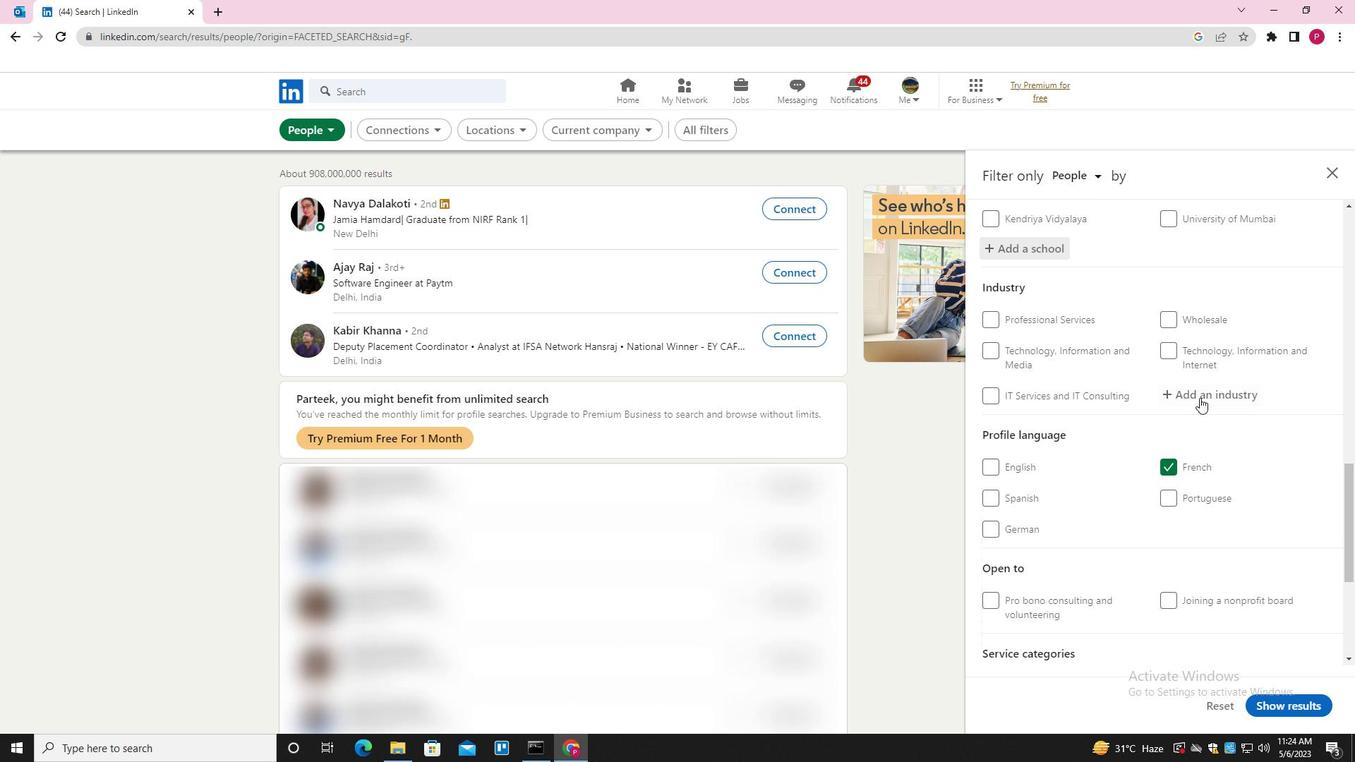 
Action: Key pressed <Key.shift>SPECTATOR<Key.space><Key.down><Key.enter>
Screenshot: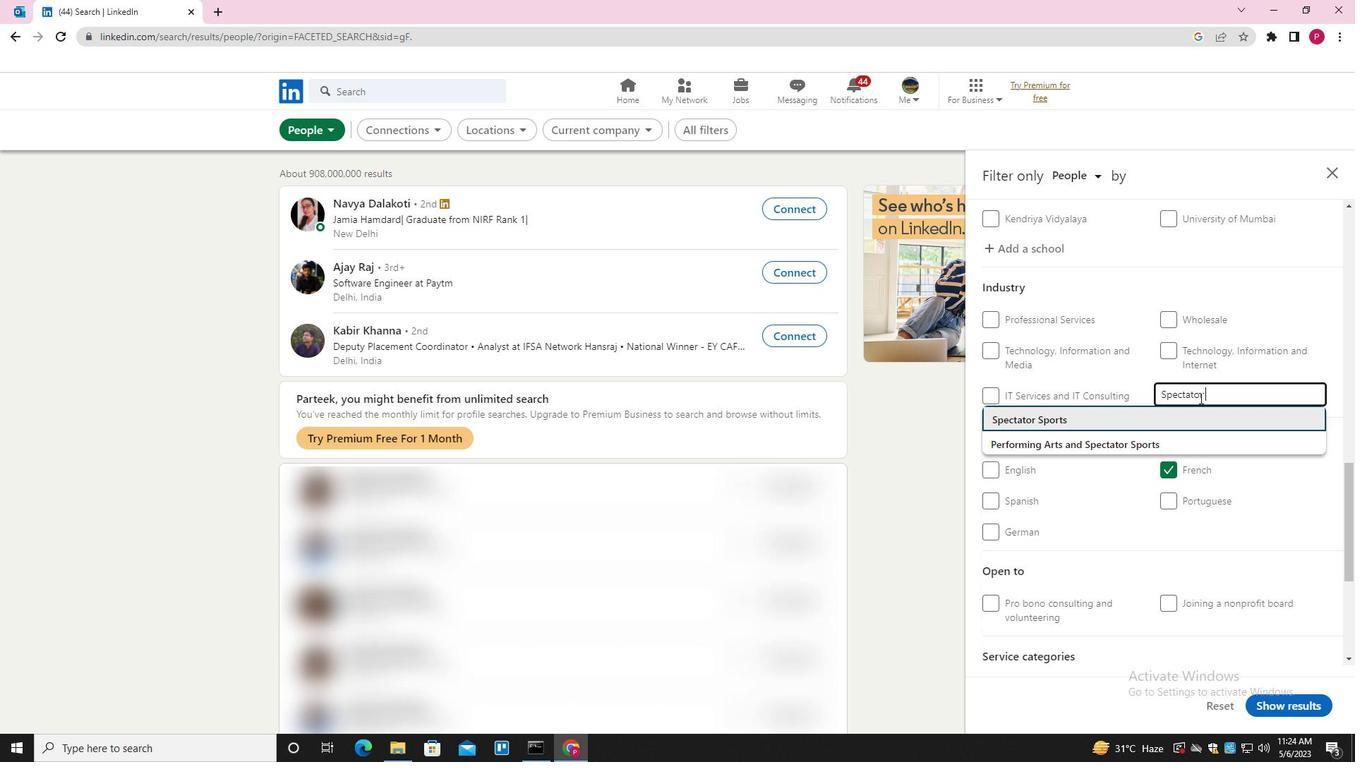 
Action: Mouse scrolled (1200, 397) with delta (0, 0)
Screenshot: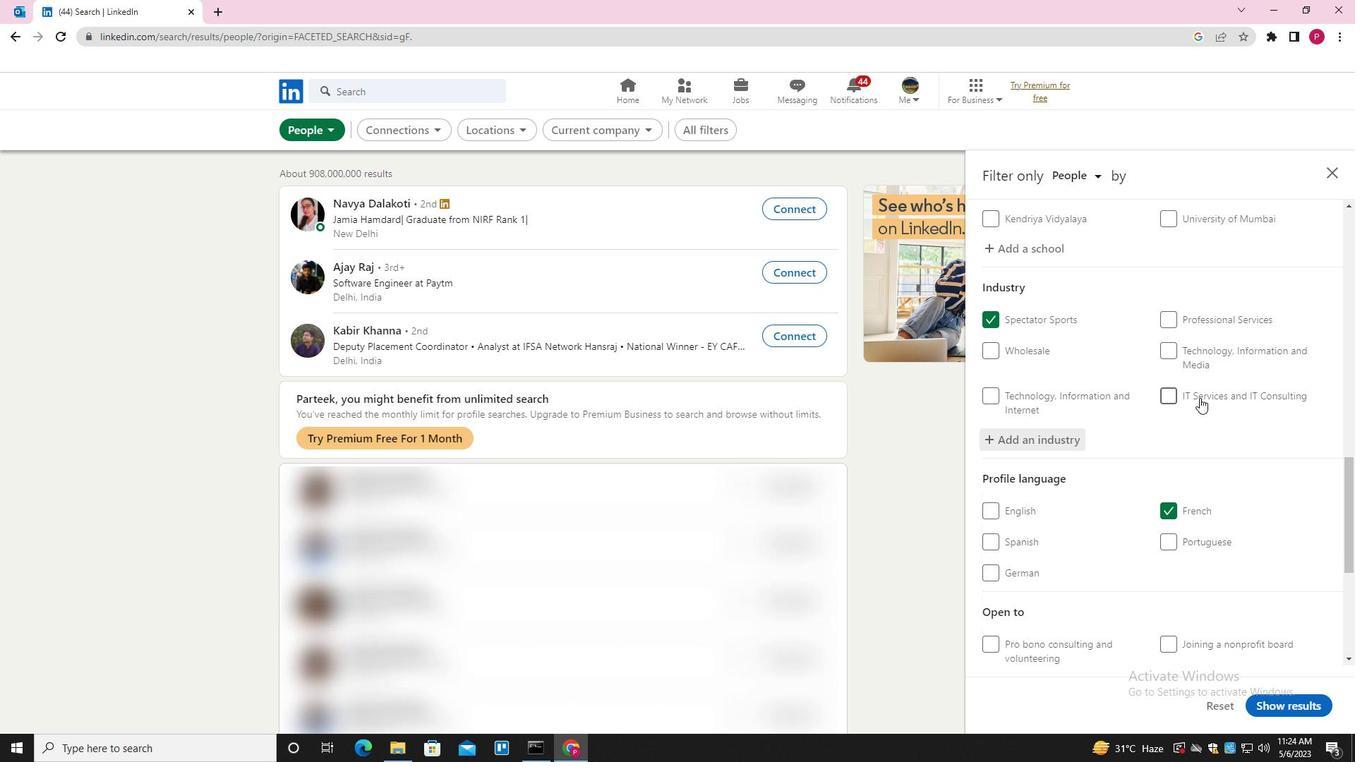 
Action: Mouse scrolled (1200, 397) with delta (0, 0)
Screenshot: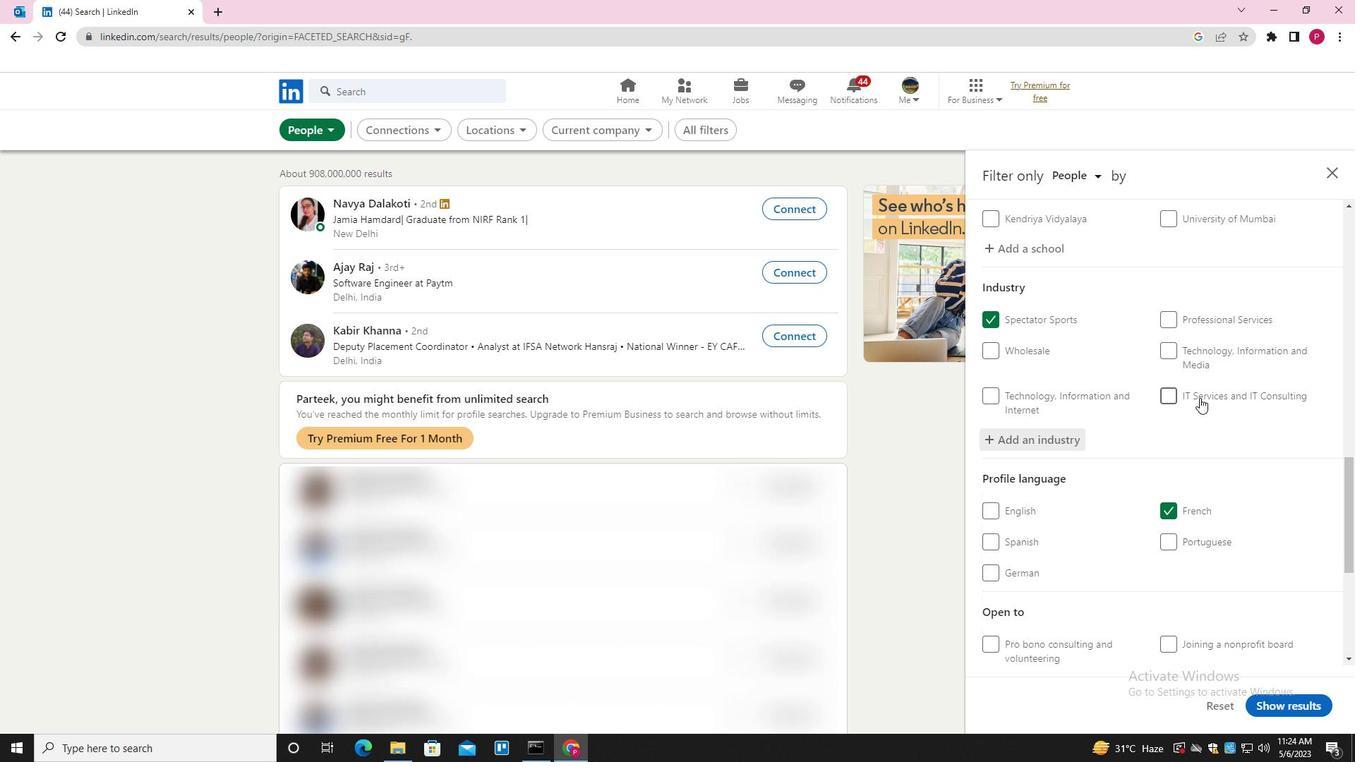 
Action: Mouse scrolled (1200, 397) with delta (0, 0)
Screenshot: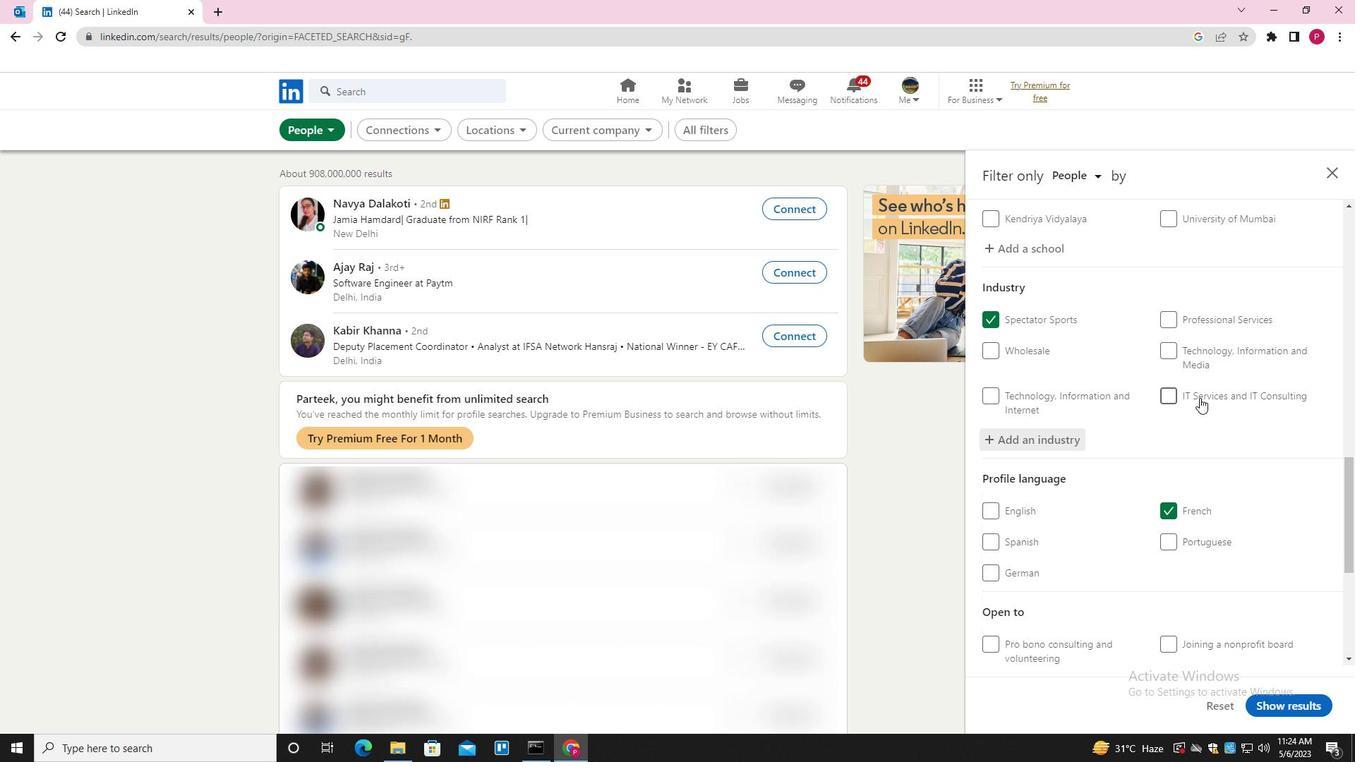 
Action: Mouse moved to (1200, 402)
Screenshot: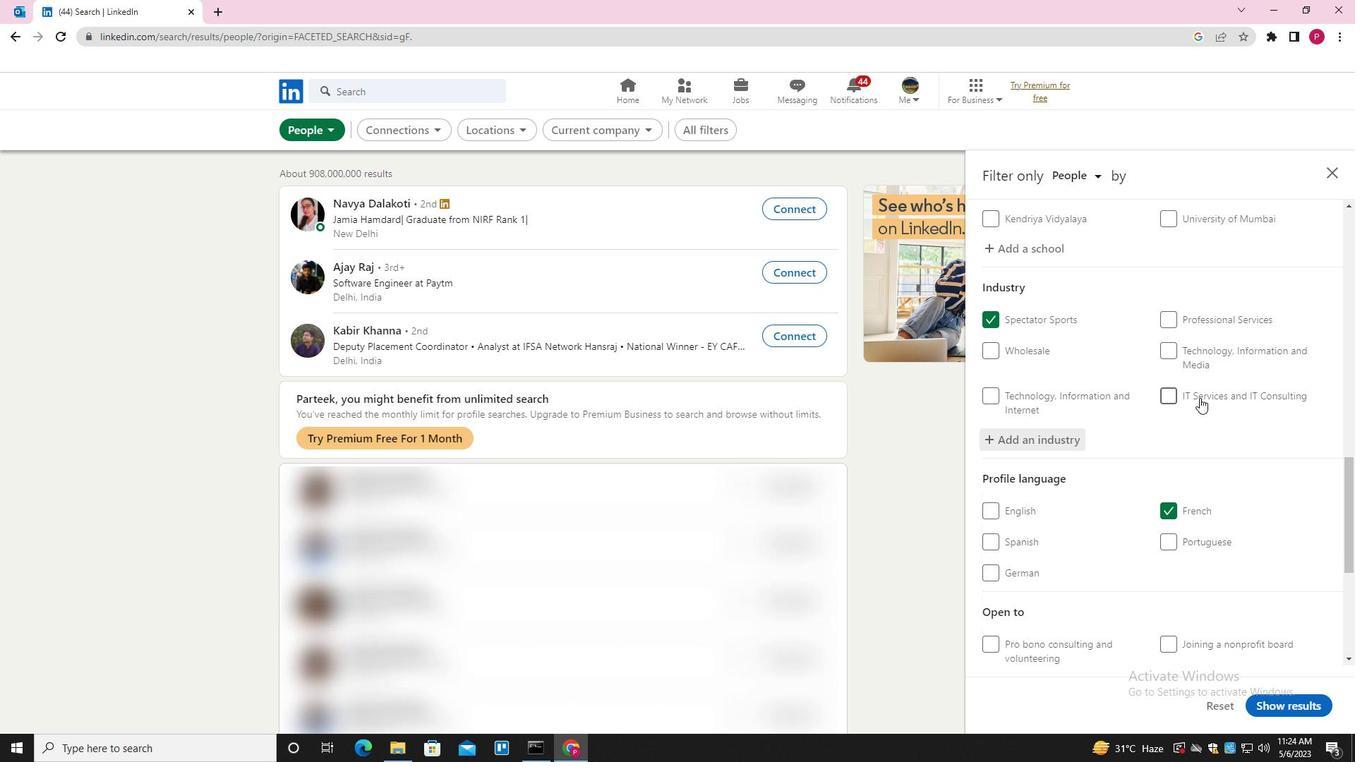 
Action: Mouse scrolled (1200, 401) with delta (0, 0)
Screenshot: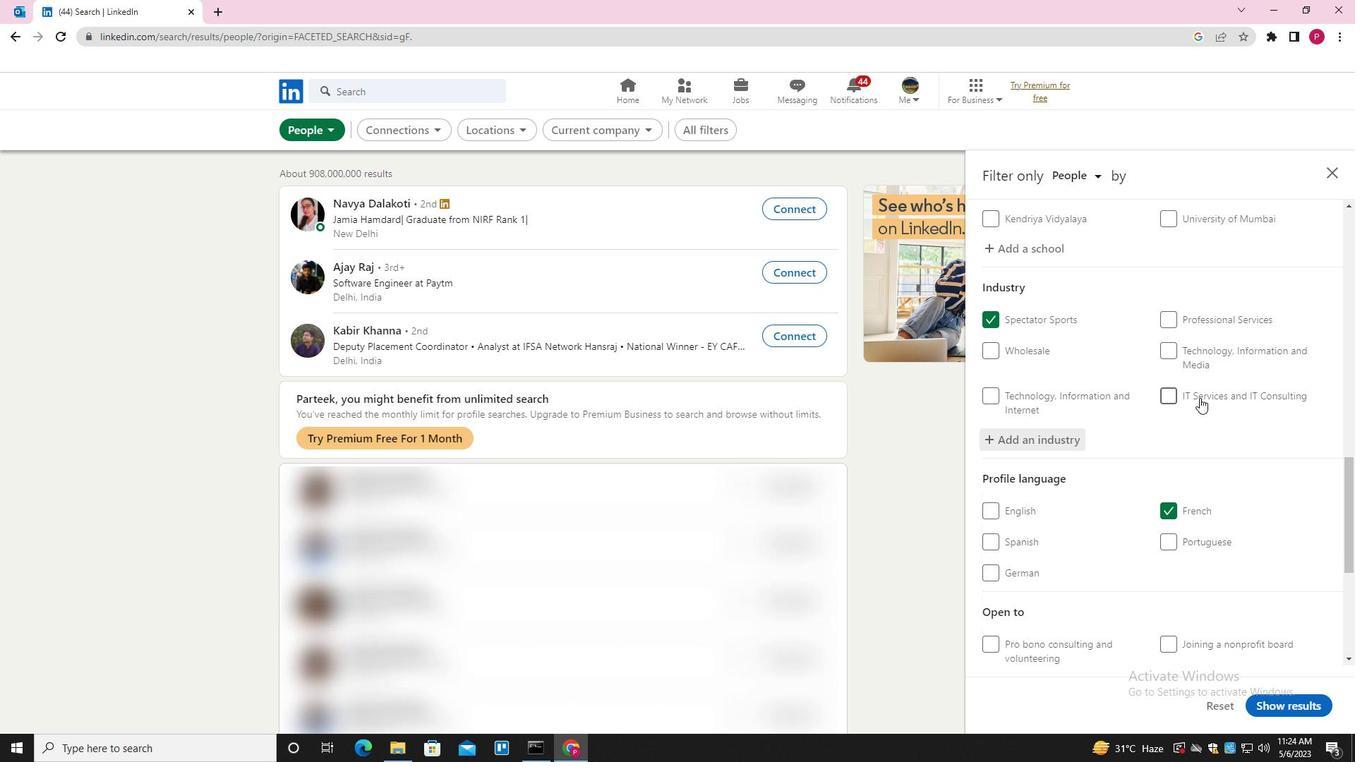 
Action: Mouse moved to (1207, 506)
Screenshot: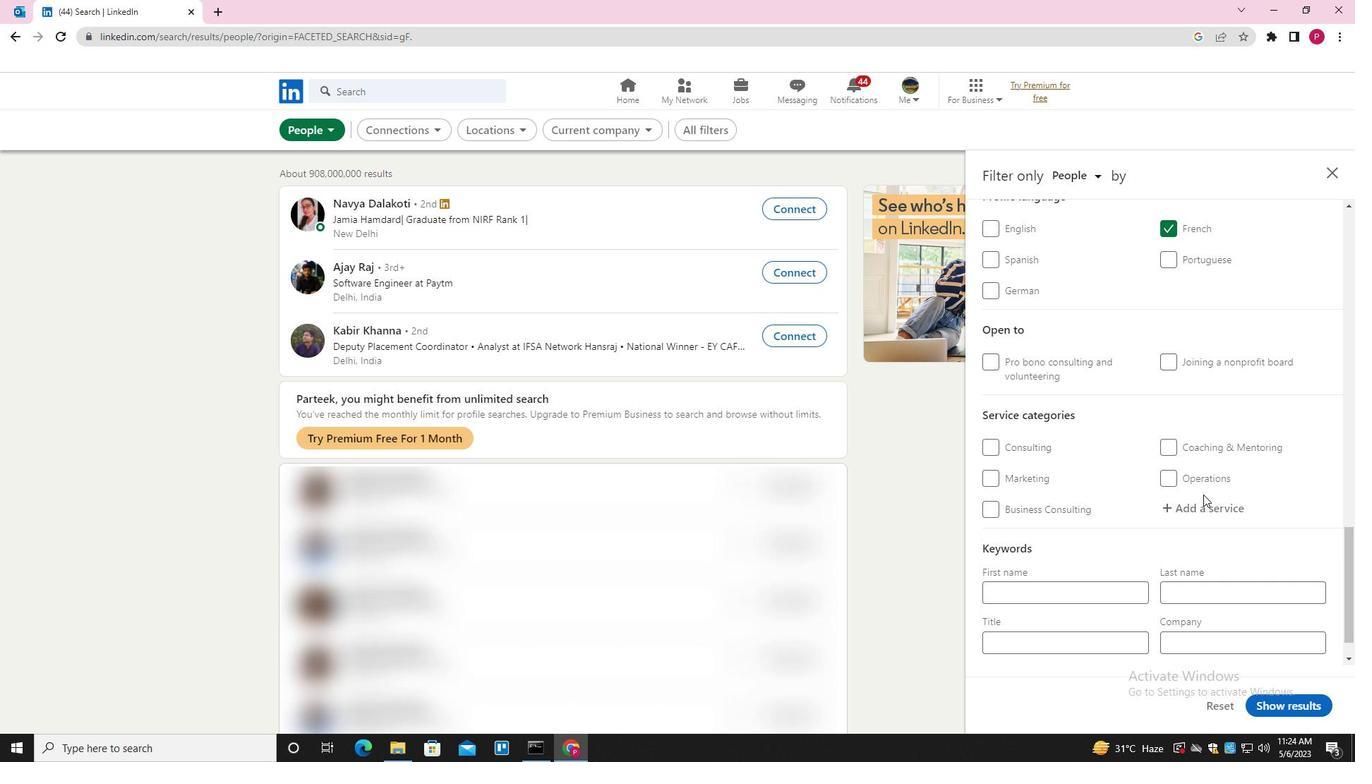 
Action: Mouse pressed left at (1207, 506)
Screenshot: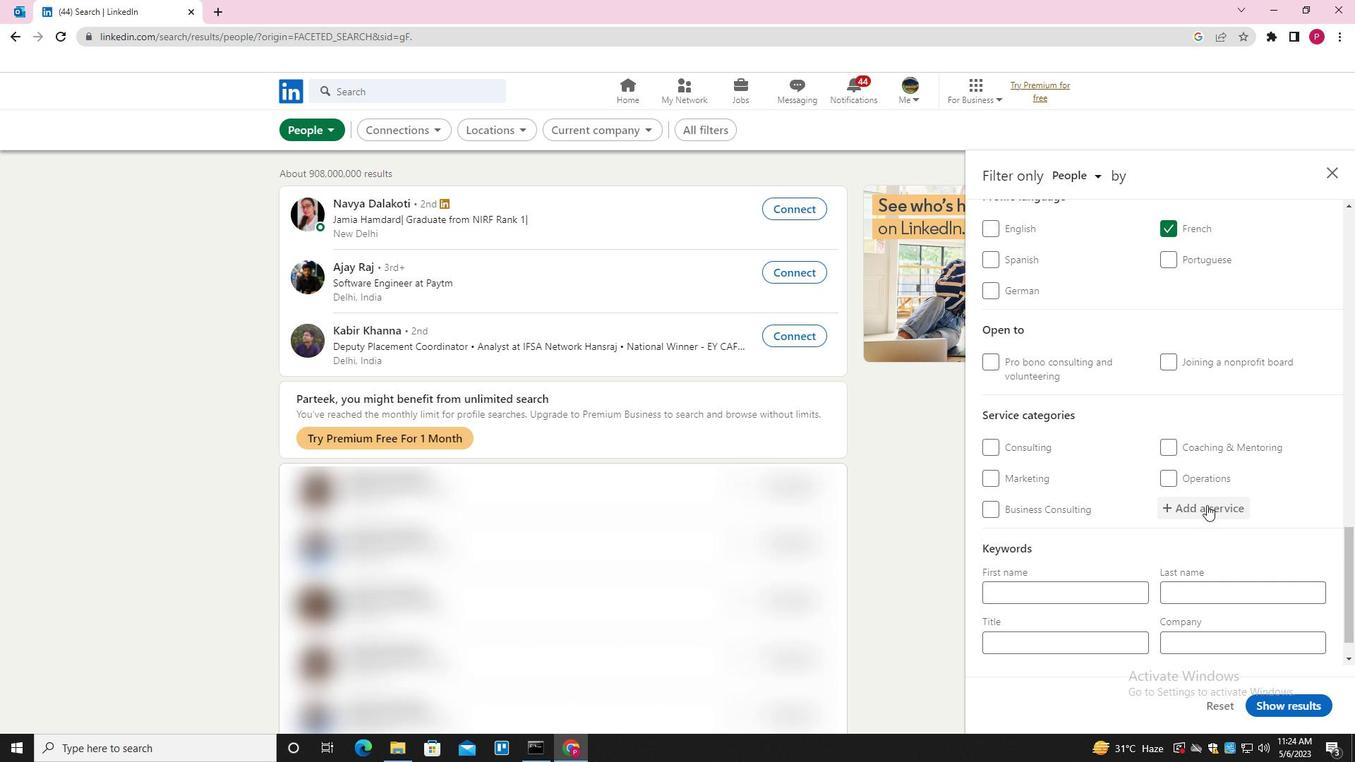 
Action: Key pressed <Key.shift>ILLUSTRATION<Key.down><Key.enter>
Screenshot: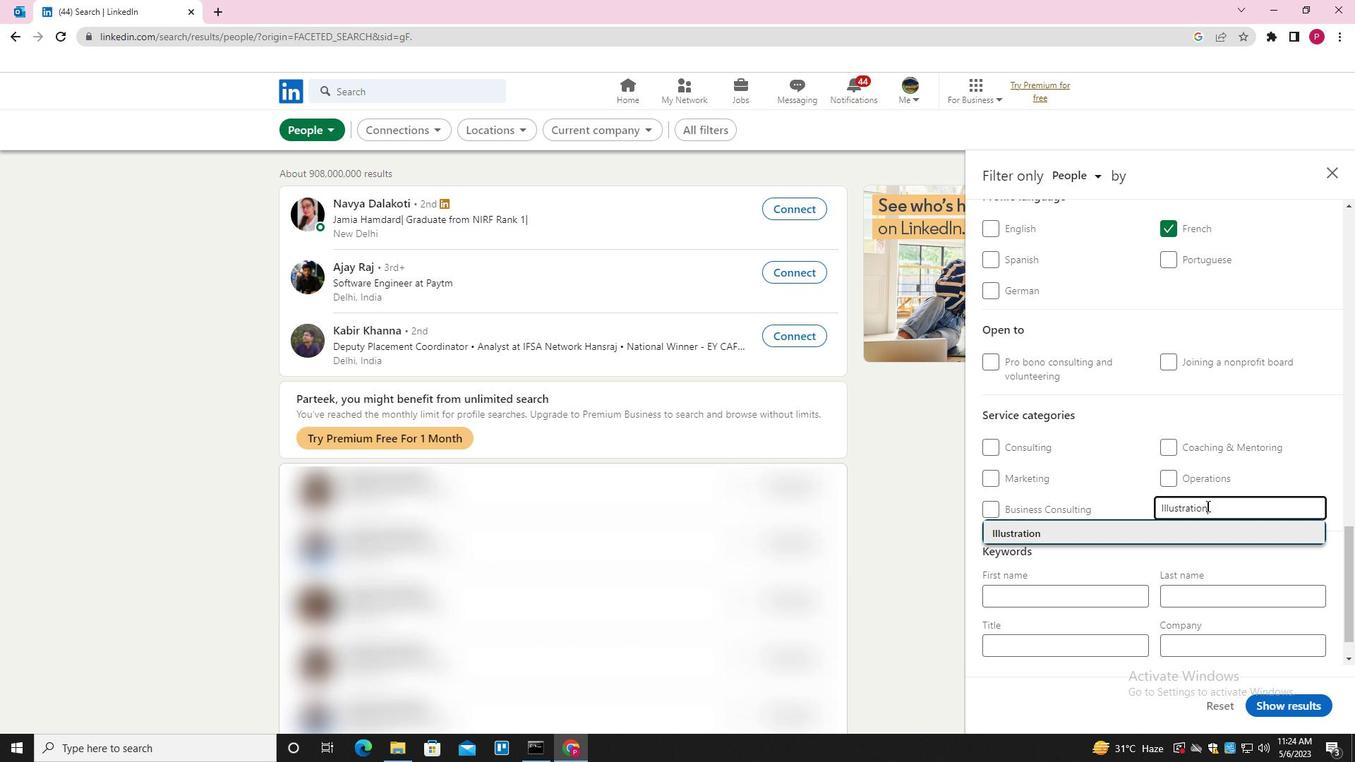 
Action: Mouse scrolled (1207, 505) with delta (0, 0)
Screenshot: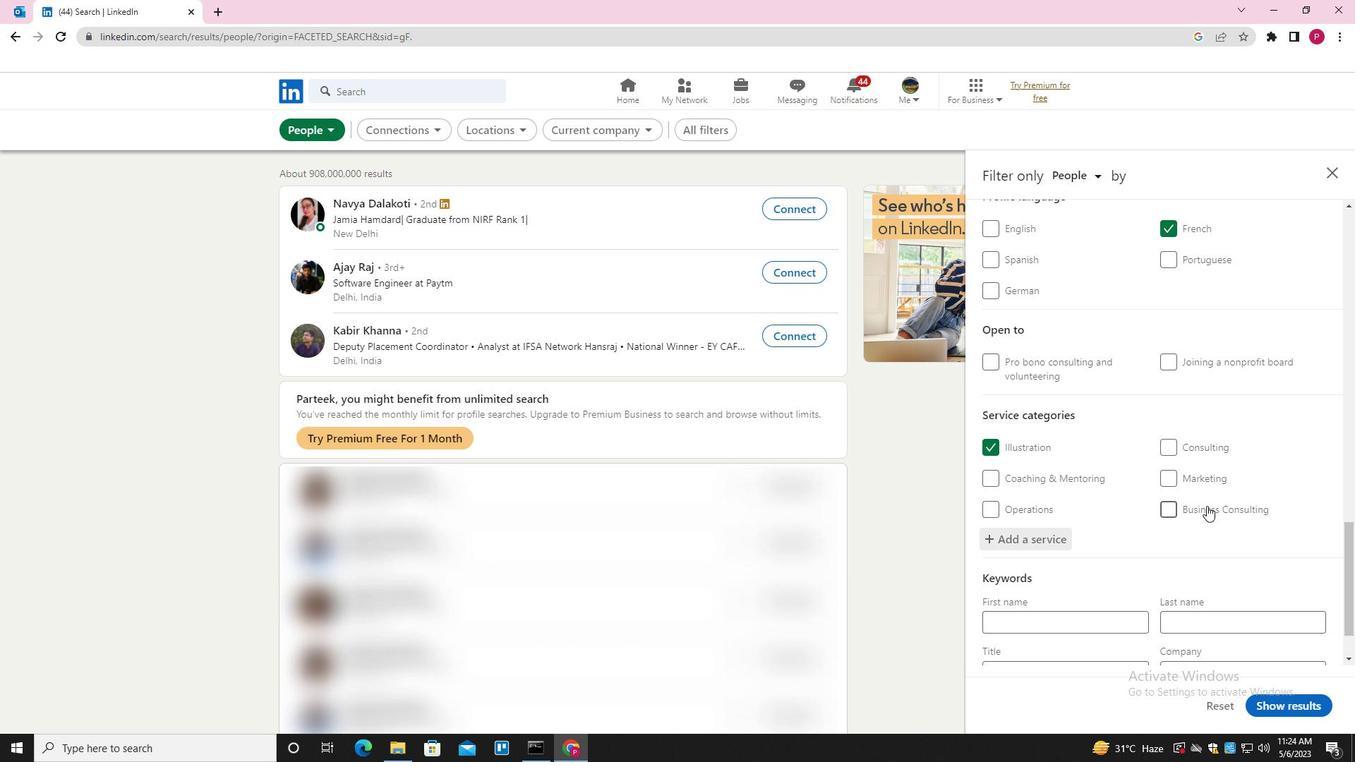 
Action: Mouse scrolled (1207, 505) with delta (0, 0)
Screenshot: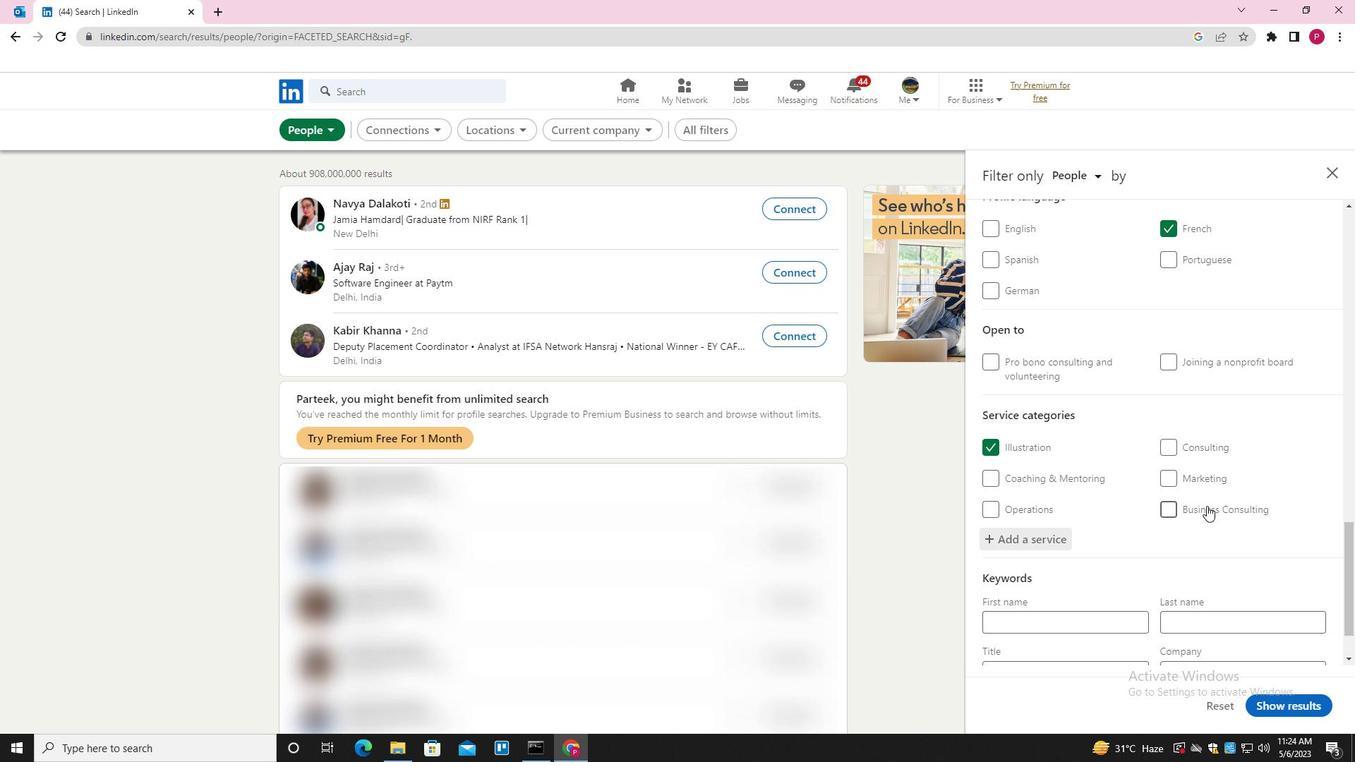 
Action: Mouse scrolled (1207, 505) with delta (0, 0)
Screenshot: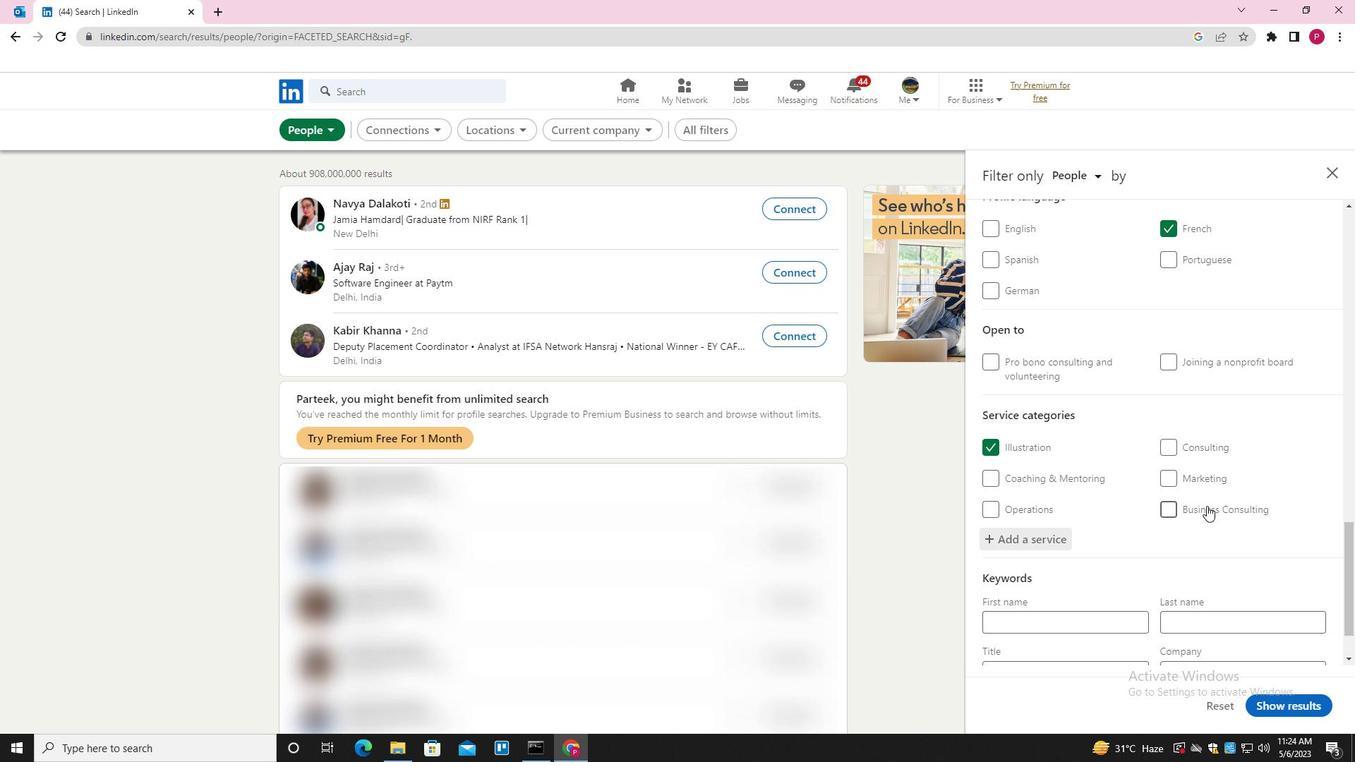 
Action: Mouse scrolled (1207, 505) with delta (0, 0)
Screenshot: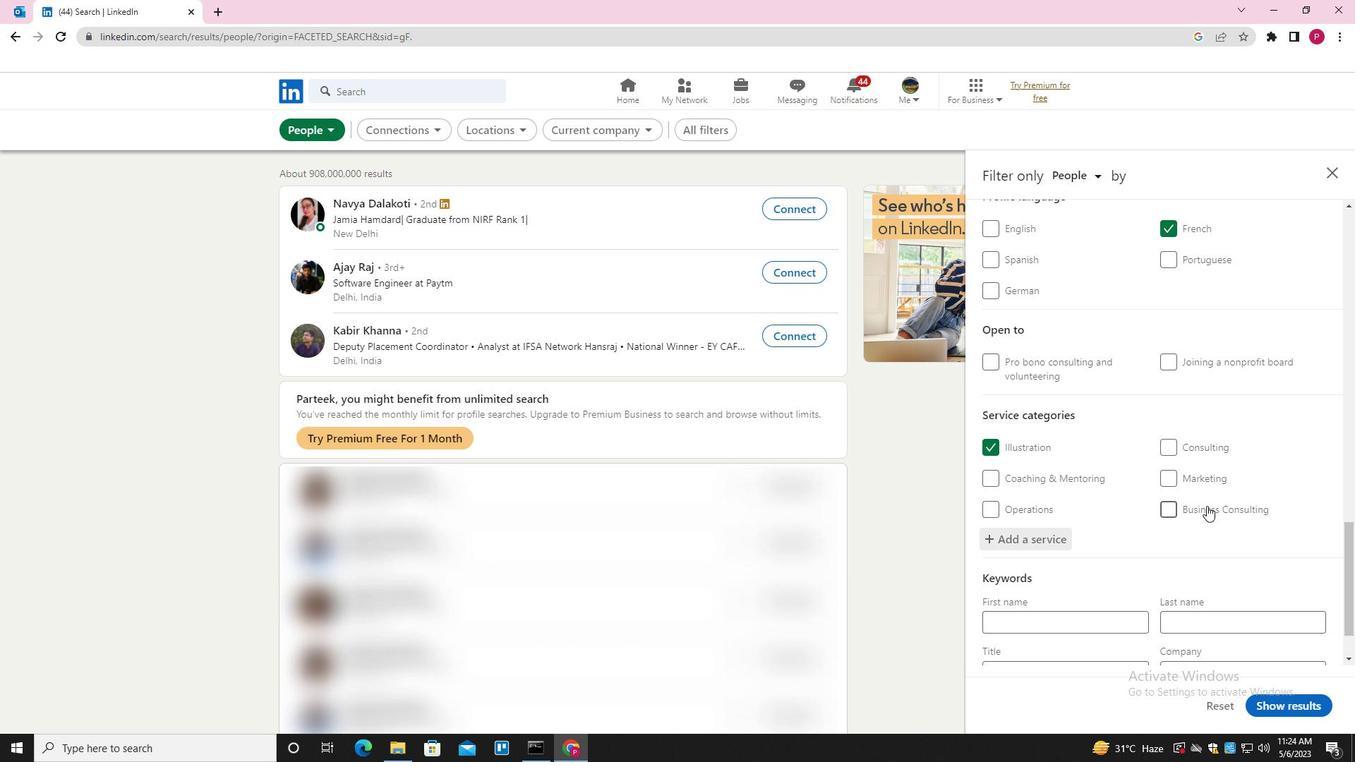 
Action: Mouse moved to (1130, 589)
Screenshot: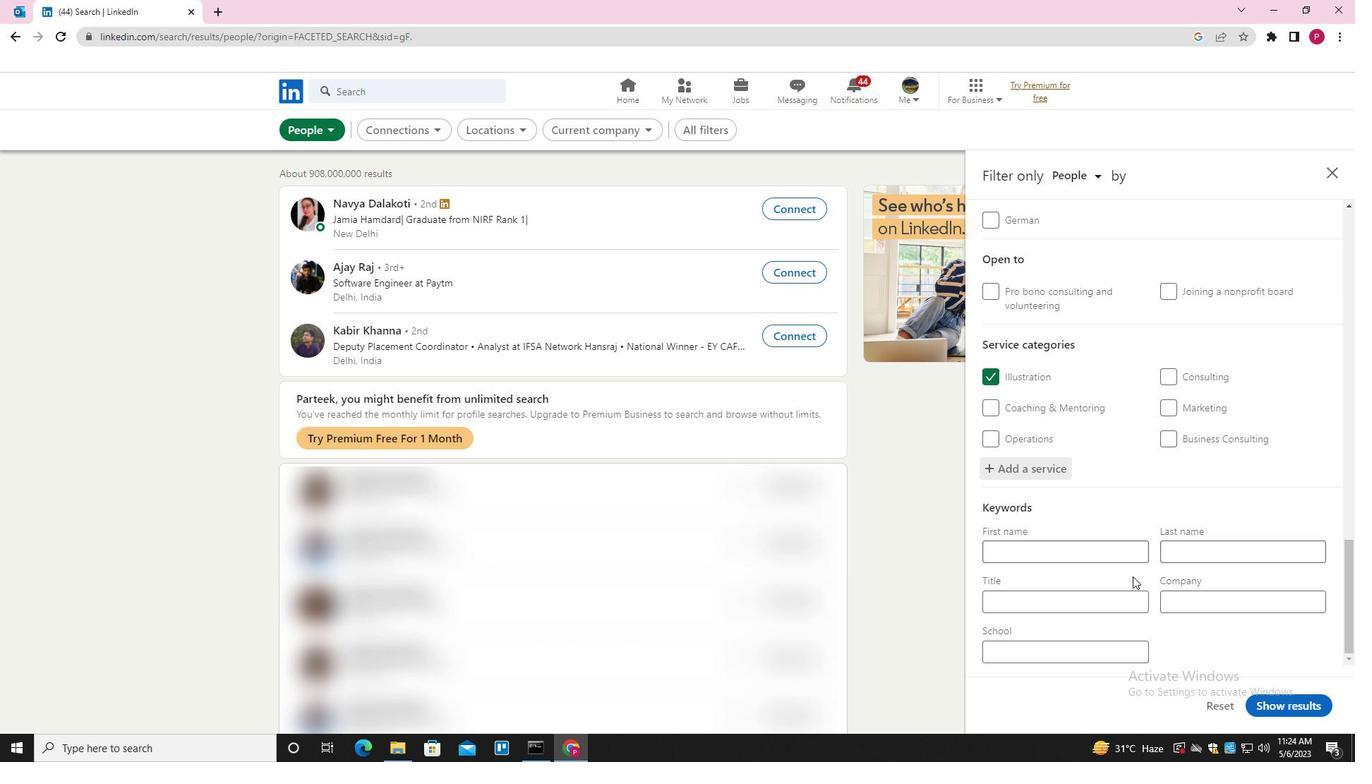 
Action: Mouse pressed left at (1130, 589)
Screenshot: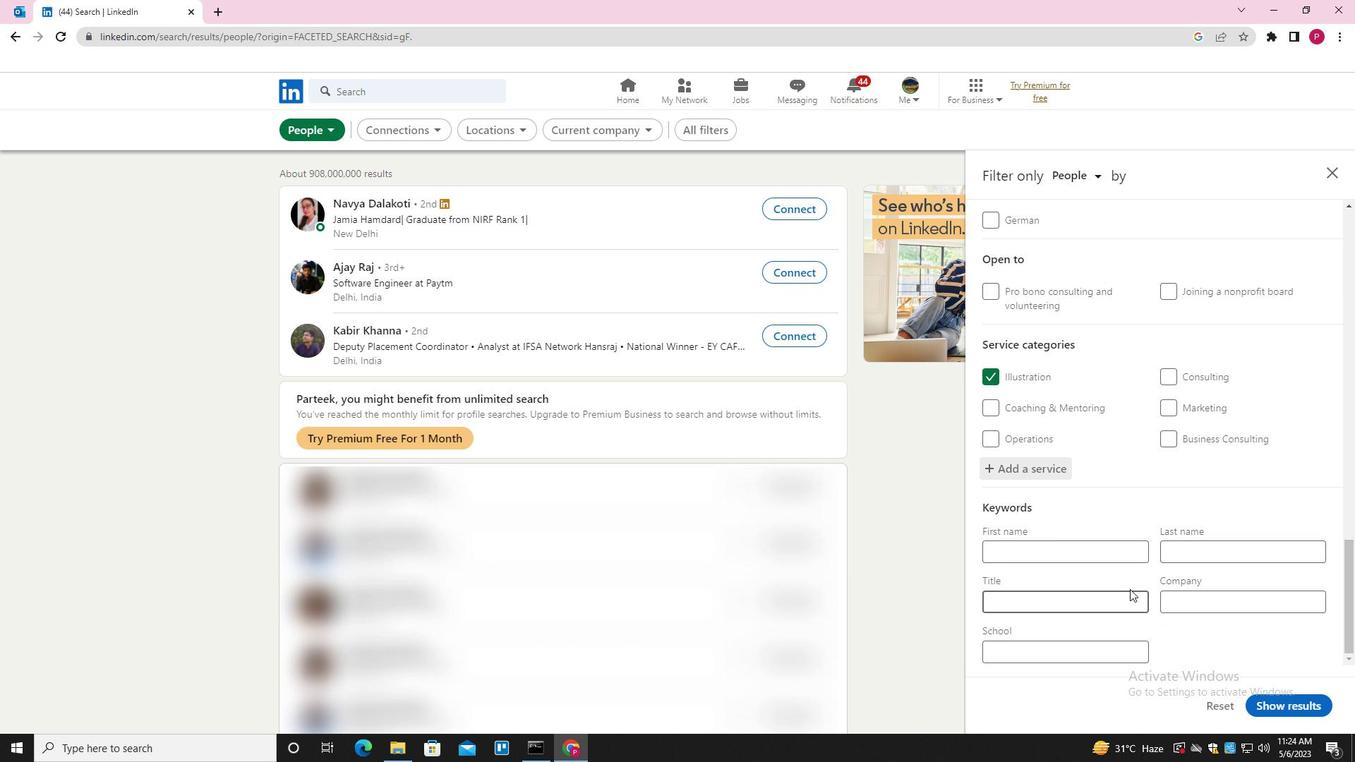 
Action: Key pressed <Key.shift>PRODUCT<Key.space><Key.shift><Key.shift>MANAGER
Screenshot: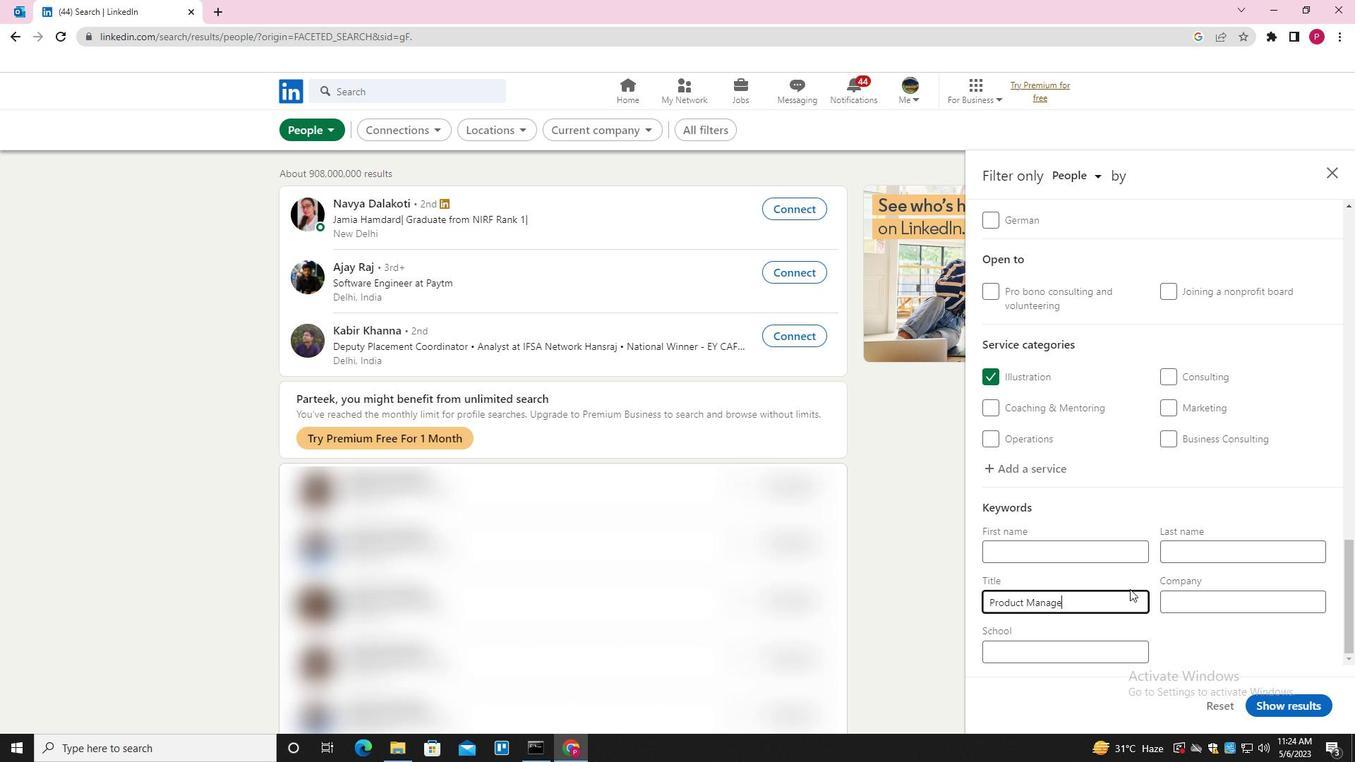 
Action: Mouse moved to (1300, 707)
Screenshot: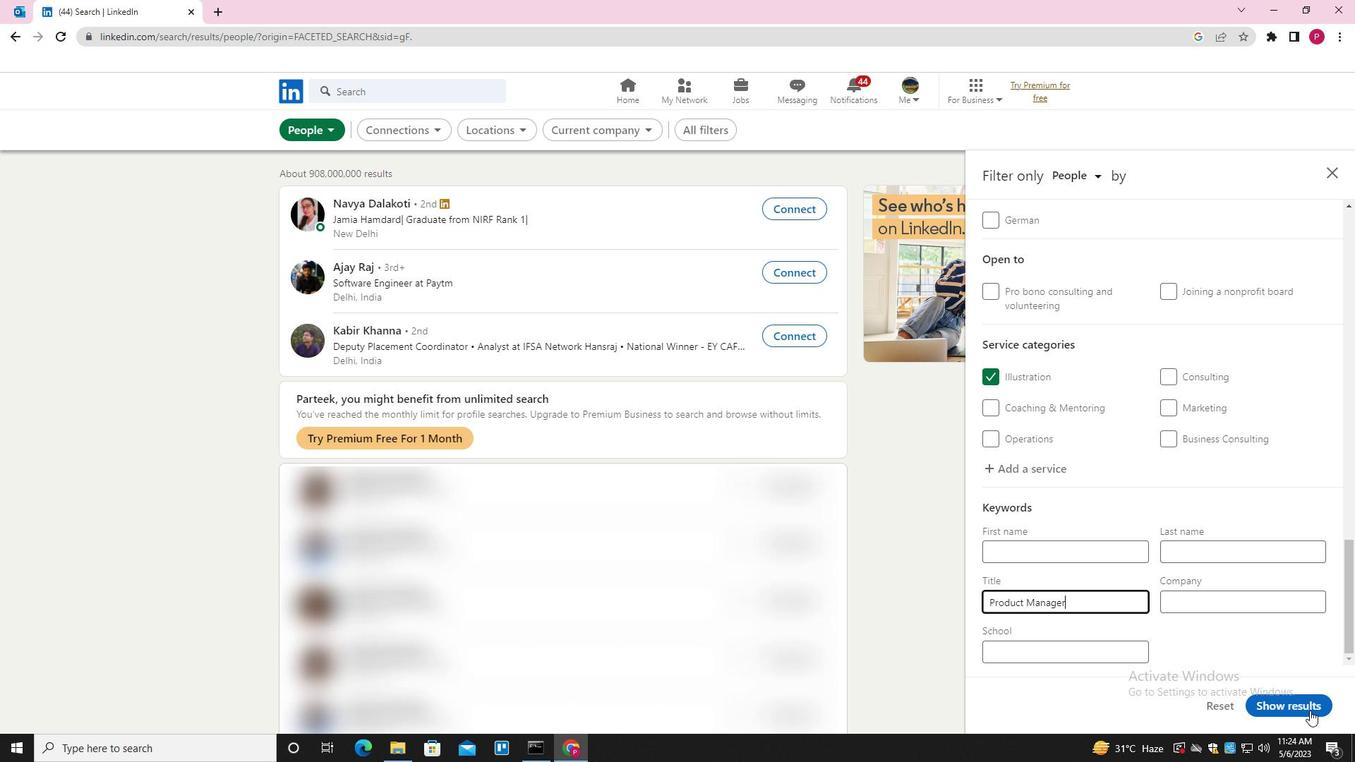 
Action: Mouse pressed left at (1300, 707)
Screenshot: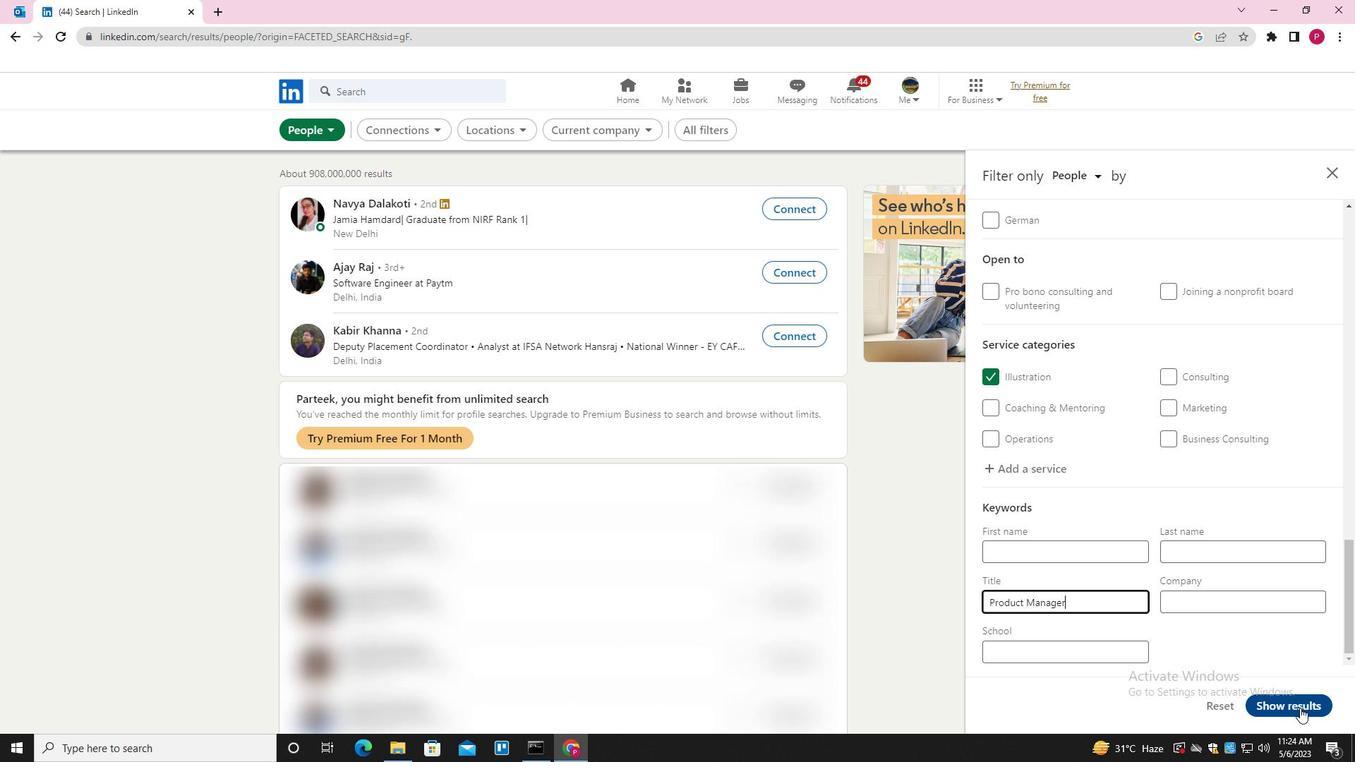
Action: Mouse moved to (762, 352)
Screenshot: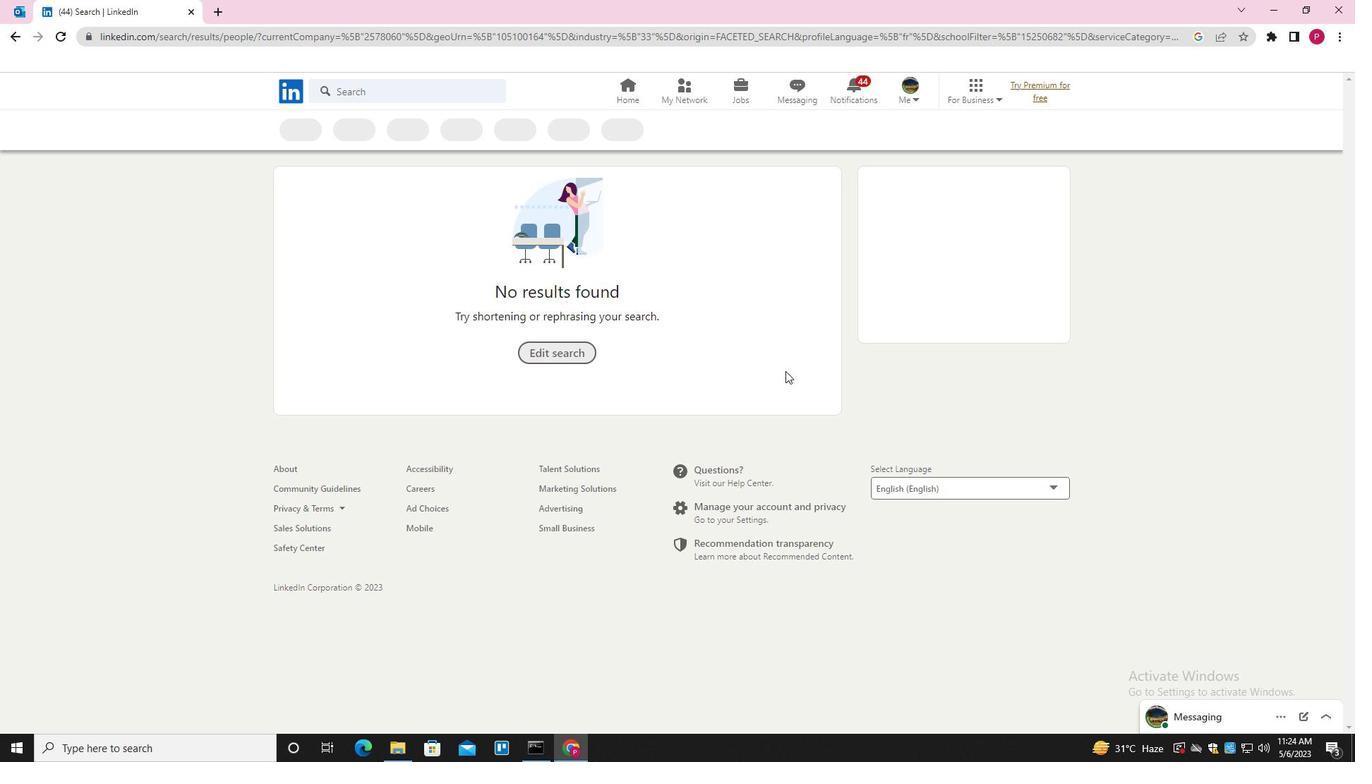 
